 Task: Look for space in Mwanza, Tanzania from 26th August, 2023 to 10th September, 2023 for 6 adults, 2 children in price range Rs.10000 to Rs.15000. Place can be entire place or shared room with 6 bedrooms having 6 beds and 6 bathrooms. Property type can be house, flat, guest house. Amenities needed are: wifi, TV, free parkinig on premises, gym, breakfast. Booking option can be shelf check-in. Required host language is English.
Action: Mouse moved to (500, 108)
Screenshot: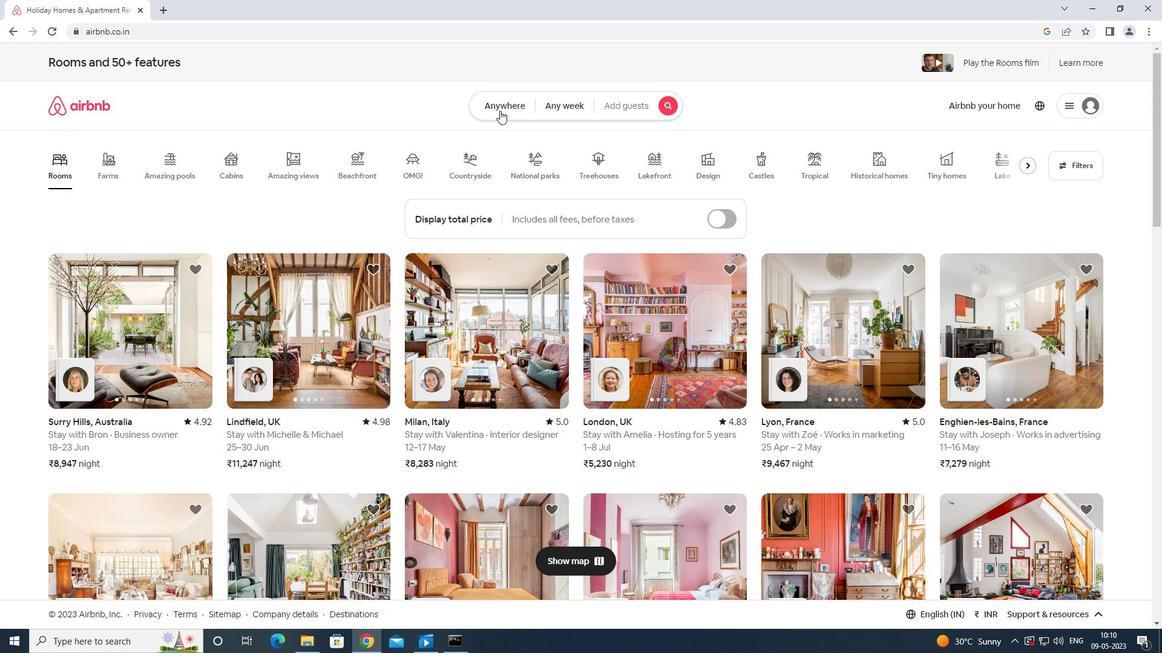 
Action: Mouse pressed left at (500, 108)
Screenshot: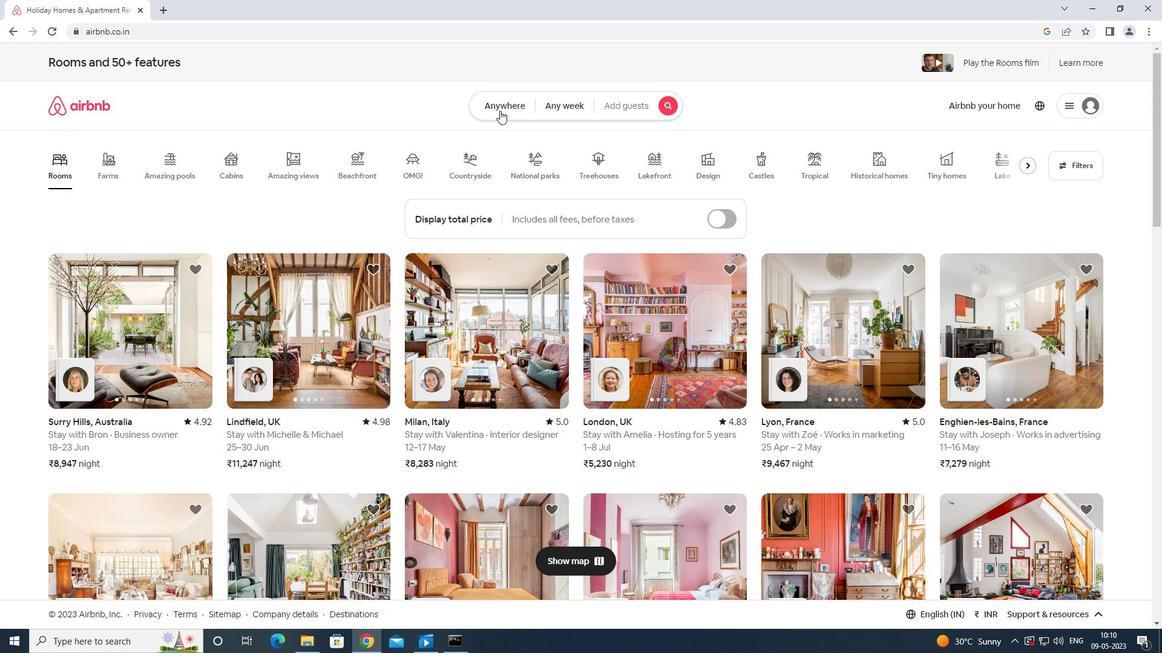 
Action: Mouse moved to (474, 142)
Screenshot: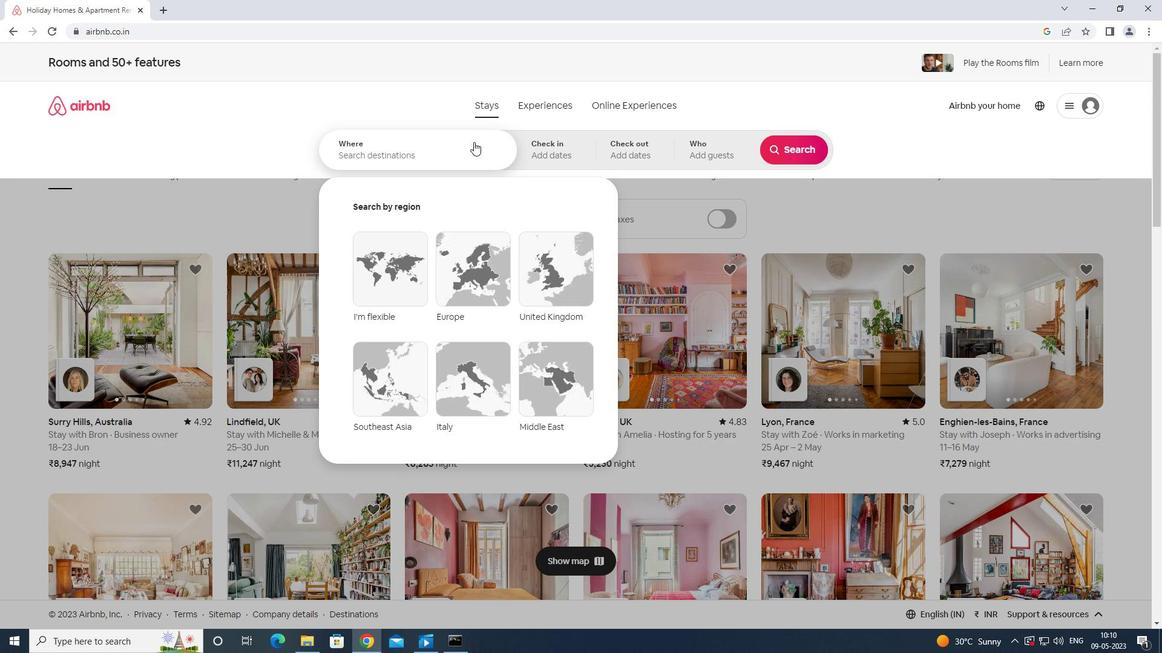 
Action: Mouse pressed left at (474, 142)
Screenshot: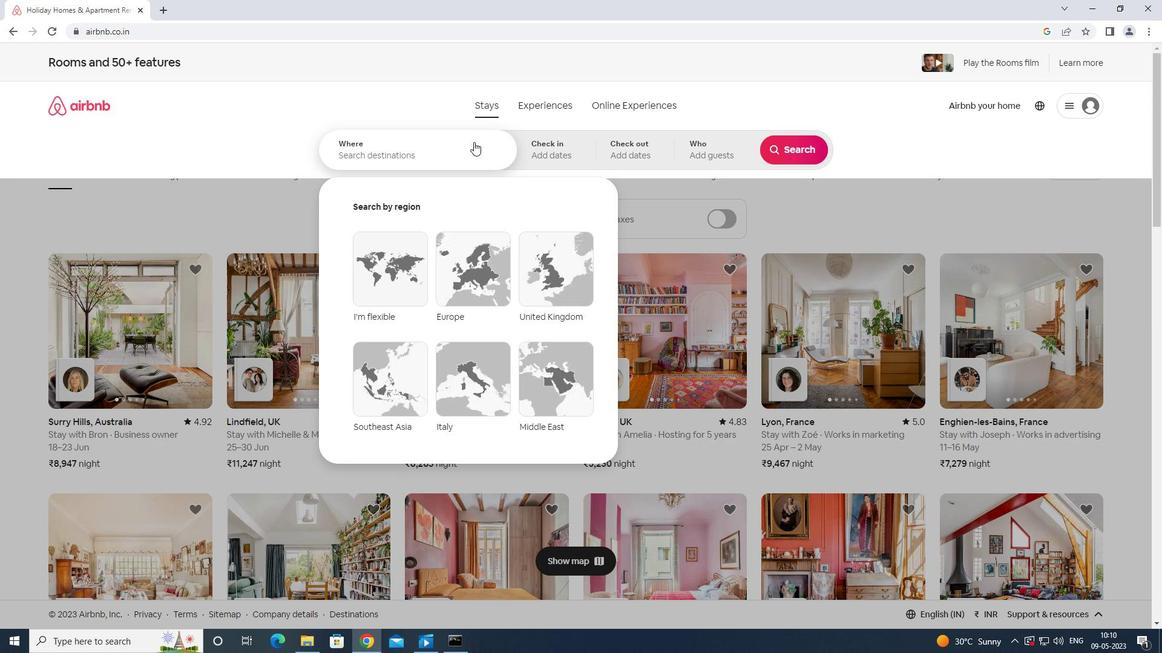 
Action: Mouse moved to (473, 142)
Screenshot: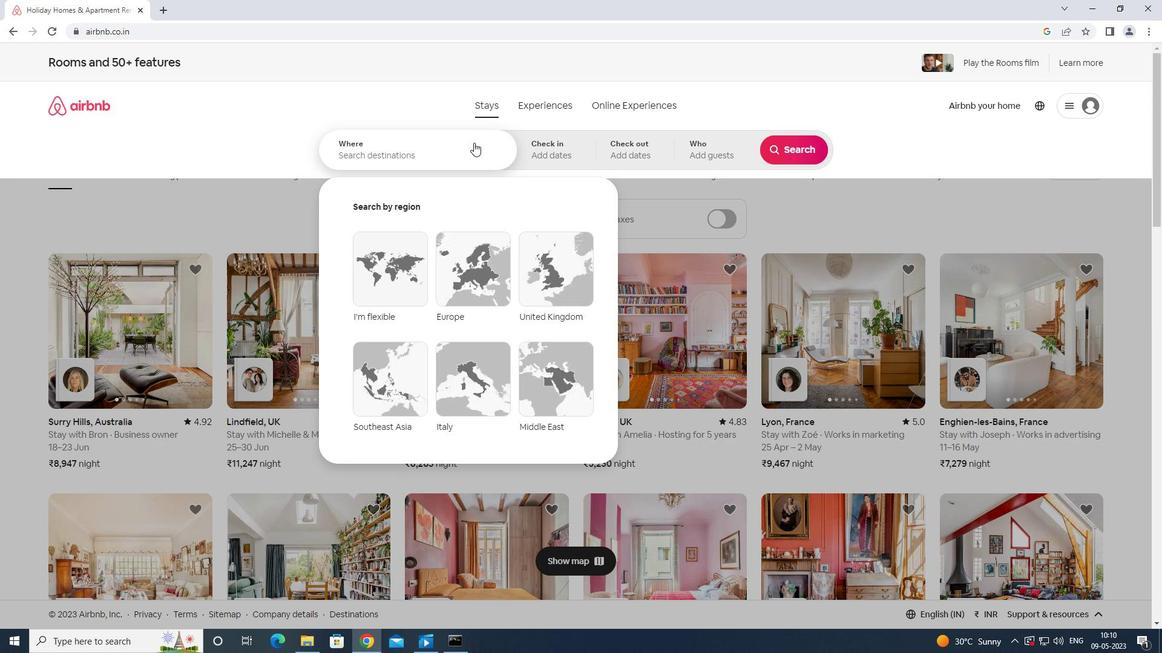 
Action: Key pressed mwanza<Key.space>tanzania<Key.enter>
Screenshot: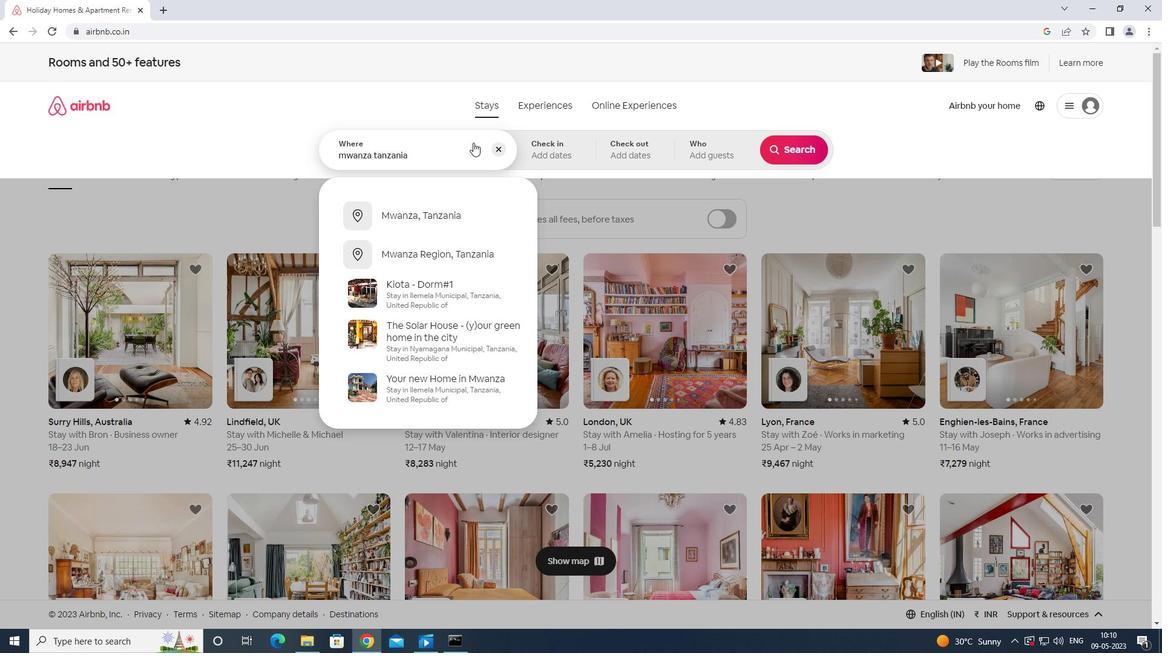 
Action: Mouse moved to (790, 239)
Screenshot: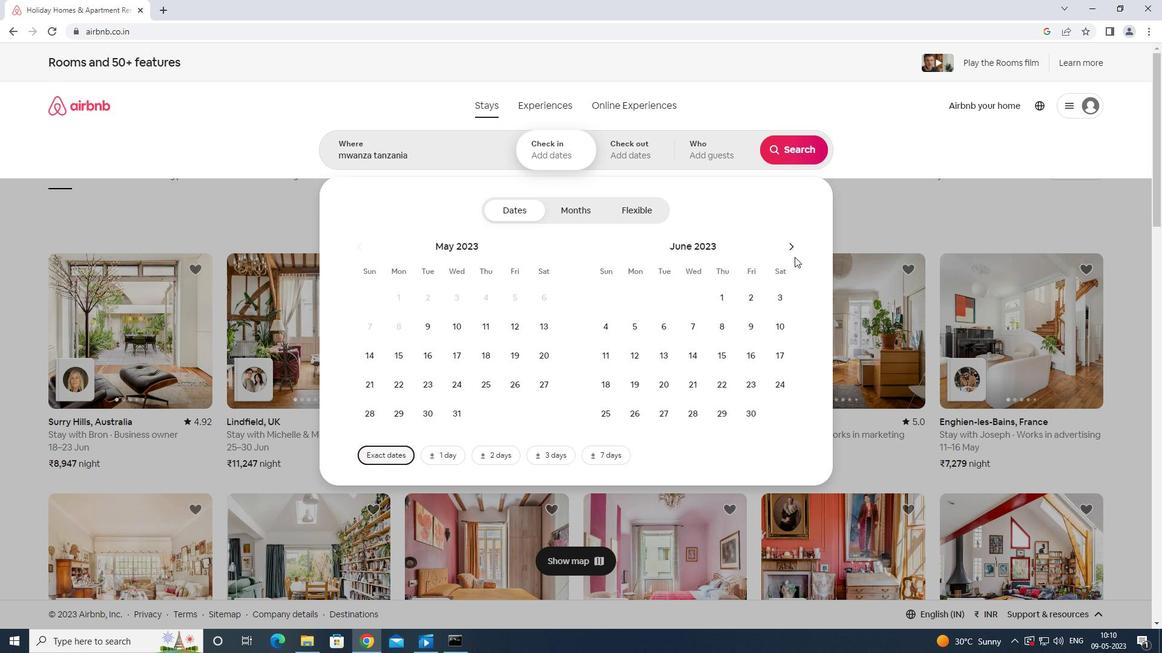 
Action: Mouse pressed left at (790, 239)
Screenshot: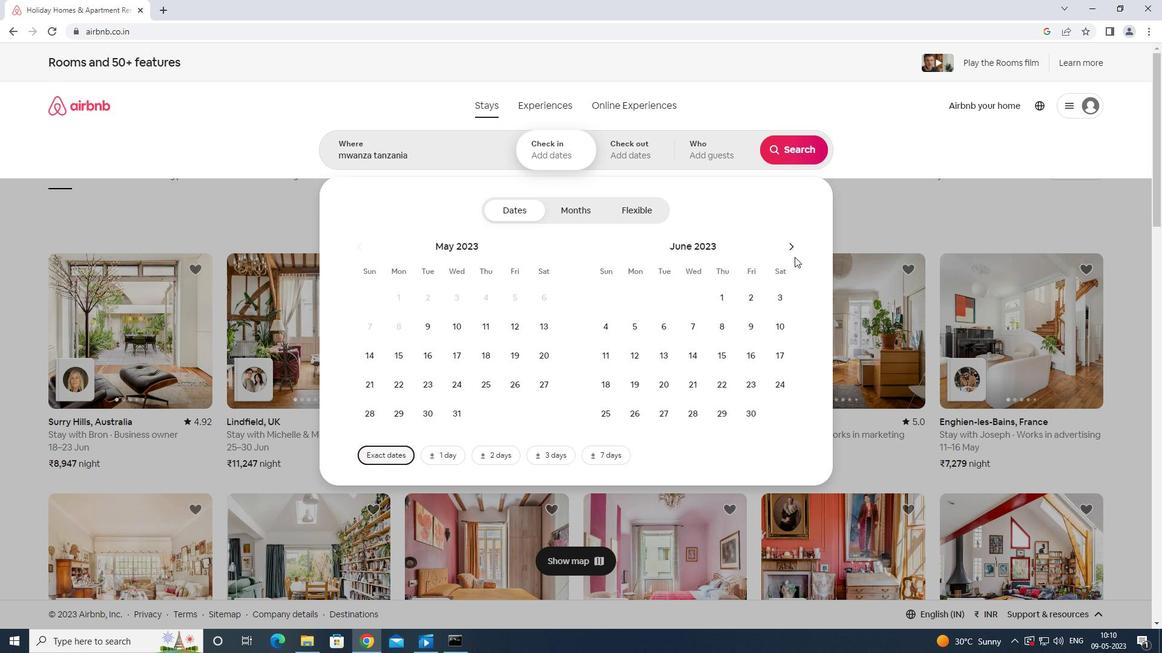 
Action: Mouse moved to (793, 243)
Screenshot: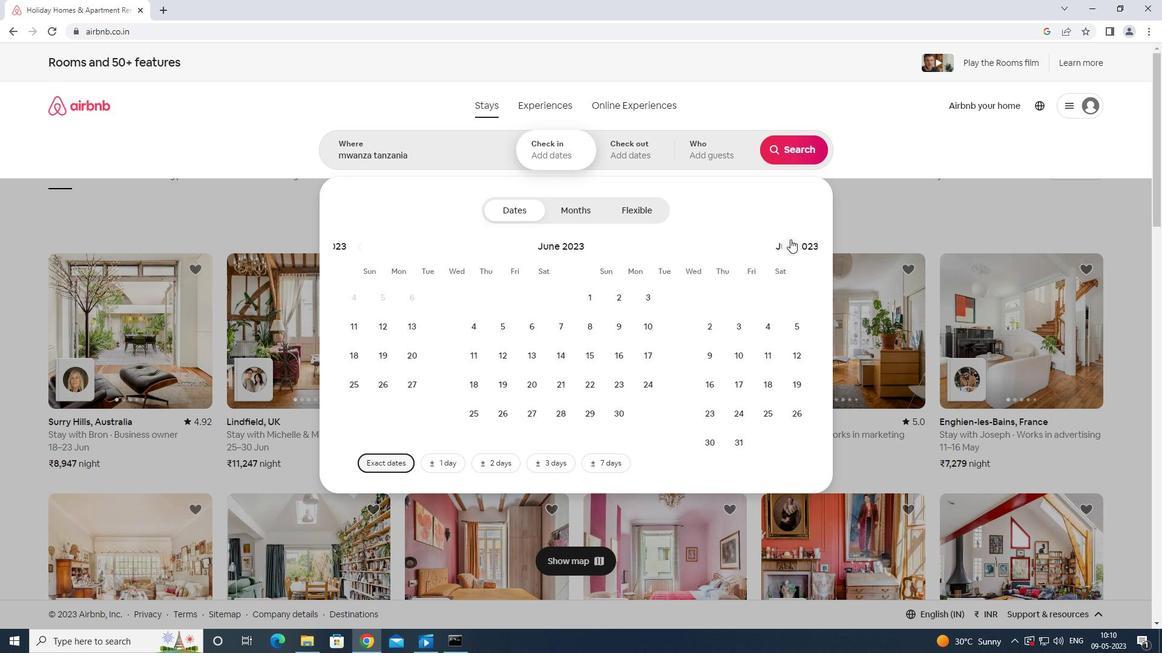 
Action: Mouse pressed left at (793, 243)
Screenshot: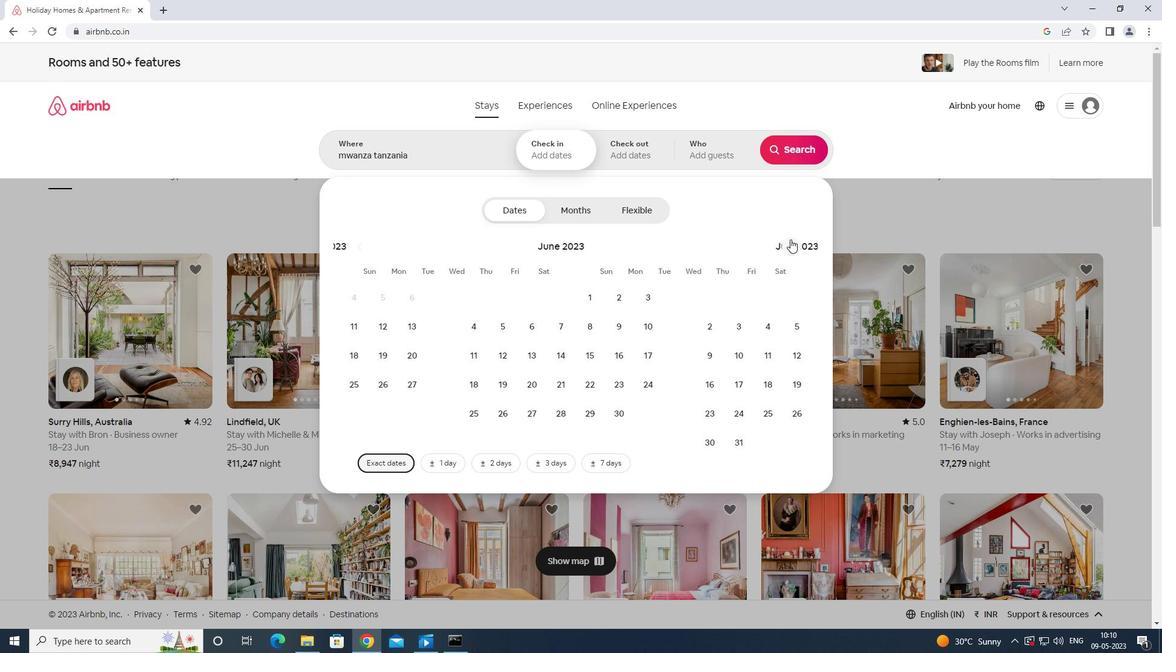 
Action: Mouse moved to (772, 379)
Screenshot: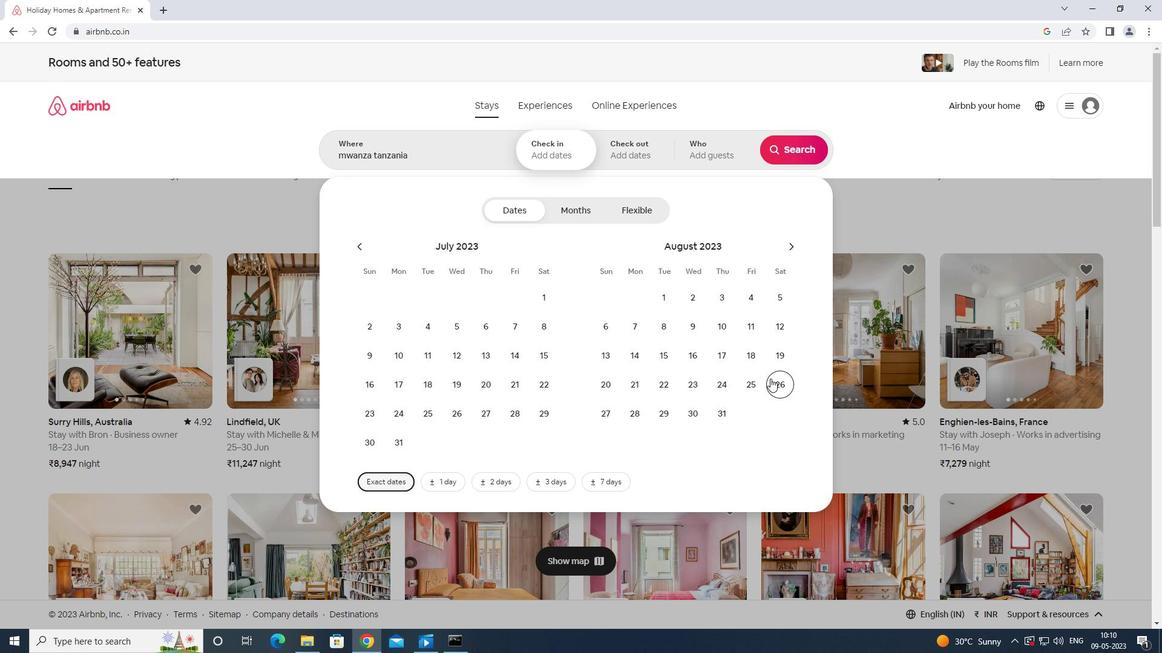 
Action: Mouse pressed left at (772, 379)
Screenshot: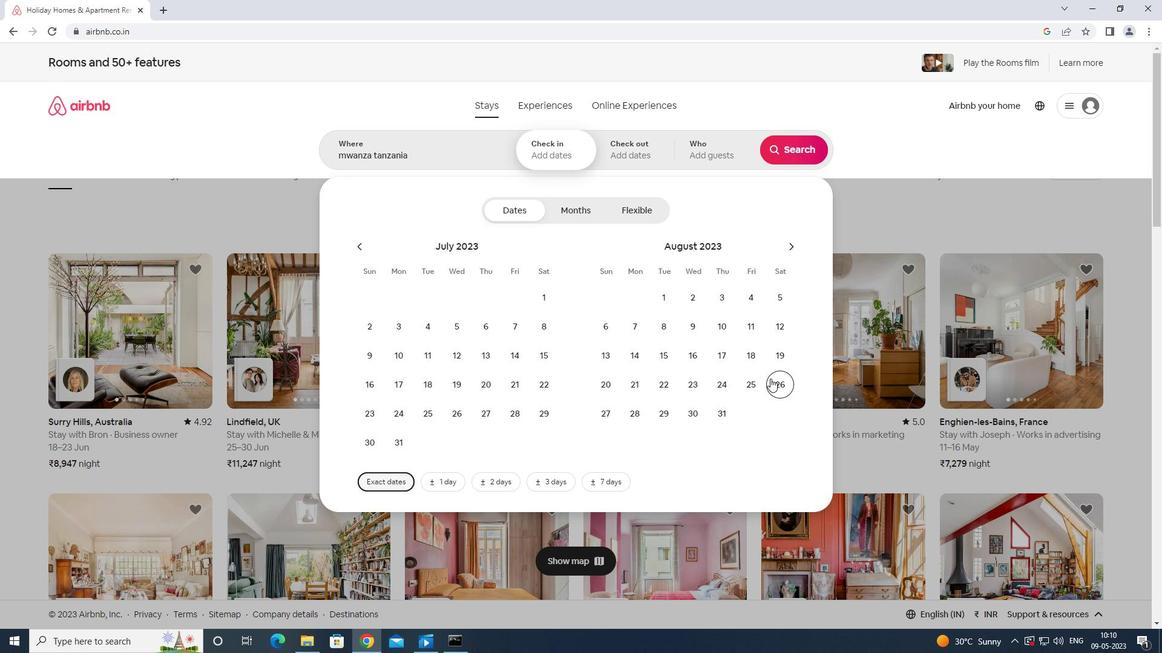 
Action: Mouse moved to (794, 244)
Screenshot: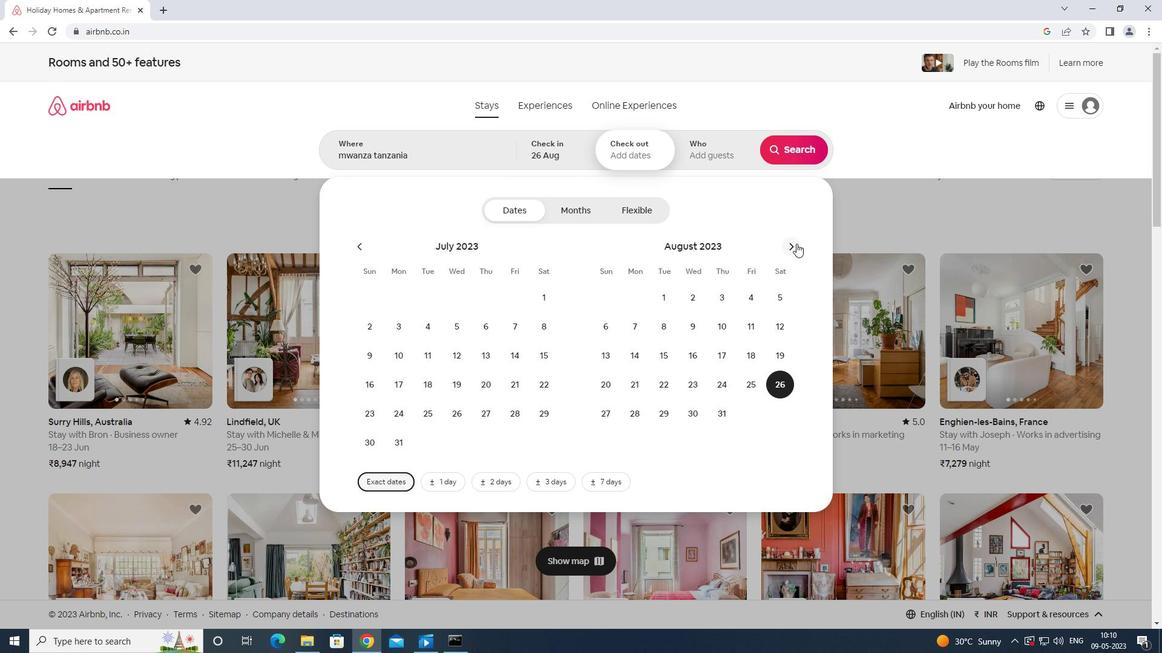 
Action: Mouse pressed left at (794, 244)
Screenshot: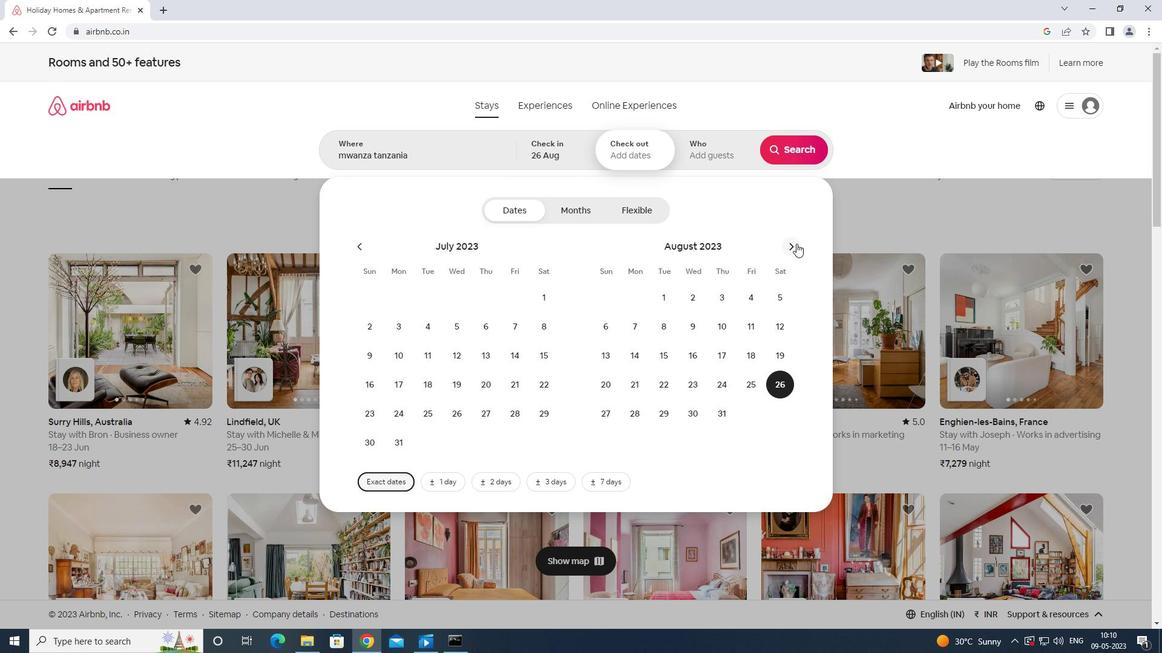 
Action: Mouse moved to (604, 358)
Screenshot: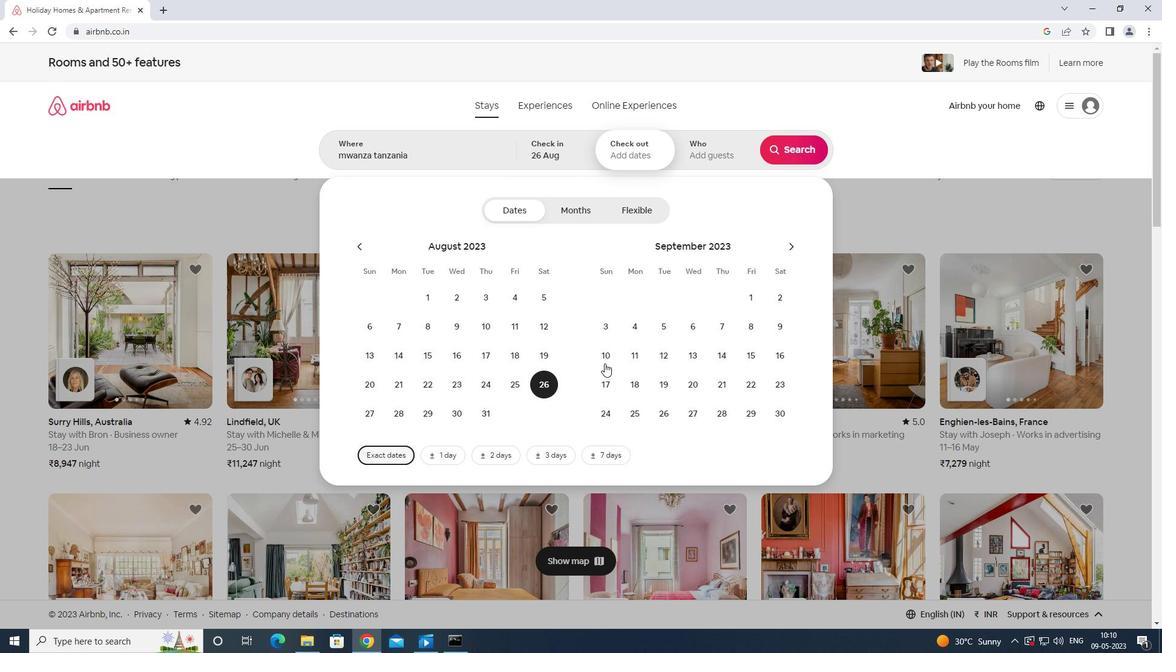 
Action: Mouse pressed left at (604, 358)
Screenshot: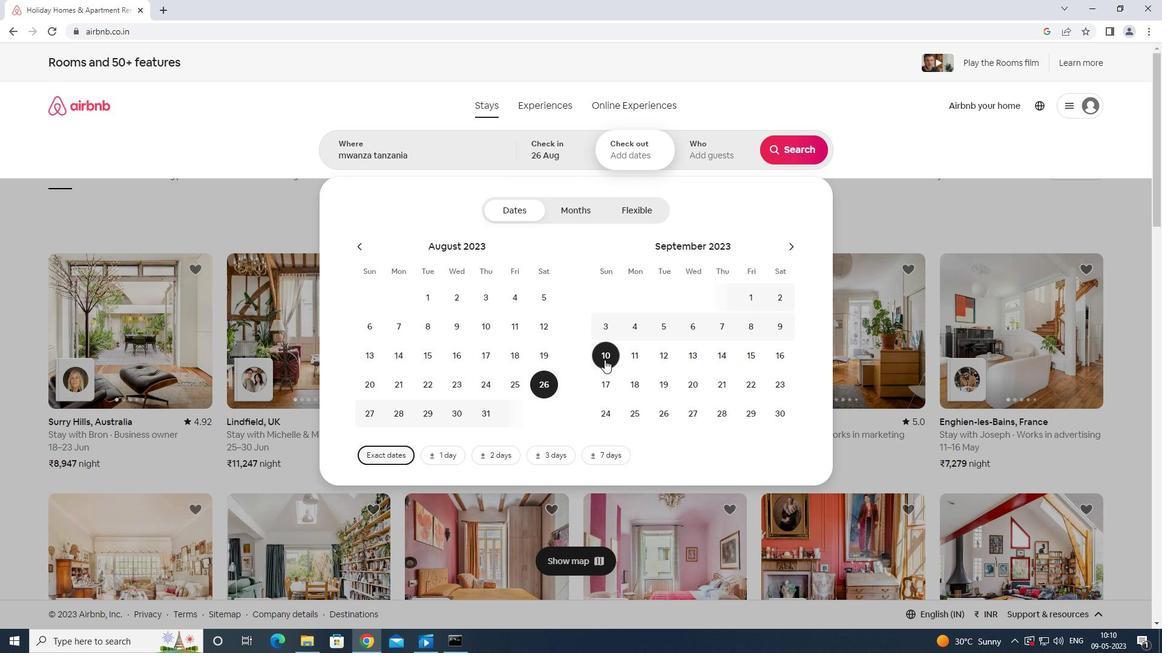 
Action: Mouse moved to (701, 151)
Screenshot: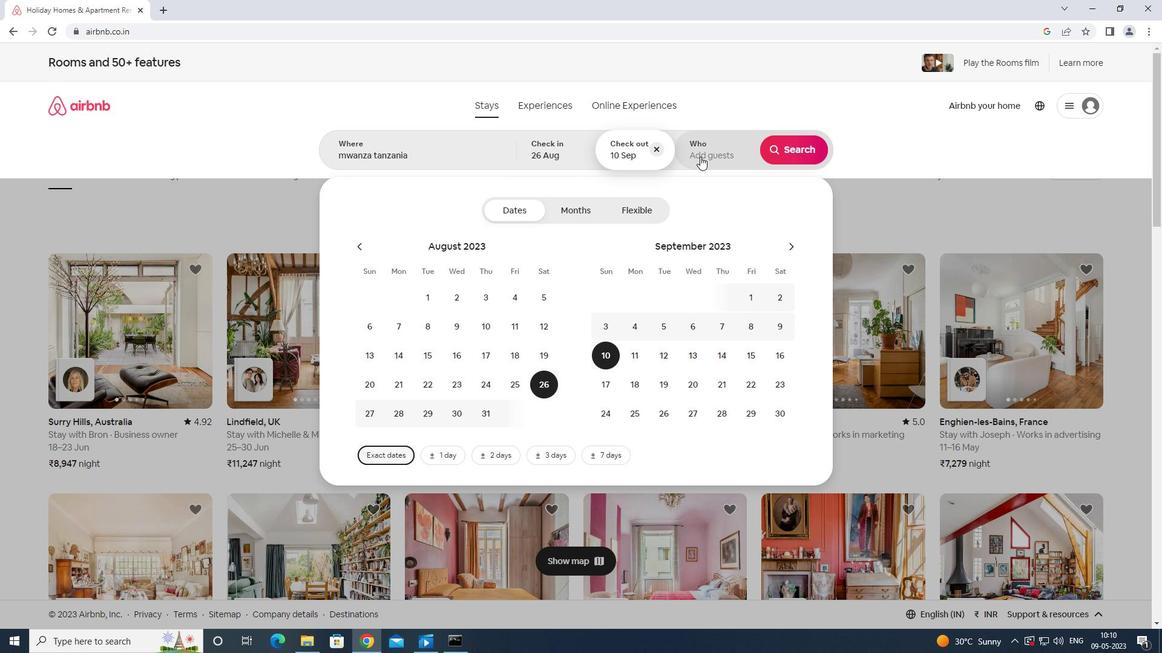 
Action: Mouse pressed left at (701, 151)
Screenshot: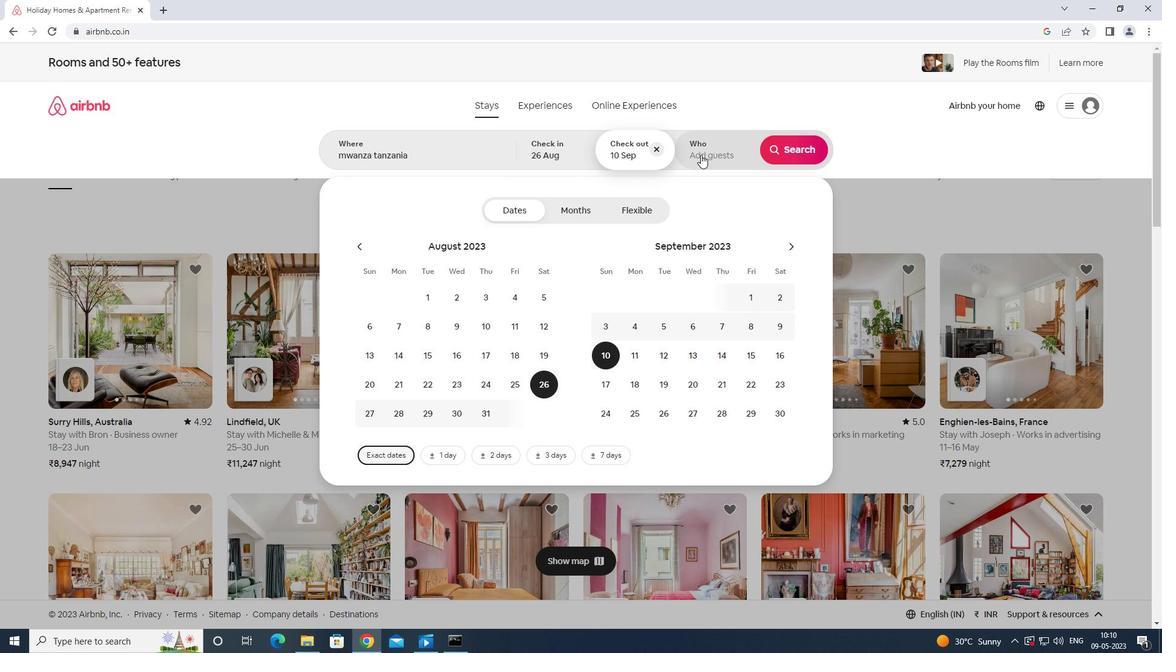 
Action: Mouse moved to (798, 207)
Screenshot: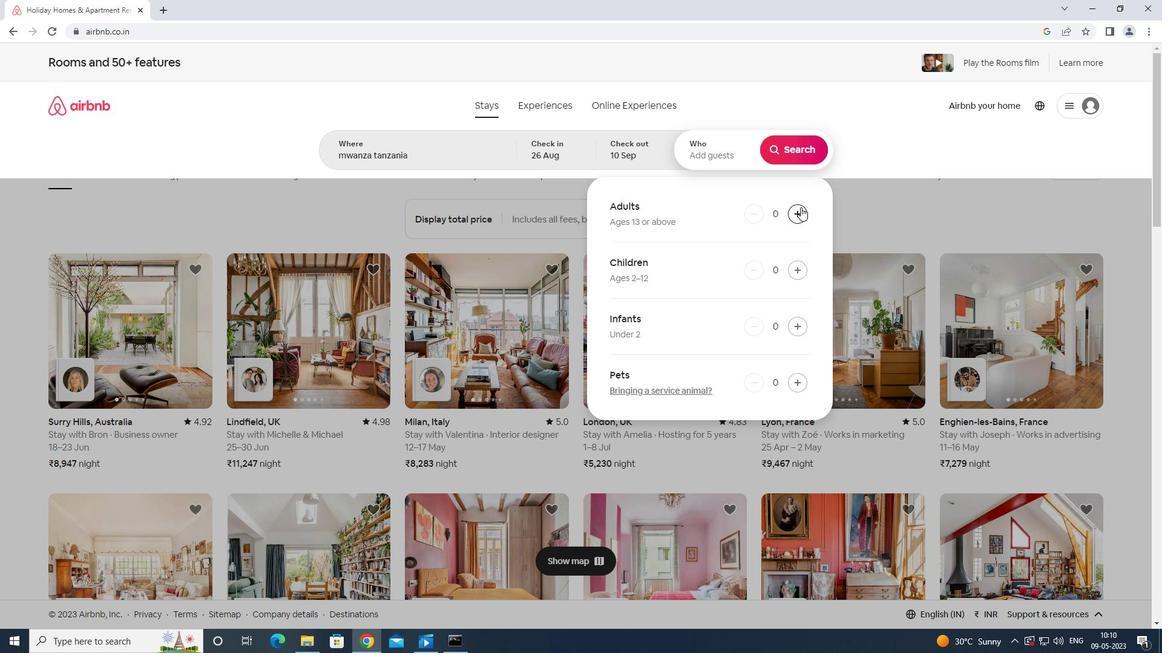 
Action: Mouse pressed left at (798, 207)
Screenshot: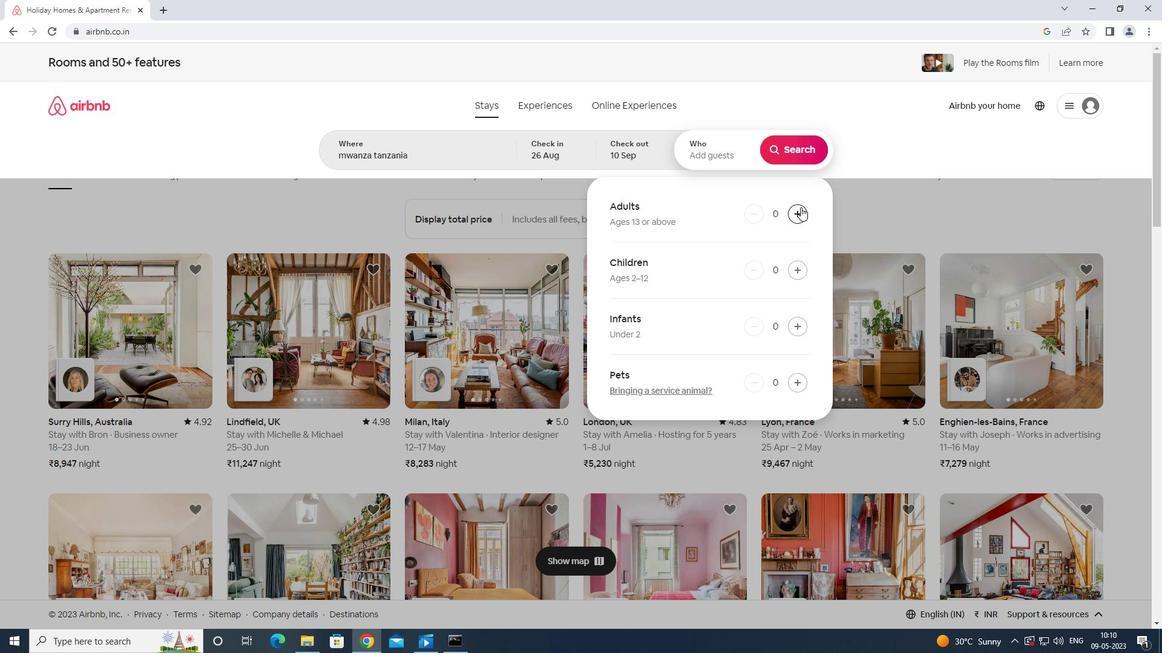 
Action: Mouse moved to (796, 209)
Screenshot: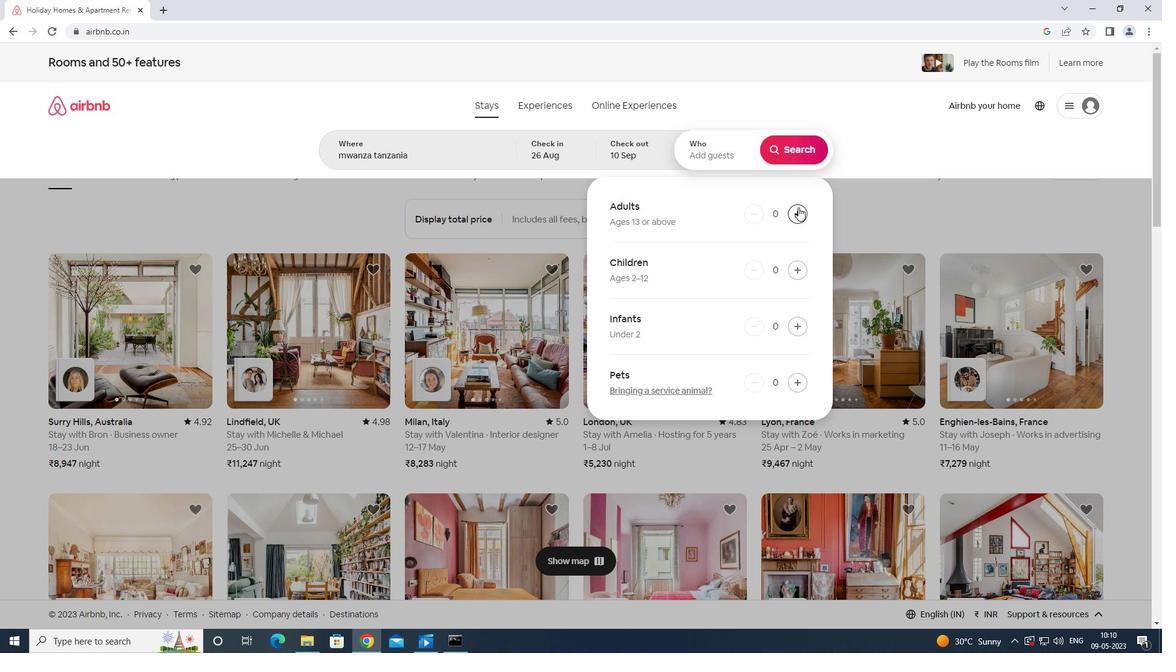 
Action: Mouse pressed left at (796, 209)
Screenshot: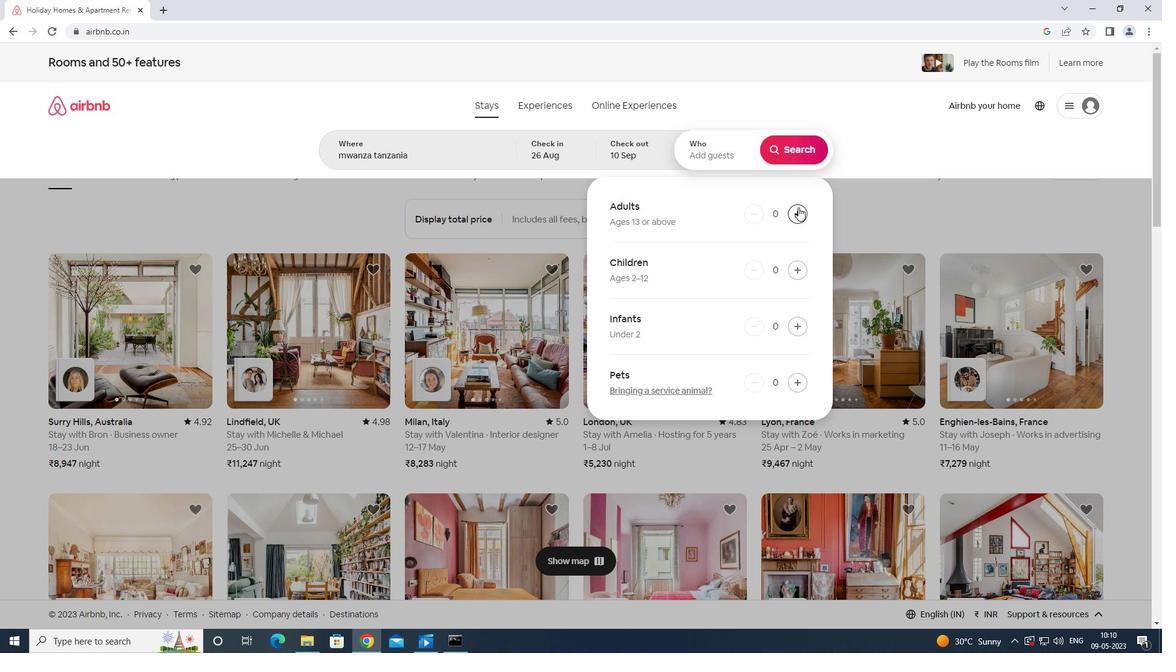 
Action: Mouse moved to (795, 210)
Screenshot: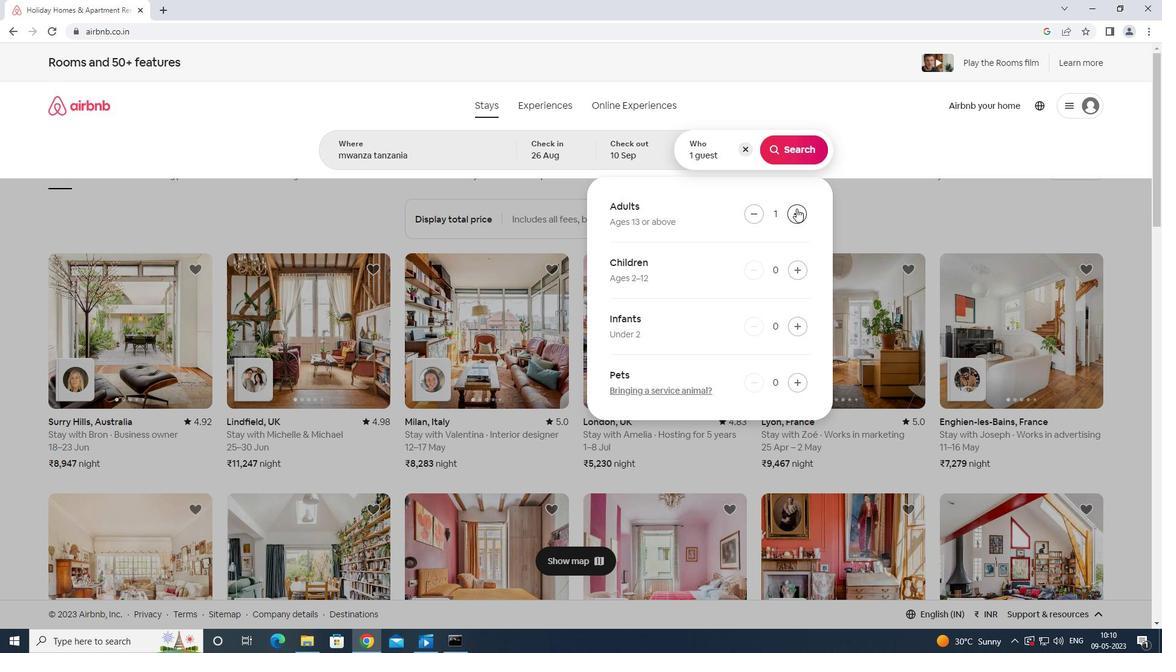 
Action: Mouse pressed left at (795, 210)
Screenshot: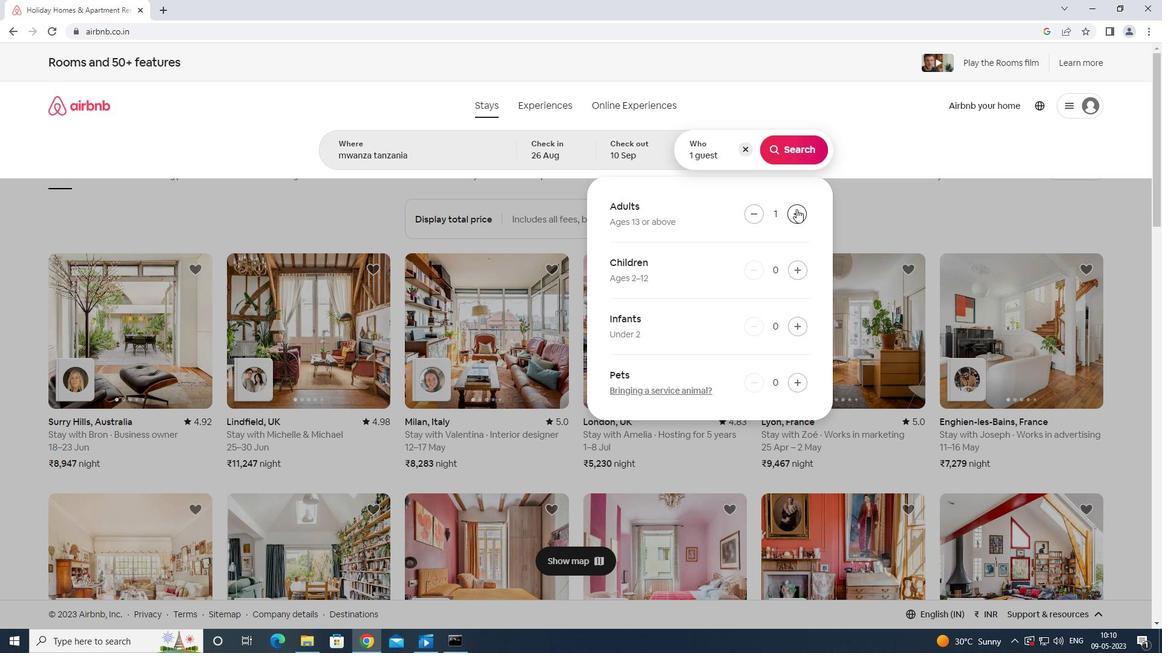 
Action: Mouse pressed left at (795, 210)
Screenshot: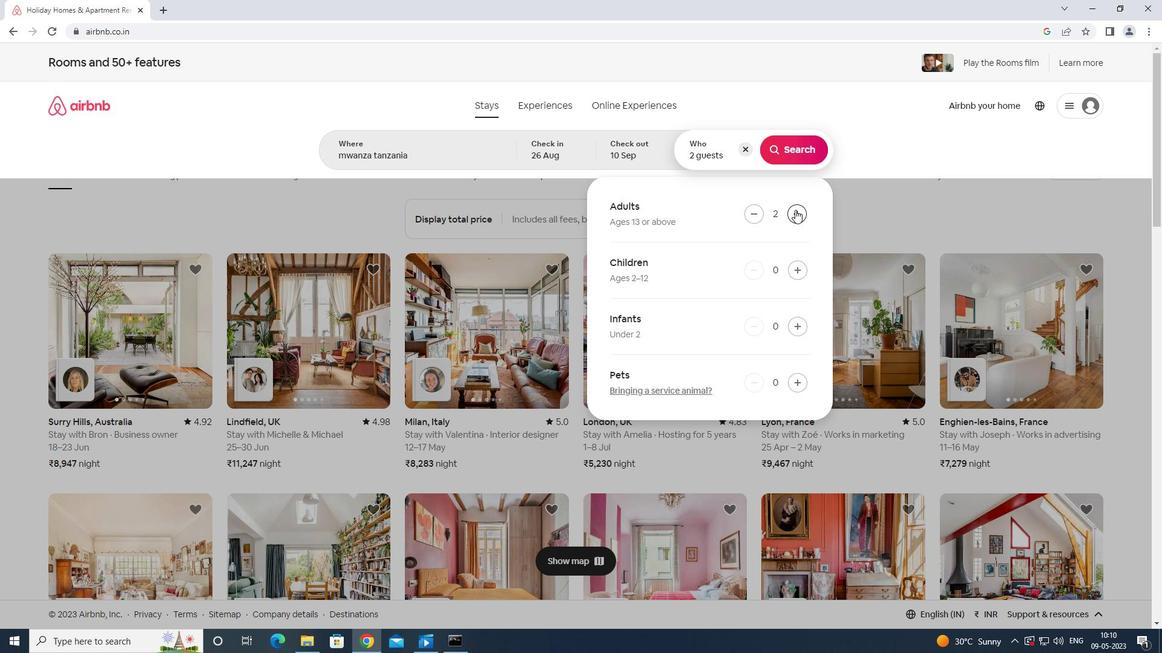 
Action: Mouse pressed left at (795, 210)
Screenshot: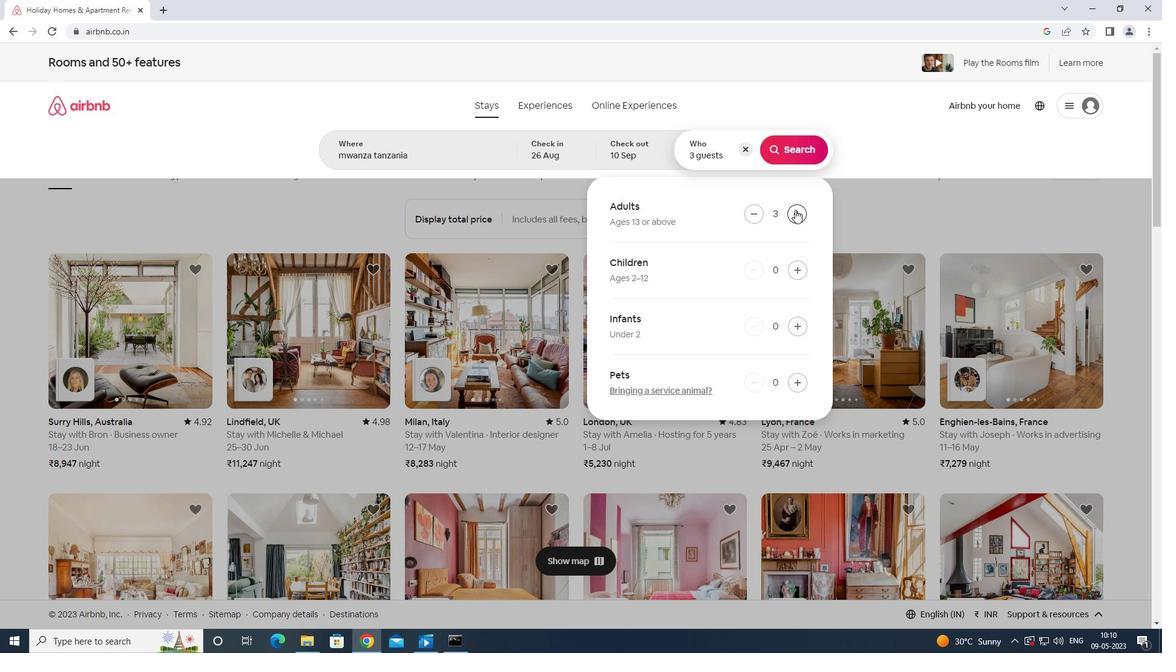 
Action: Mouse moved to (795, 210)
Screenshot: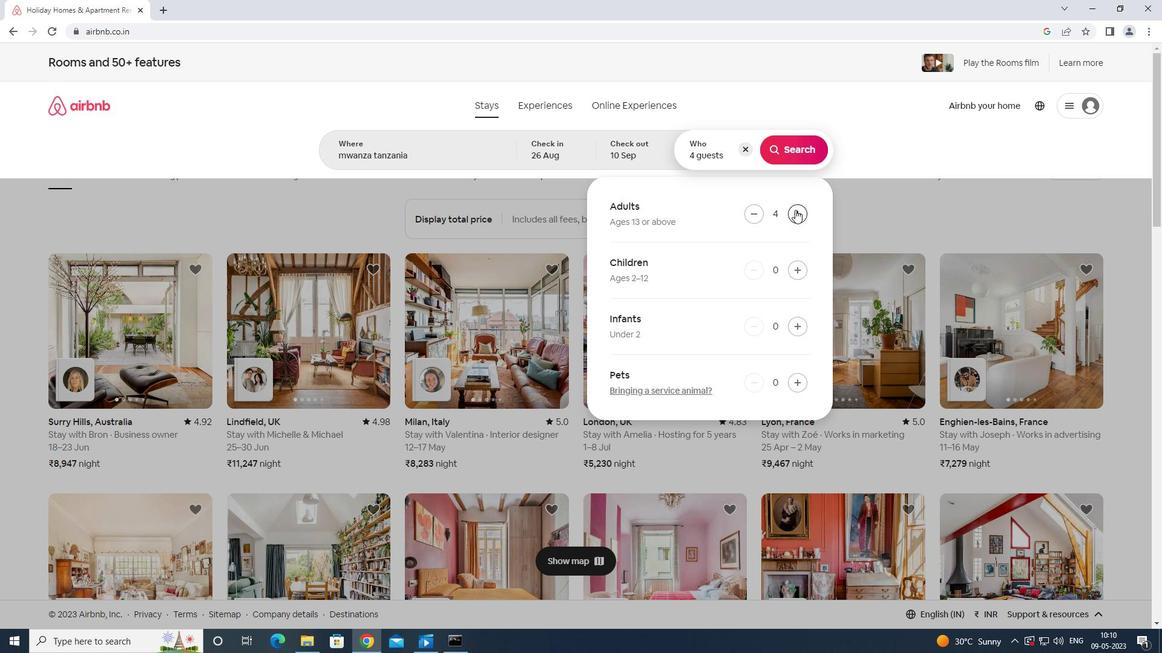 
Action: Mouse pressed left at (795, 210)
Screenshot: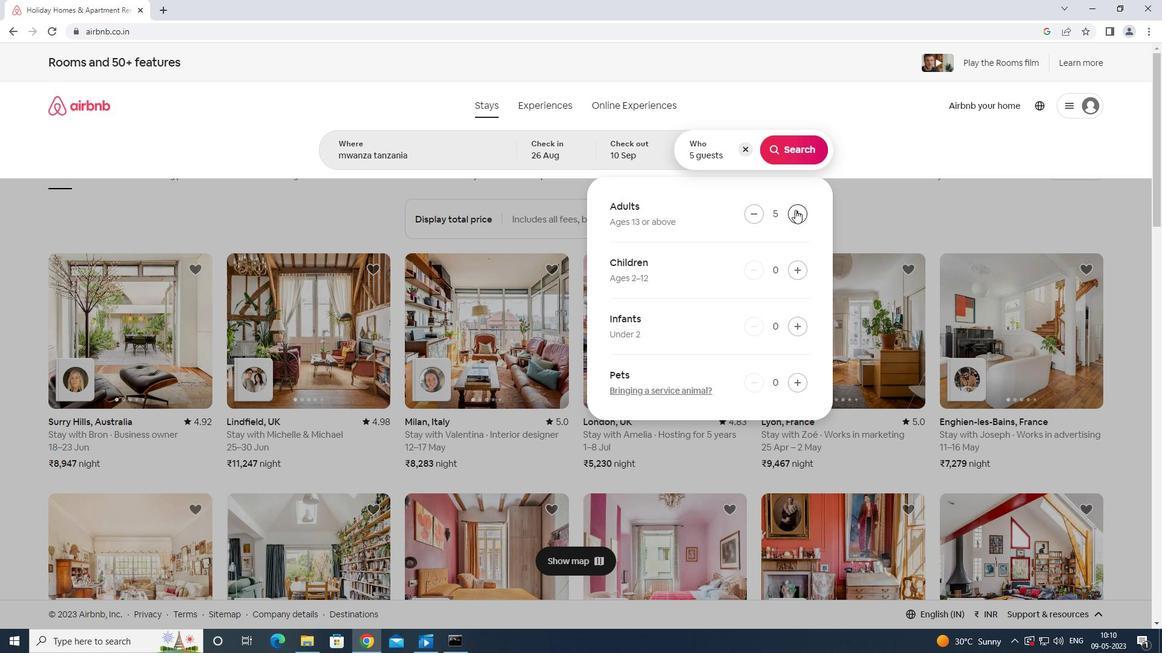 
Action: Mouse moved to (802, 267)
Screenshot: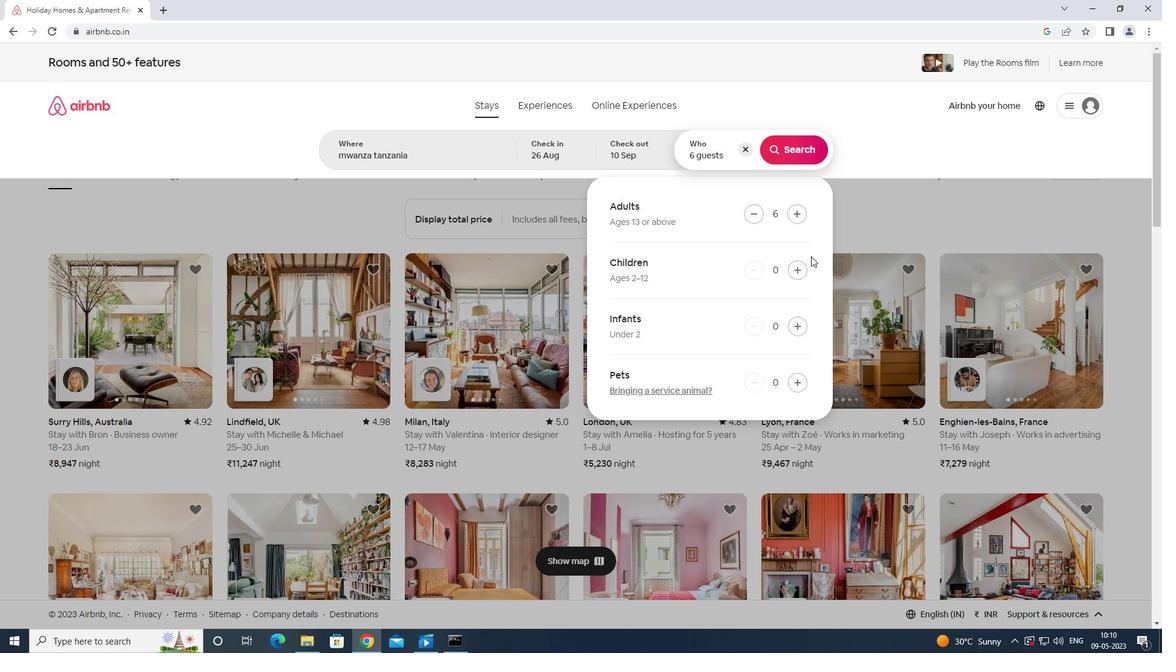 
Action: Mouse pressed left at (802, 267)
Screenshot: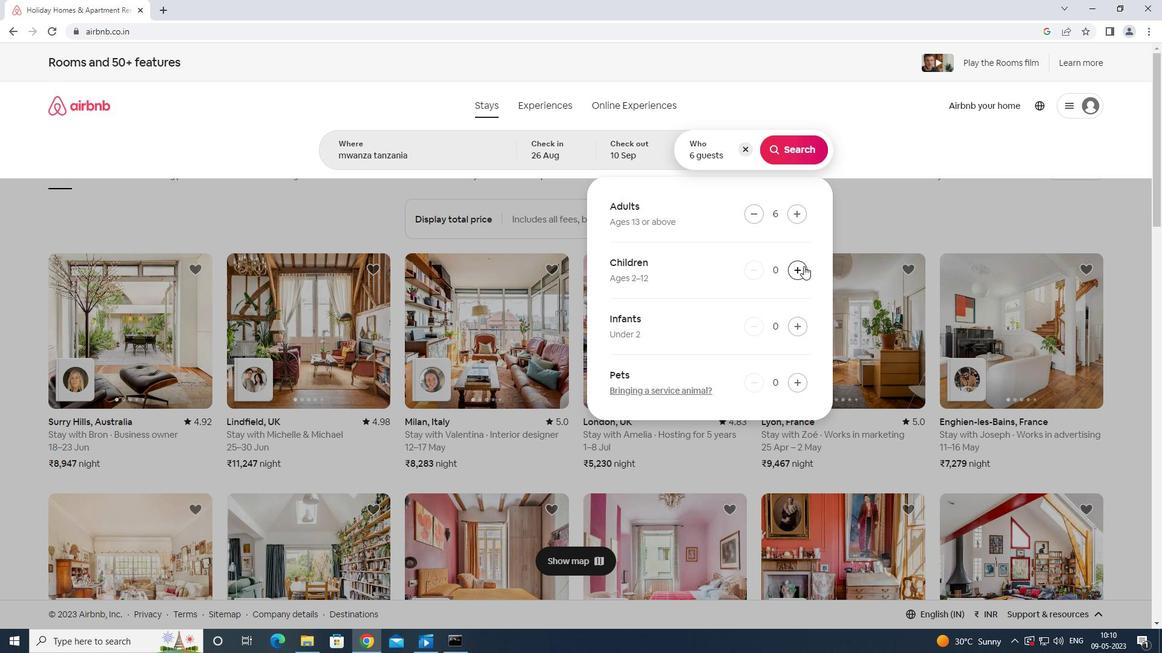 
Action: Mouse moved to (802, 267)
Screenshot: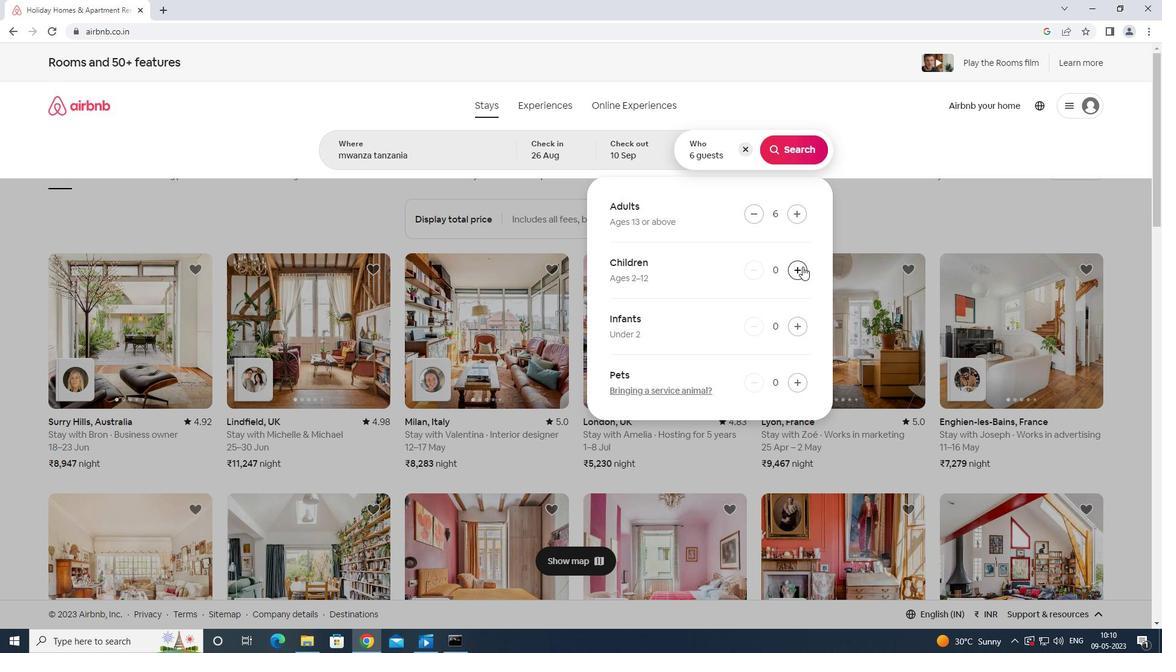 
Action: Mouse pressed left at (802, 267)
Screenshot: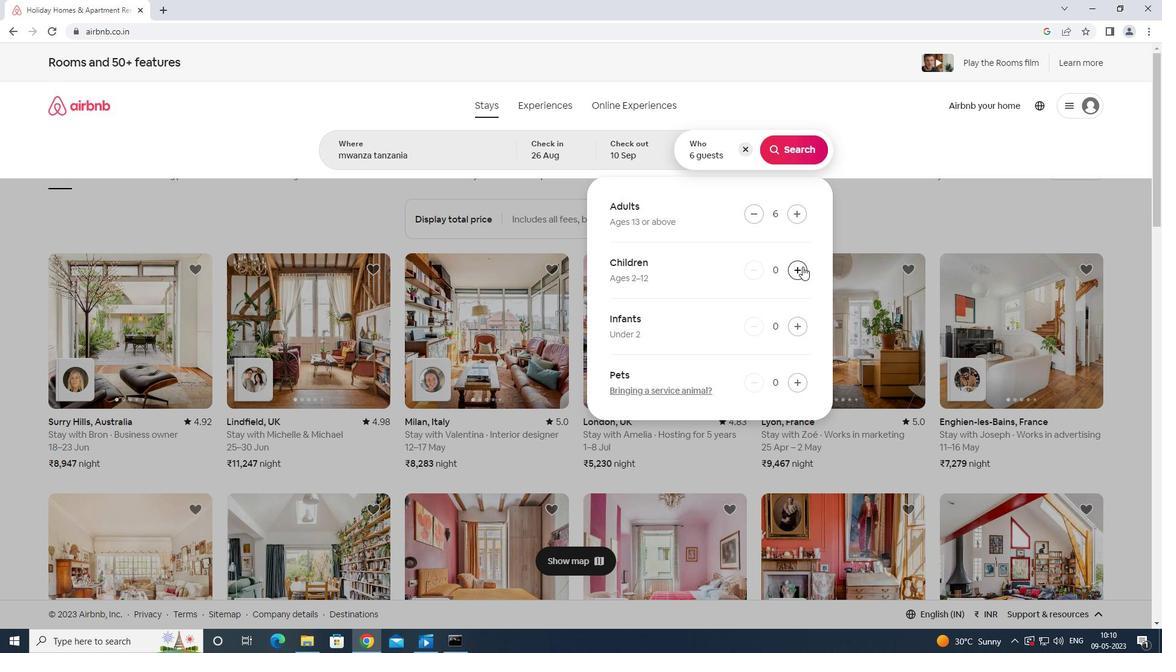 
Action: Mouse moved to (790, 143)
Screenshot: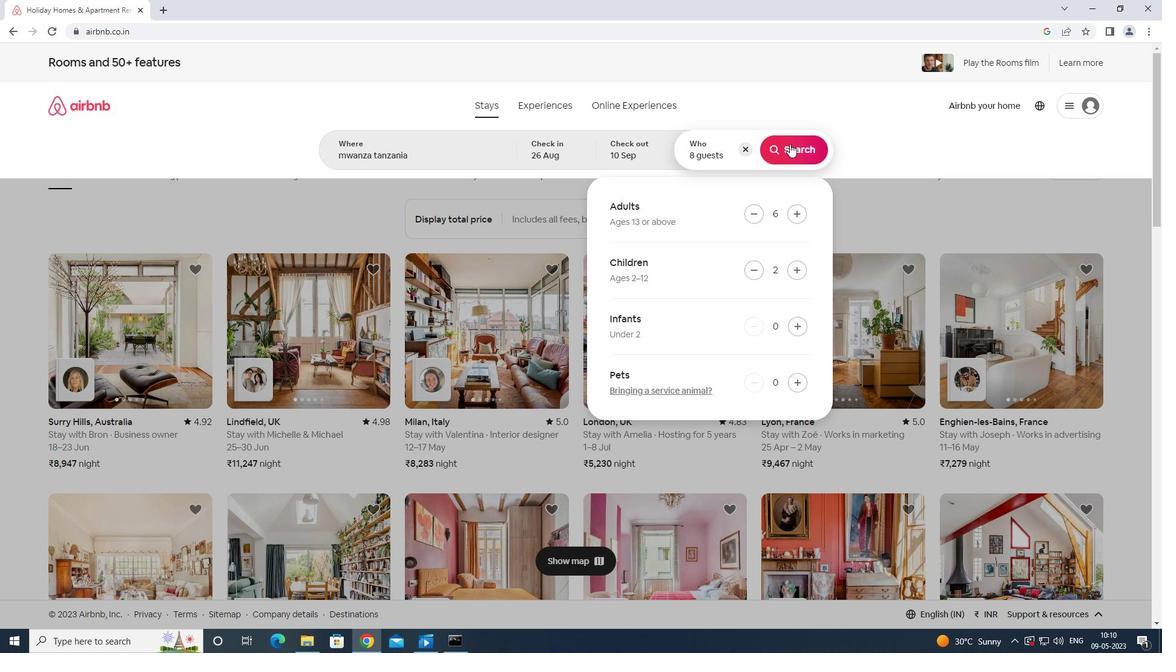 
Action: Mouse pressed left at (790, 143)
Screenshot: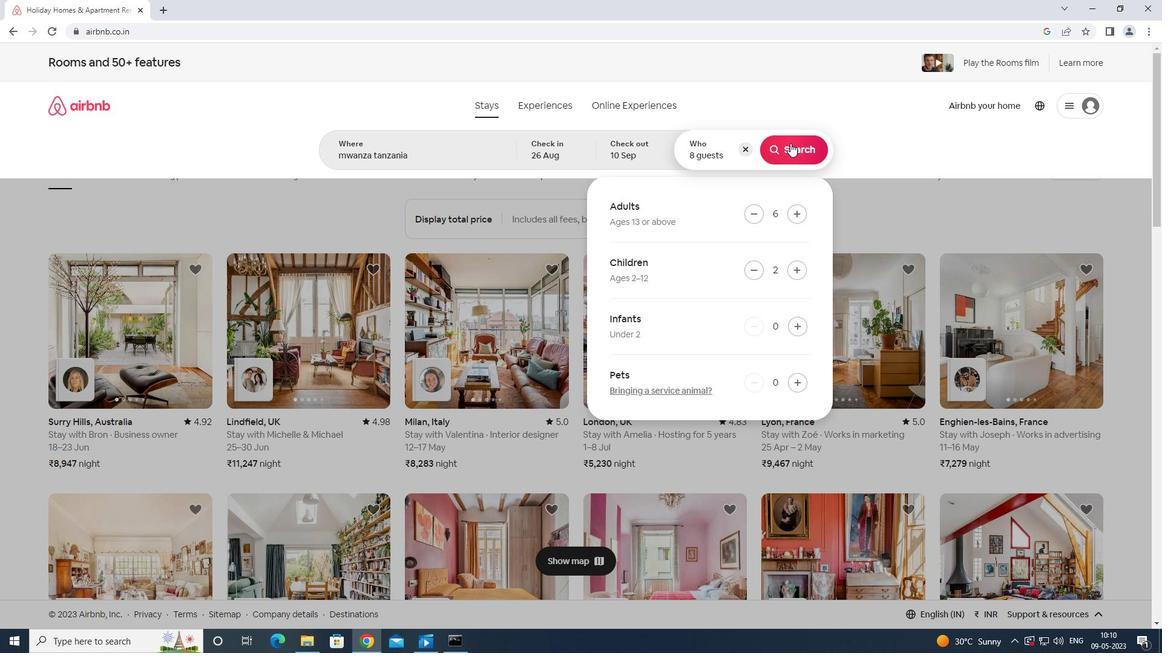 
Action: Mouse moved to (1116, 113)
Screenshot: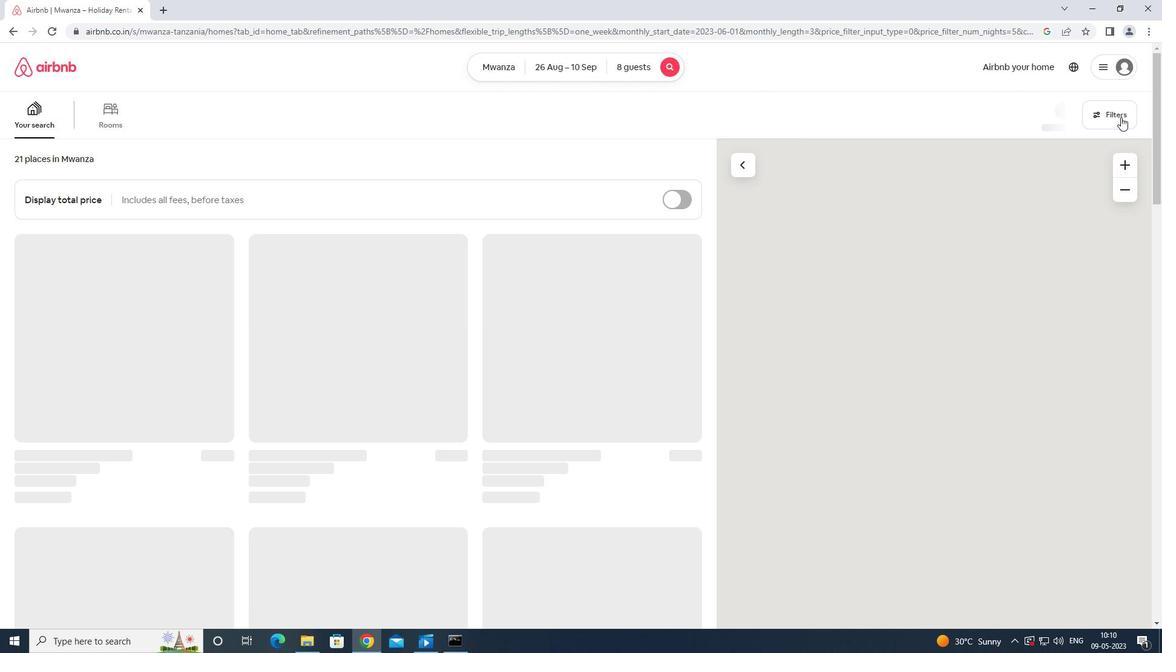 
Action: Mouse pressed left at (1116, 113)
Screenshot: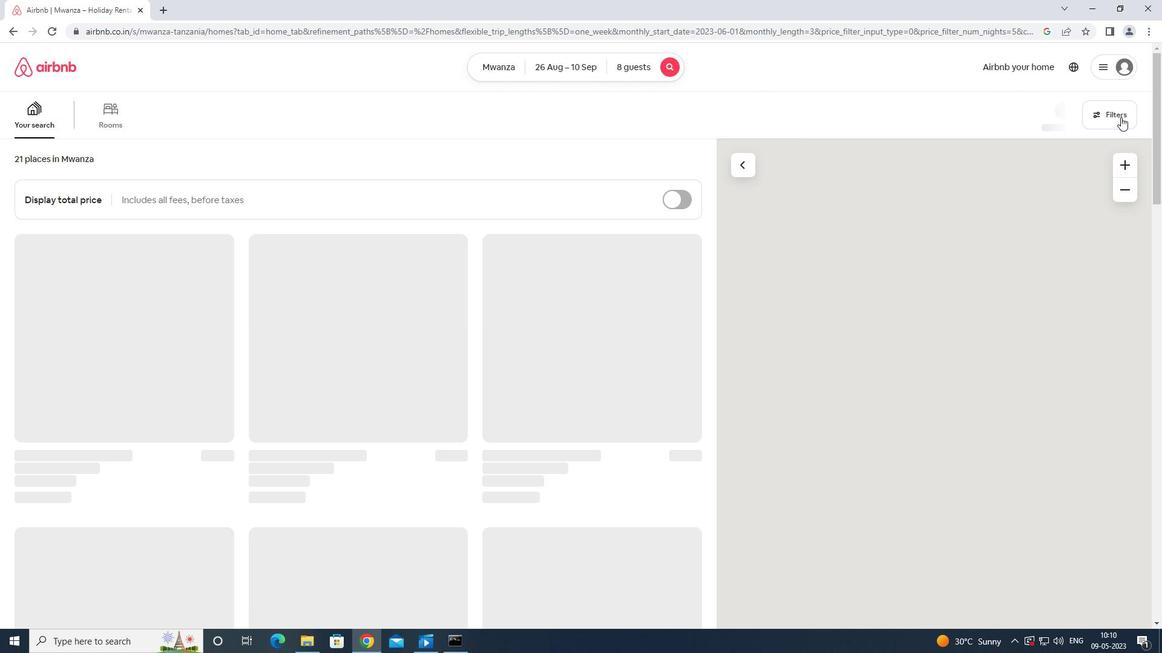 
Action: Mouse moved to (511, 411)
Screenshot: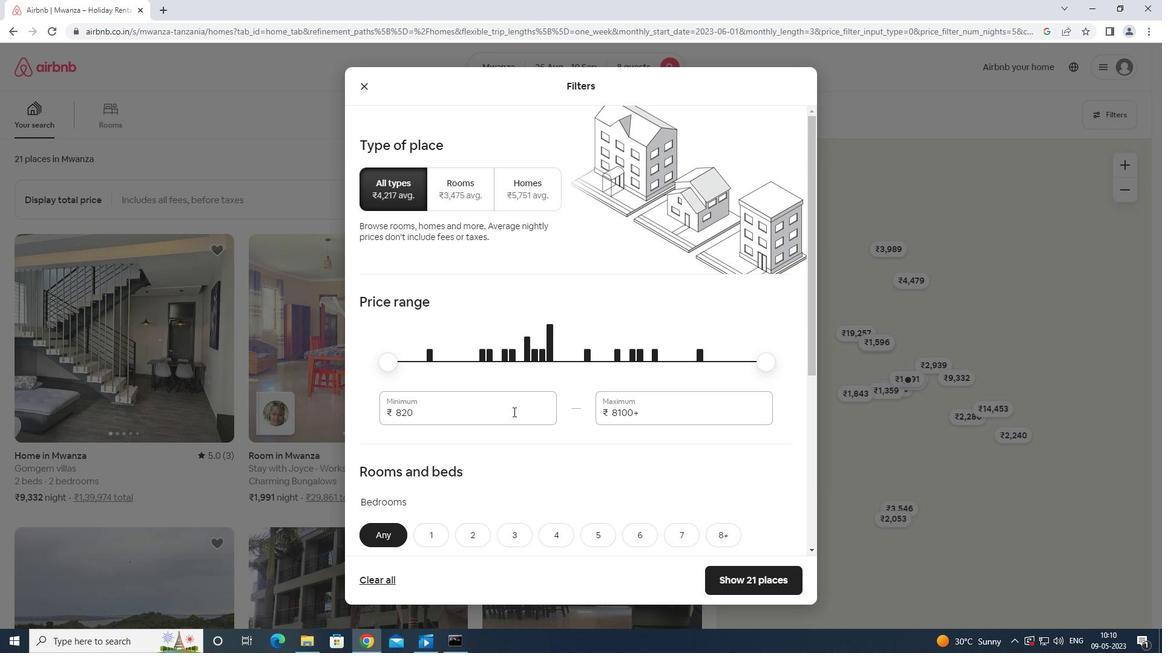 
Action: Mouse pressed left at (511, 411)
Screenshot: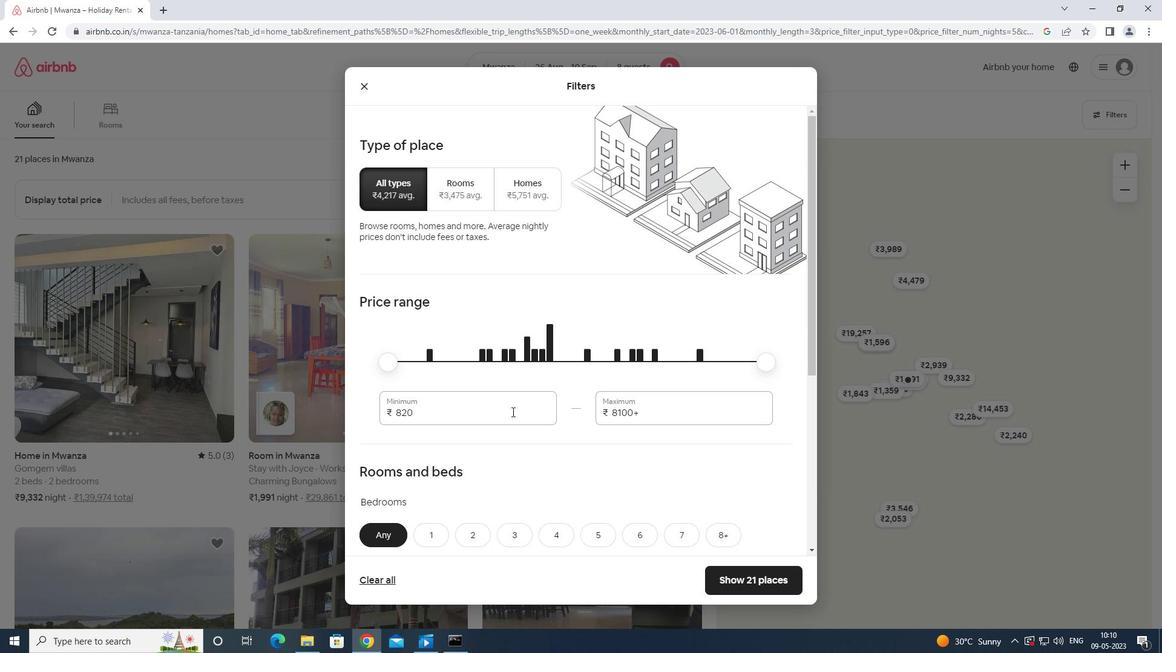 
Action: Mouse moved to (511, 411)
Screenshot: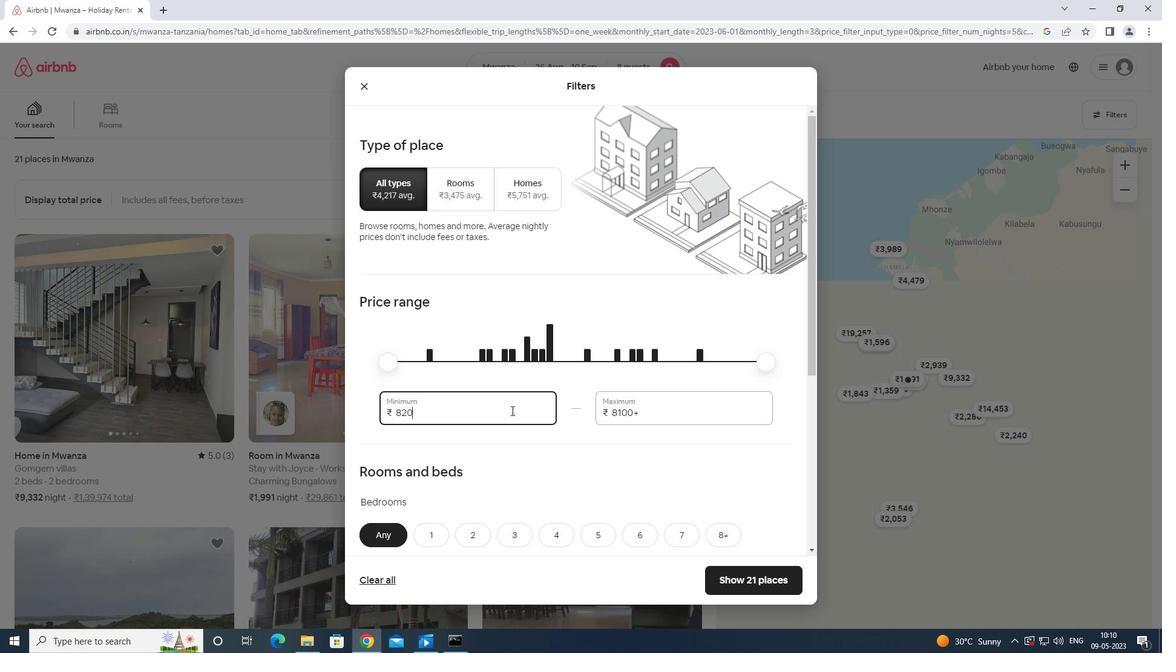 
Action: Key pressed <Key.backspace><Key.backspace><Key.backspace><Key.backspace><Key.backspace><Key.backspace><Key.backspace>
Screenshot: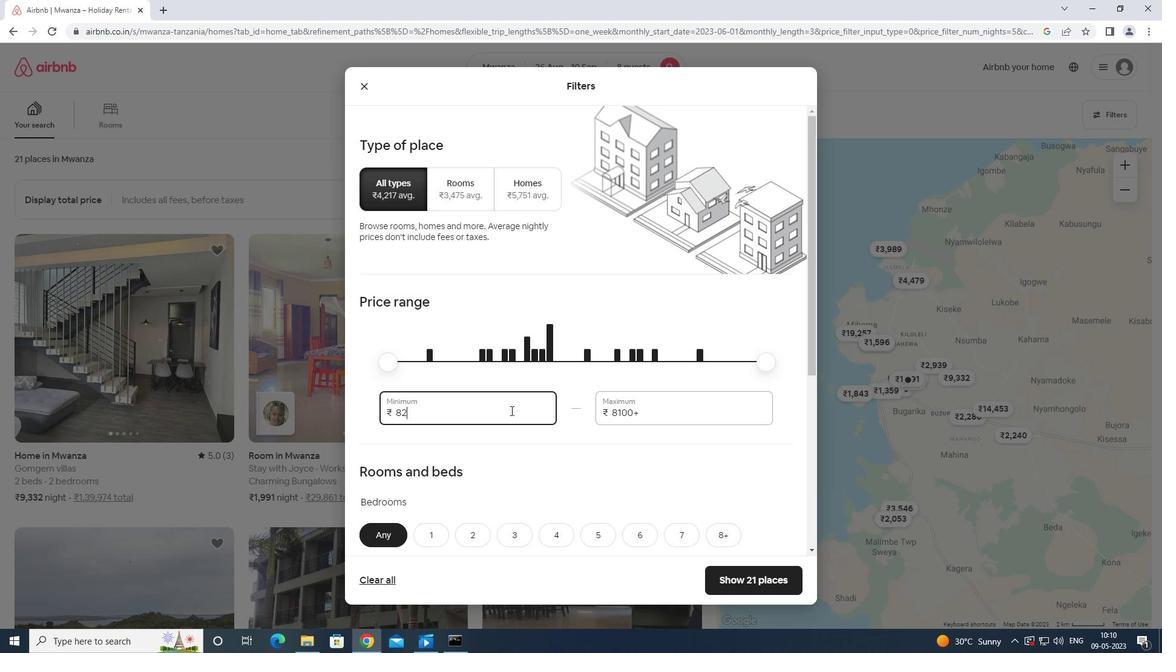 
Action: Mouse moved to (581, 393)
Screenshot: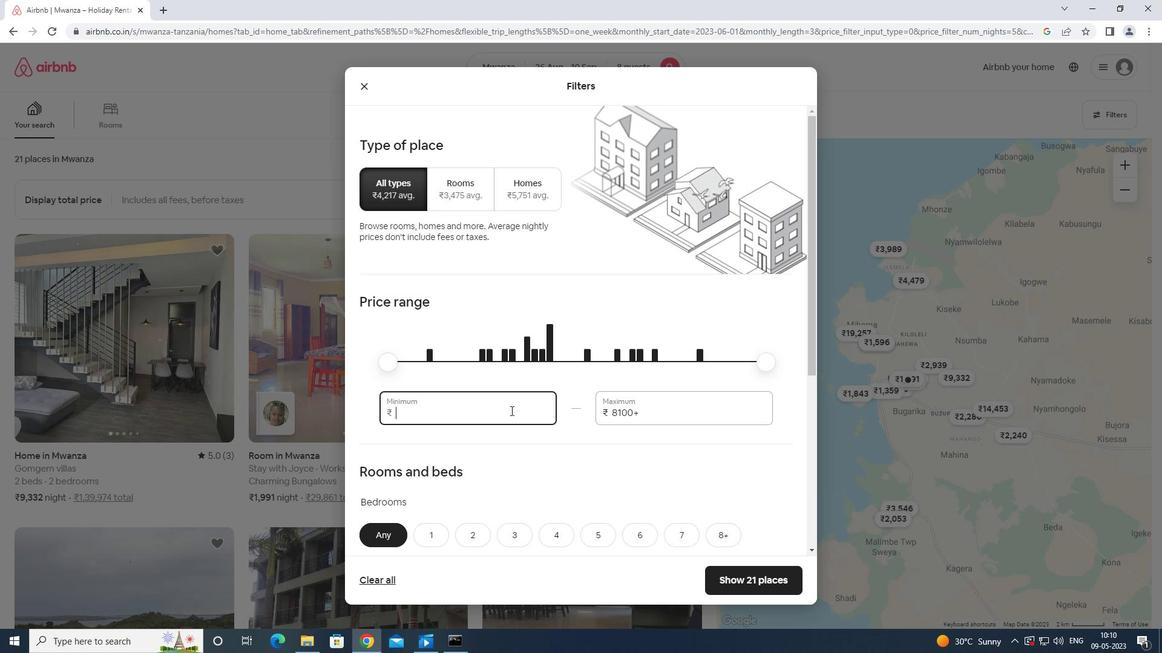 
Action: Key pressed 10
Screenshot: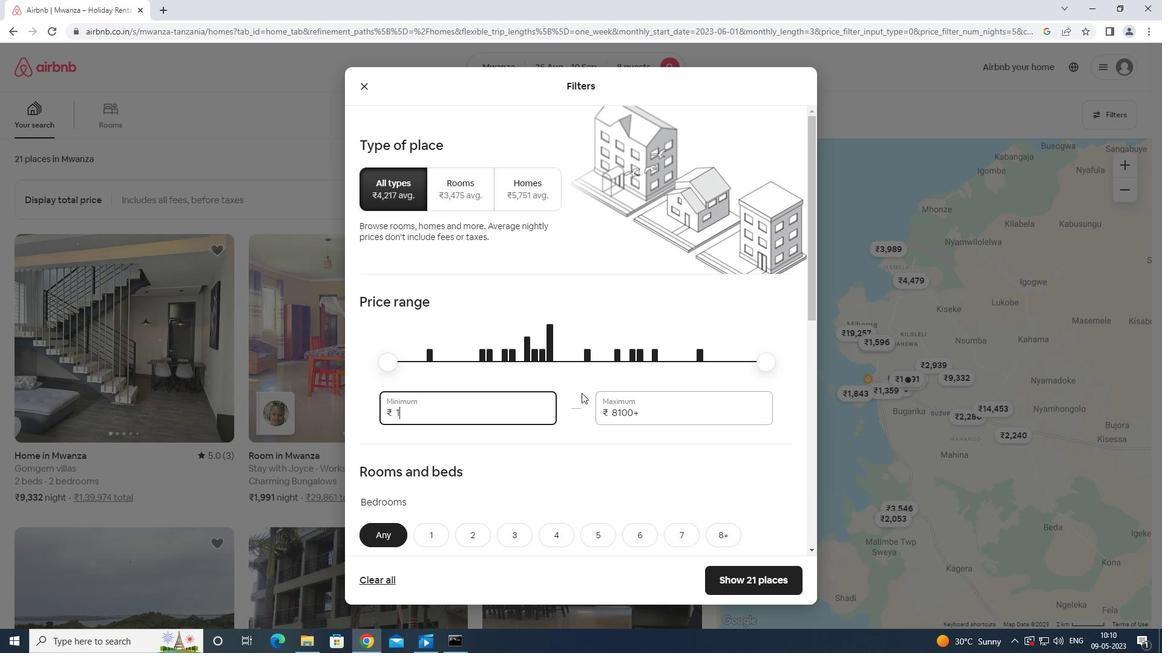 
Action: Mouse moved to (589, 393)
Screenshot: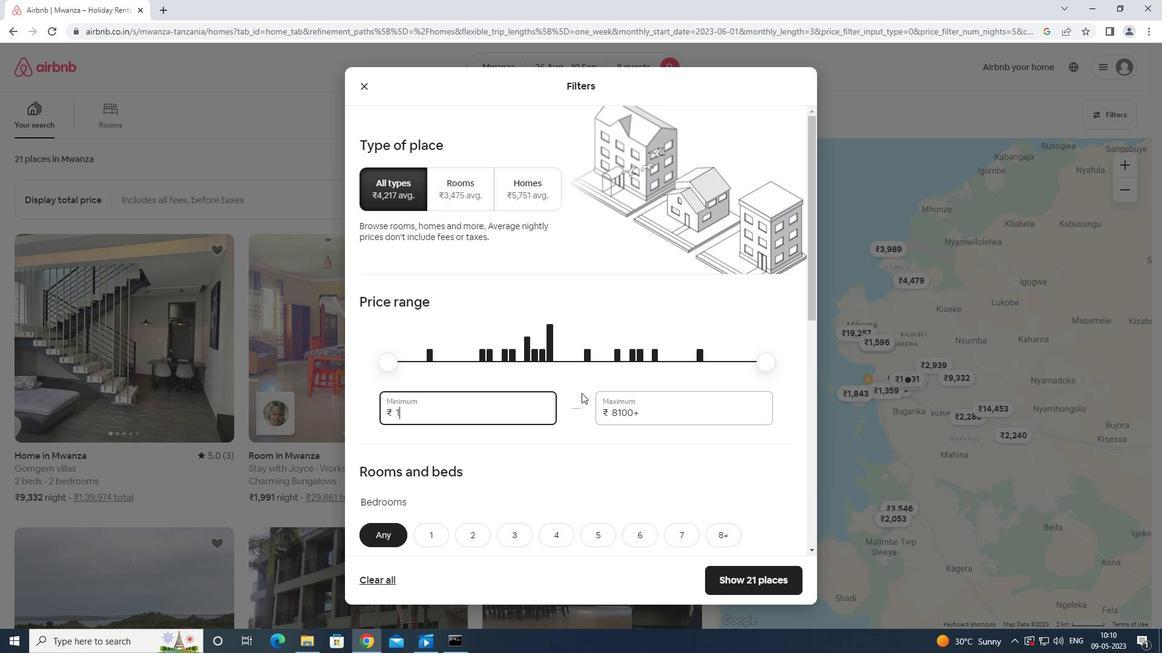 
Action: Key pressed 000
Screenshot: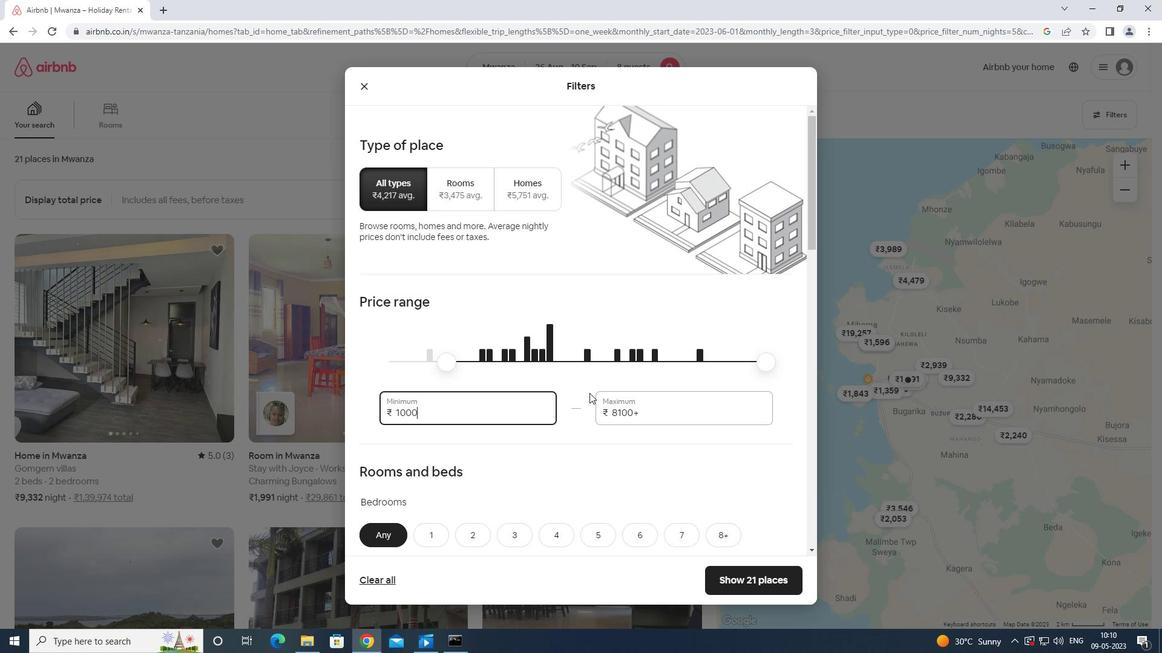 
Action: Mouse moved to (696, 402)
Screenshot: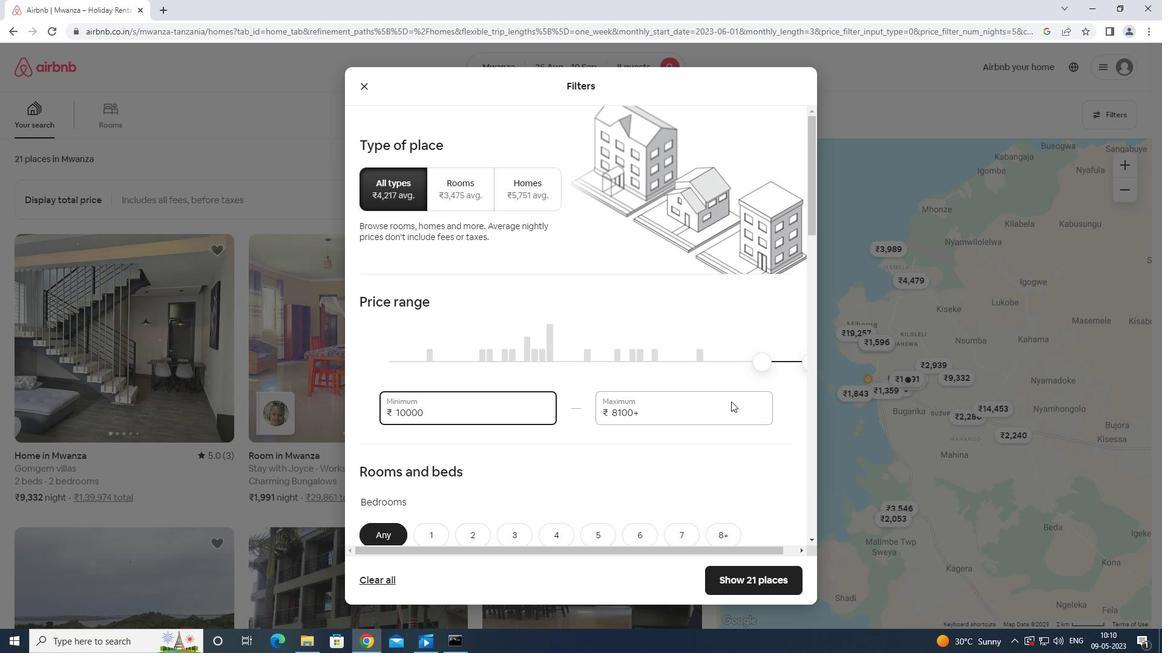 
Action: Mouse pressed left at (696, 402)
Screenshot: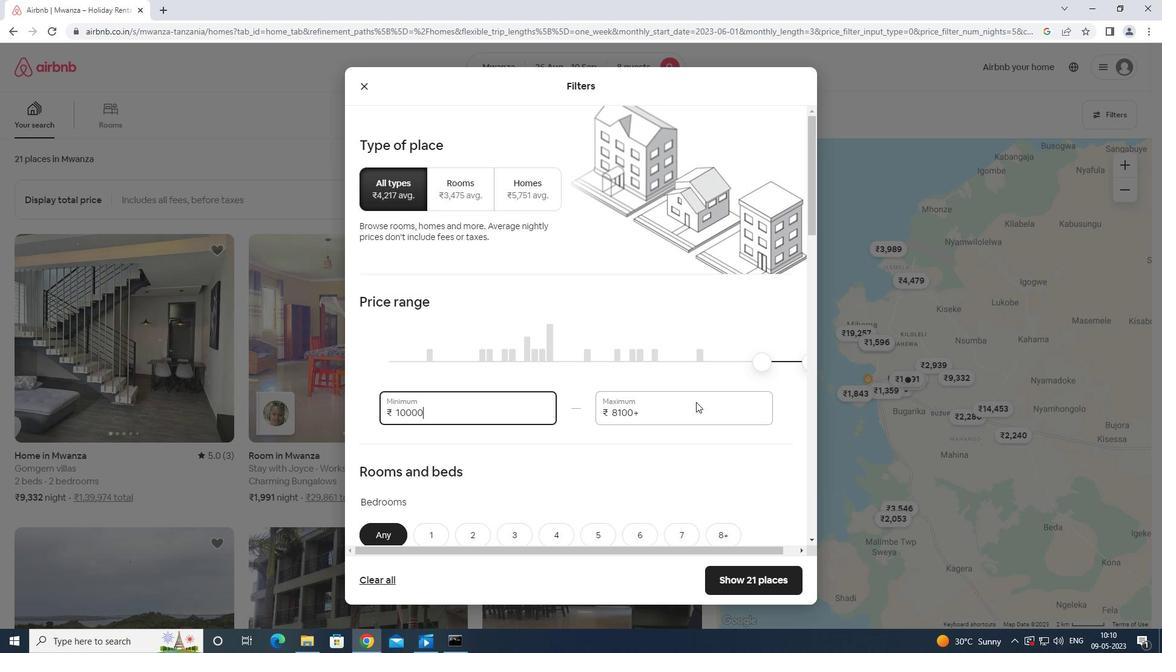 
Action: Key pressed <Key.backspace><Key.backspace><Key.backspace><Key.backspace><Key.backspace><Key.backspace><Key.backspace><Key.backspace><Key.backspace>15000
Screenshot: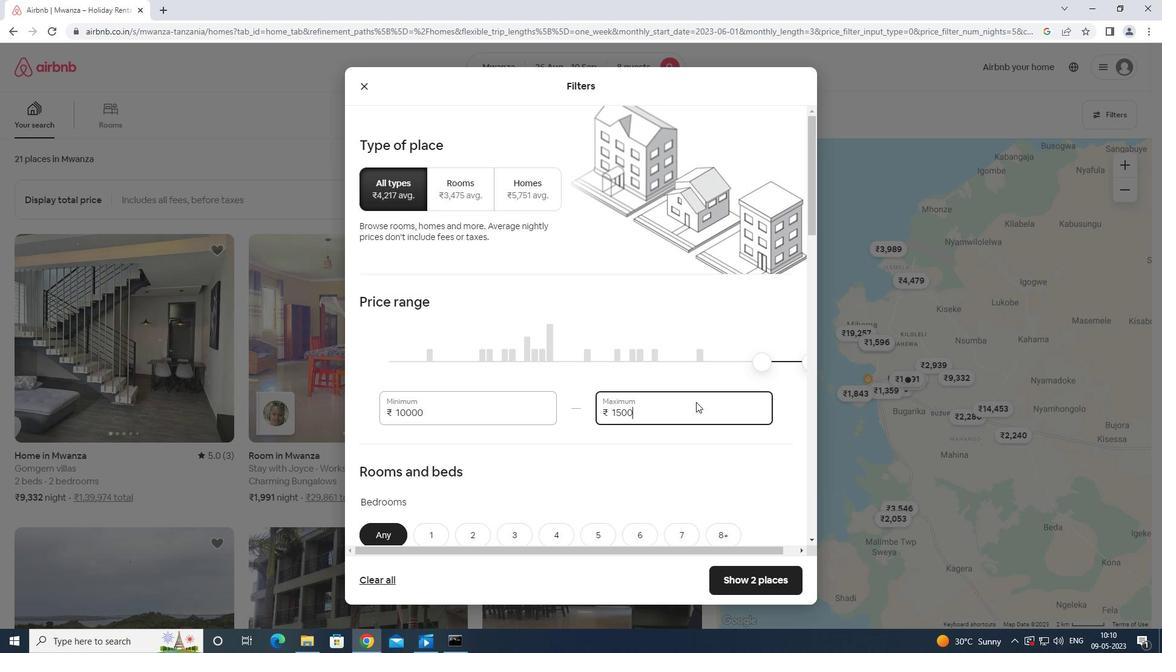 
Action: Mouse moved to (775, 456)
Screenshot: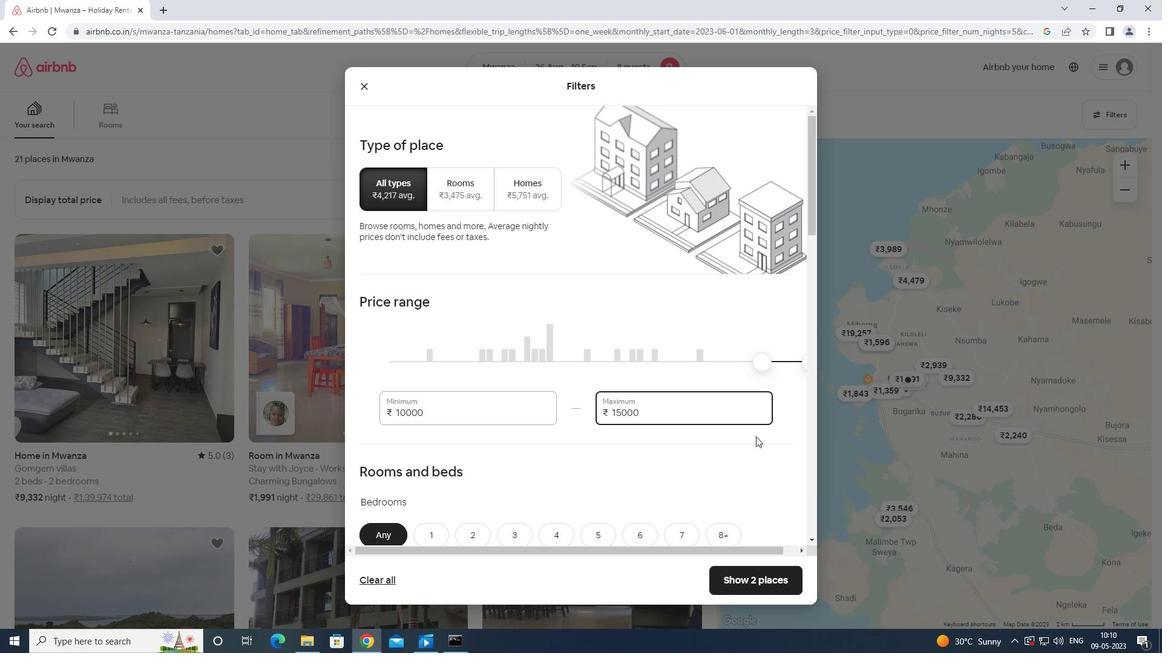 
Action: Mouse scrolled (775, 455) with delta (0, 0)
Screenshot: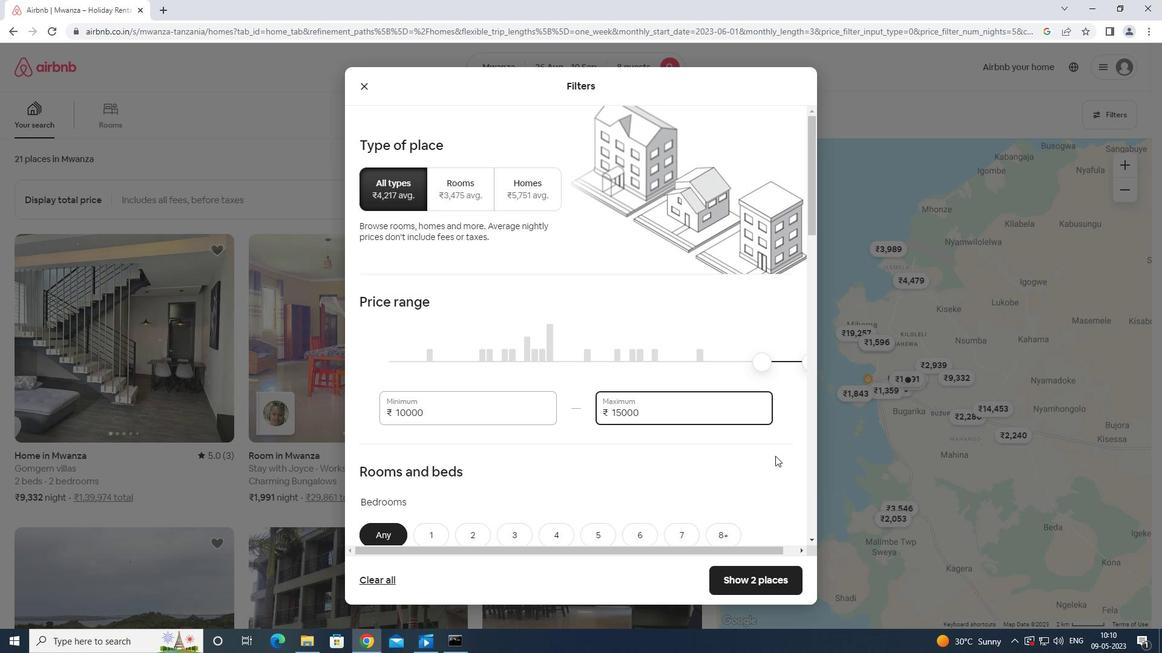 
Action: Mouse scrolled (775, 455) with delta (0, 0)
Screenshot: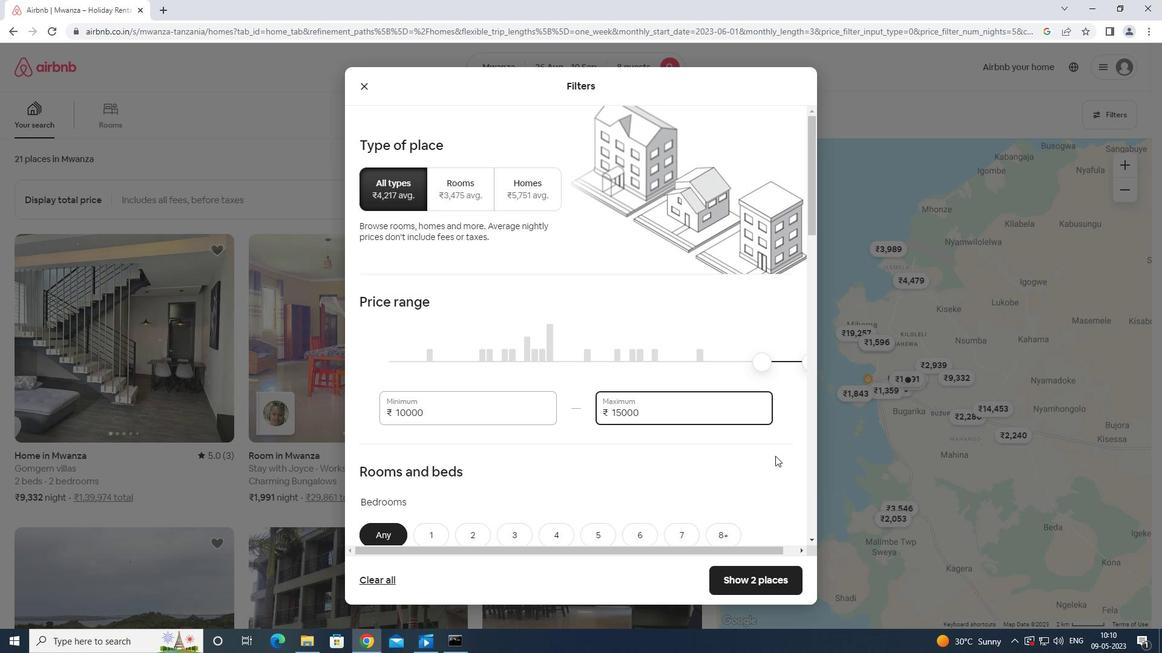 
Action: Mouse scrolled (775, 455) with delta (0, 0)
Screenshot: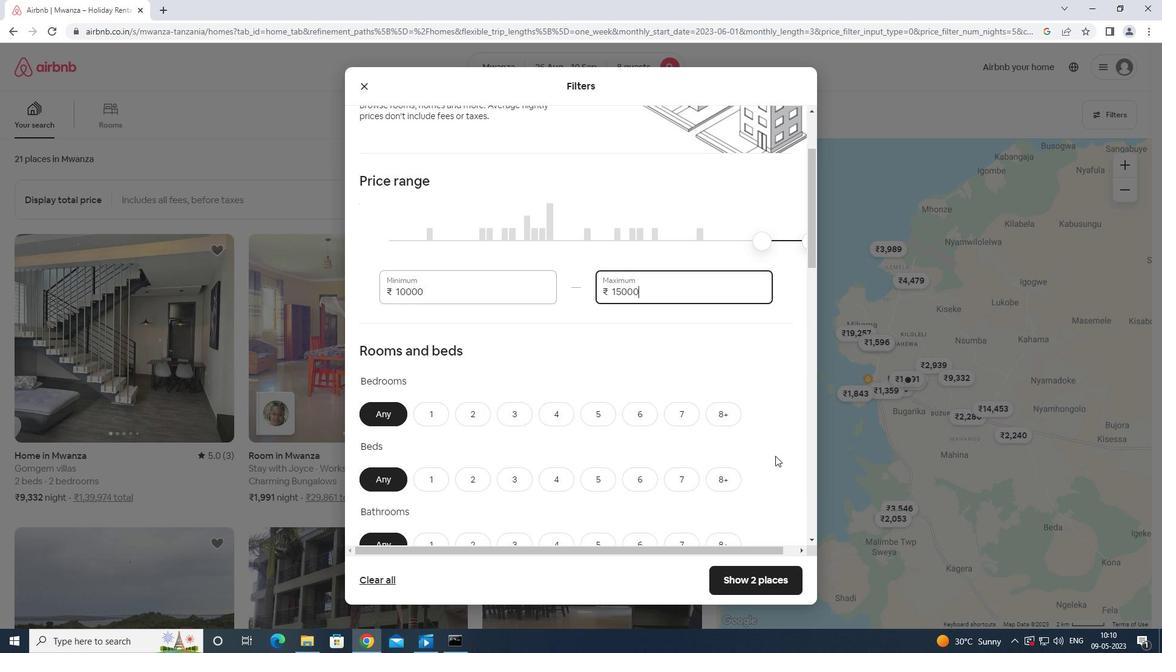 
Action: Mouse scrolled (775, 455) with delta (0, 0)
Screenshot: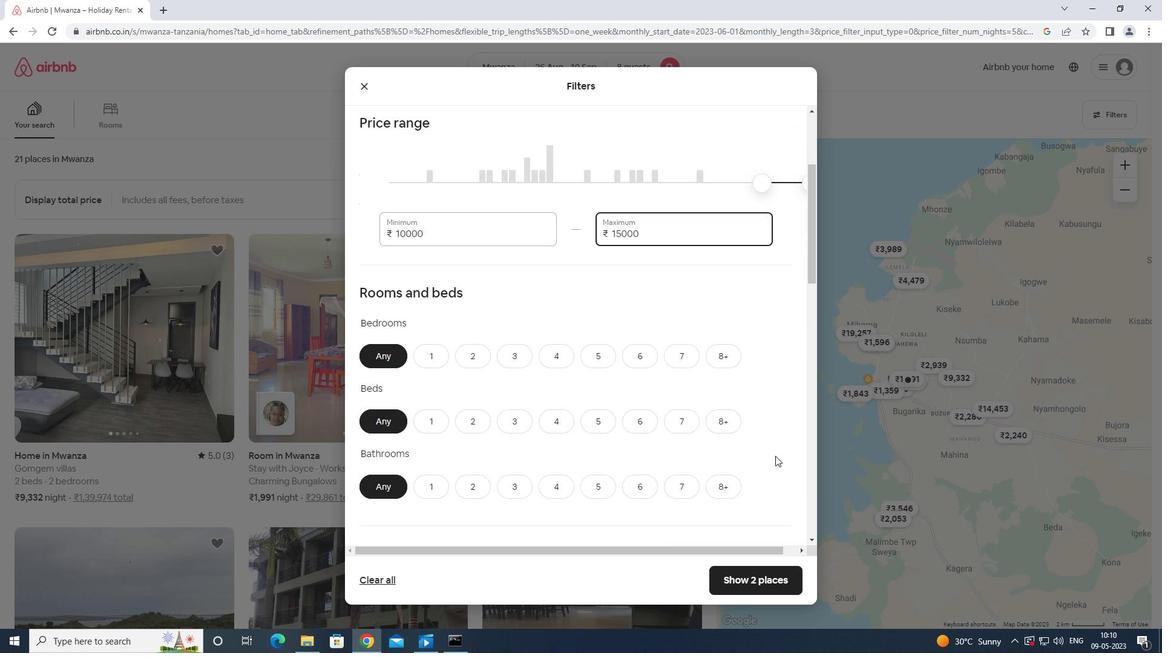 
Action: Mouse moved to (641, 297)
Screenshot: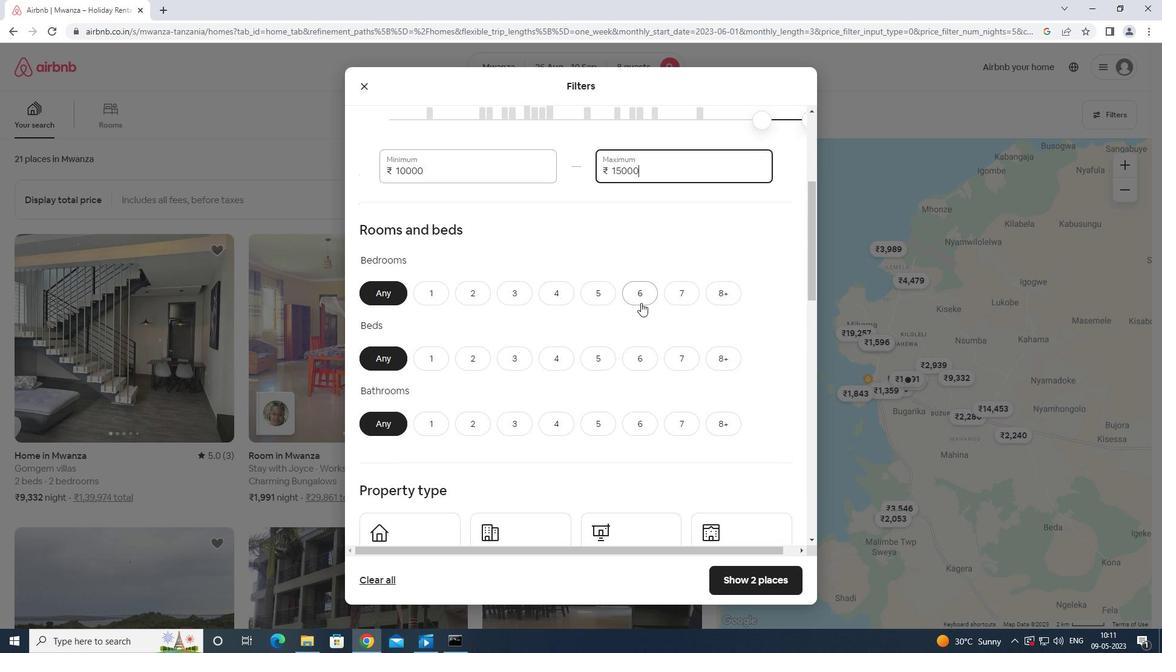 
Action: Mouse pressed left at (641, 297)
Screenshot: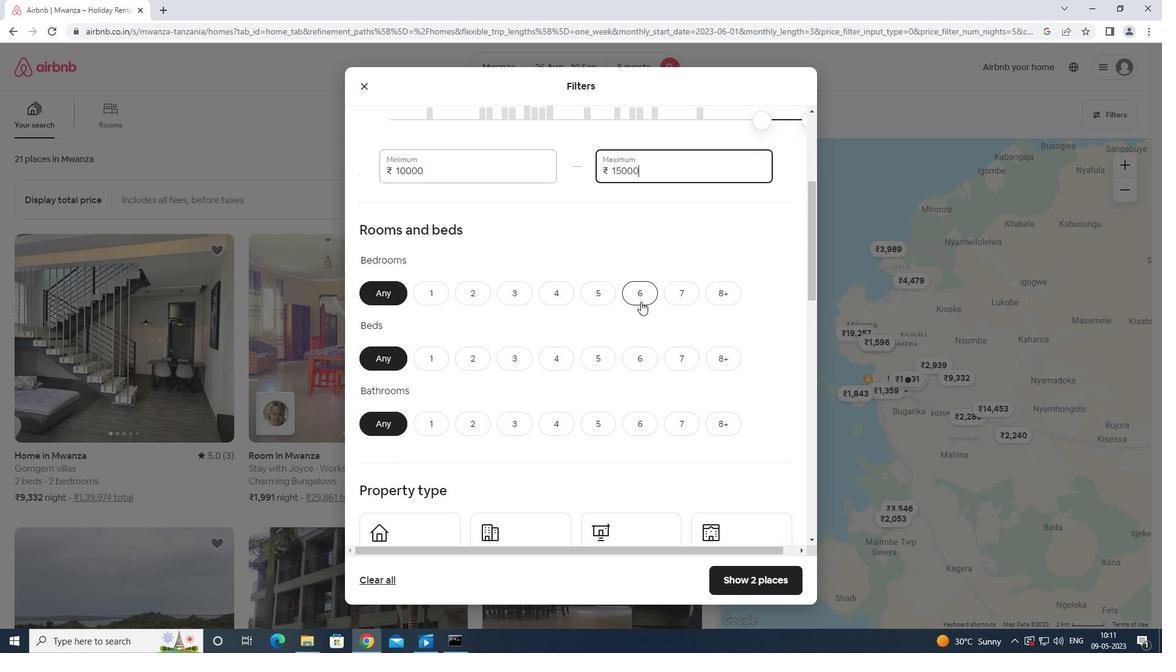
Action: Mouse moved to (650, 357)
Screenshot: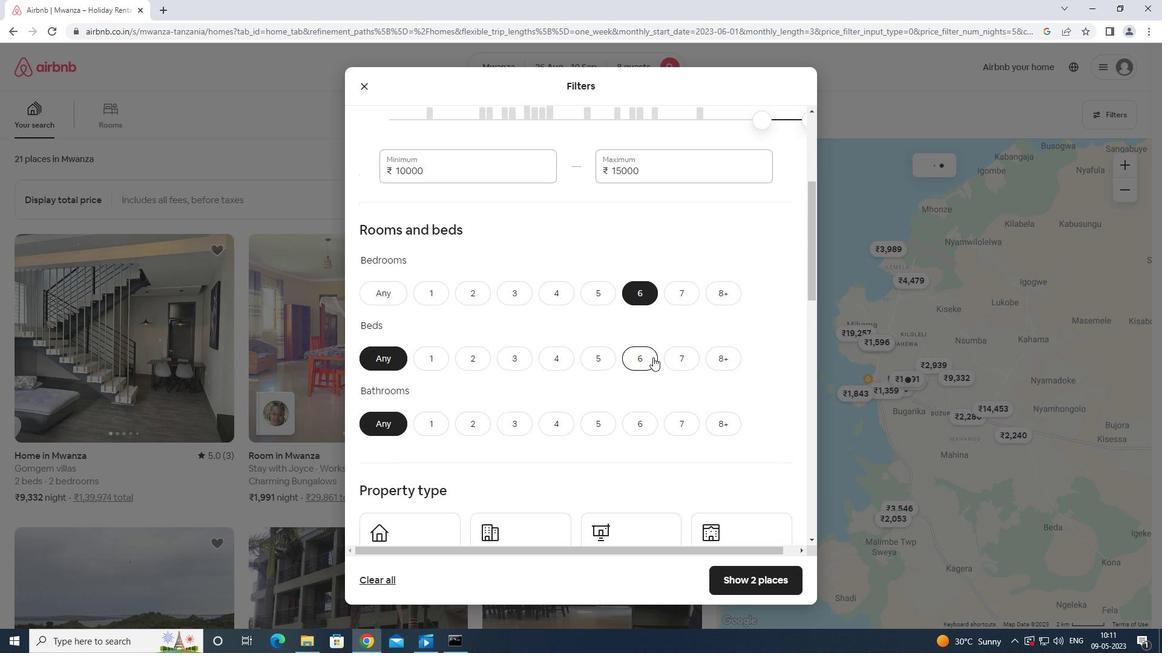 
Action: Mouse pressed left at (650, 357)
Screenshot: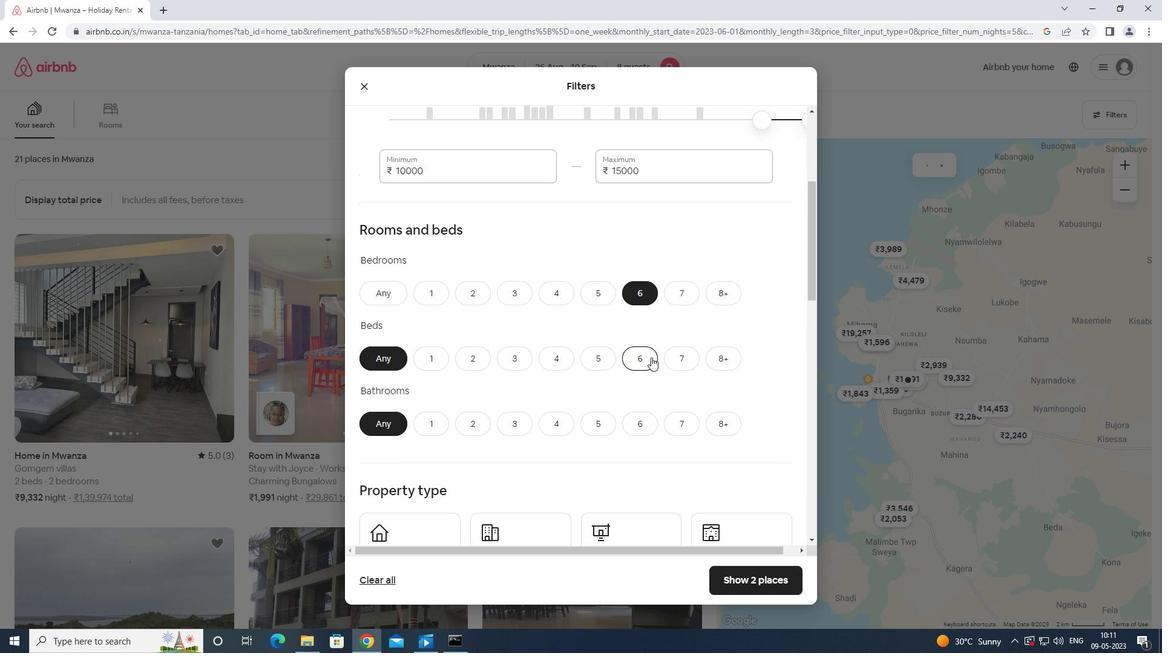 
Action: Mouse moved to (630, 414)
Screenshot: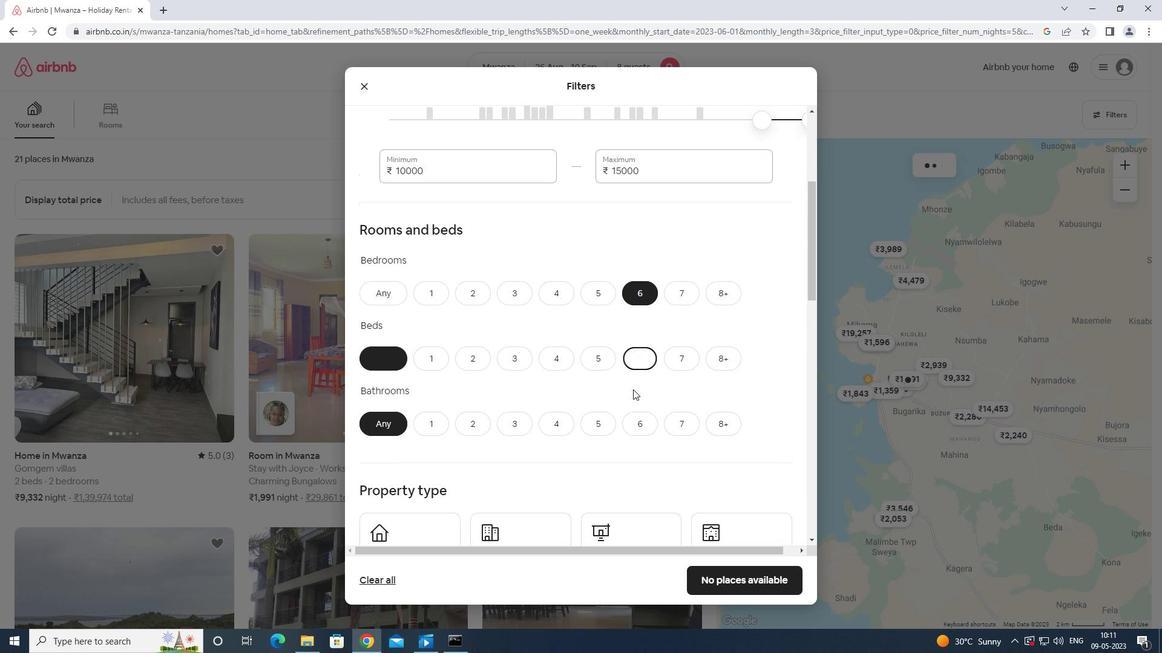
Action: Mouse pressed left at (630, 414)
Screenshot: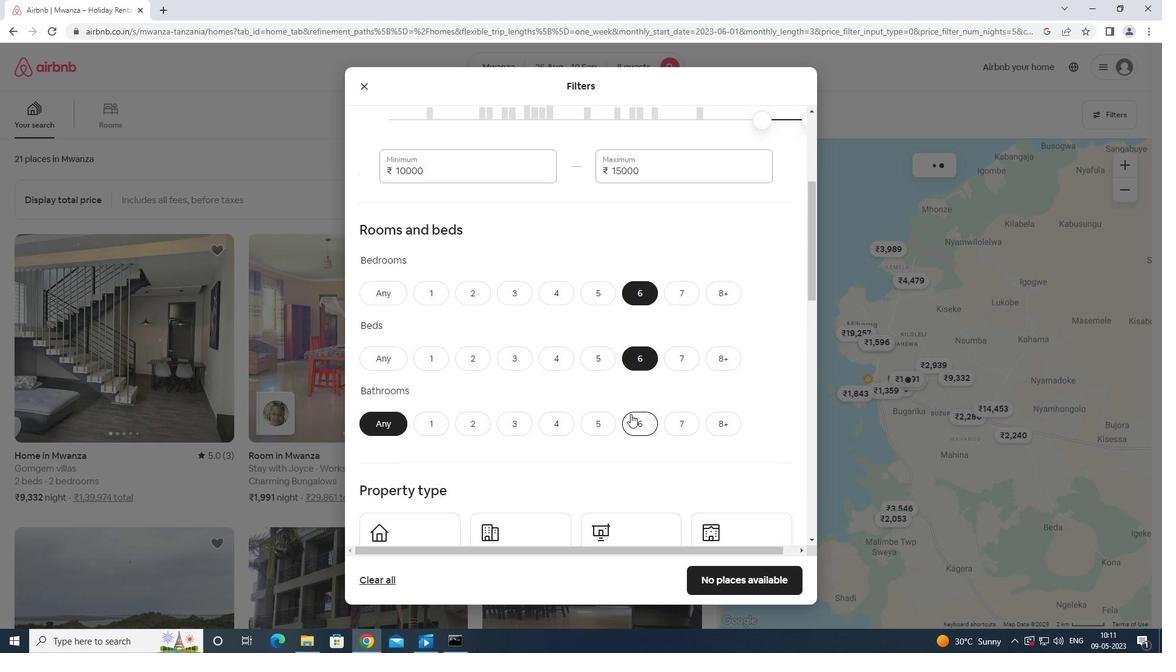 
Action: Mouse moved to (632, 435)
Screenshot: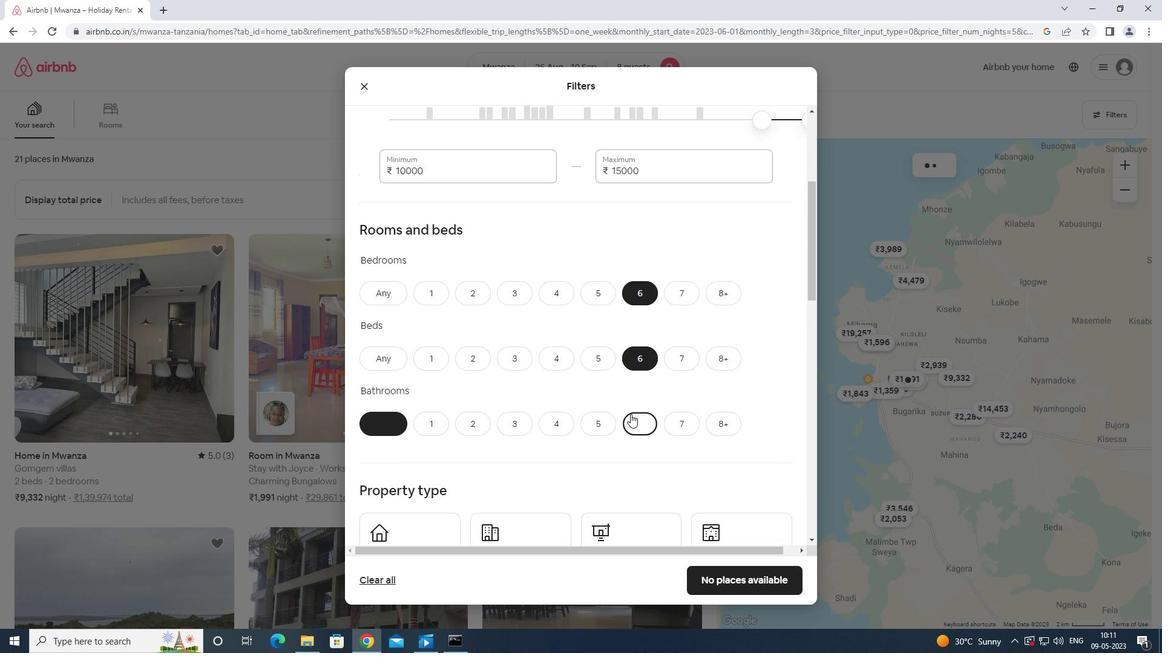 
Action: Mouse scrolled (632, 434) with delta (0, 0)
Screenshot: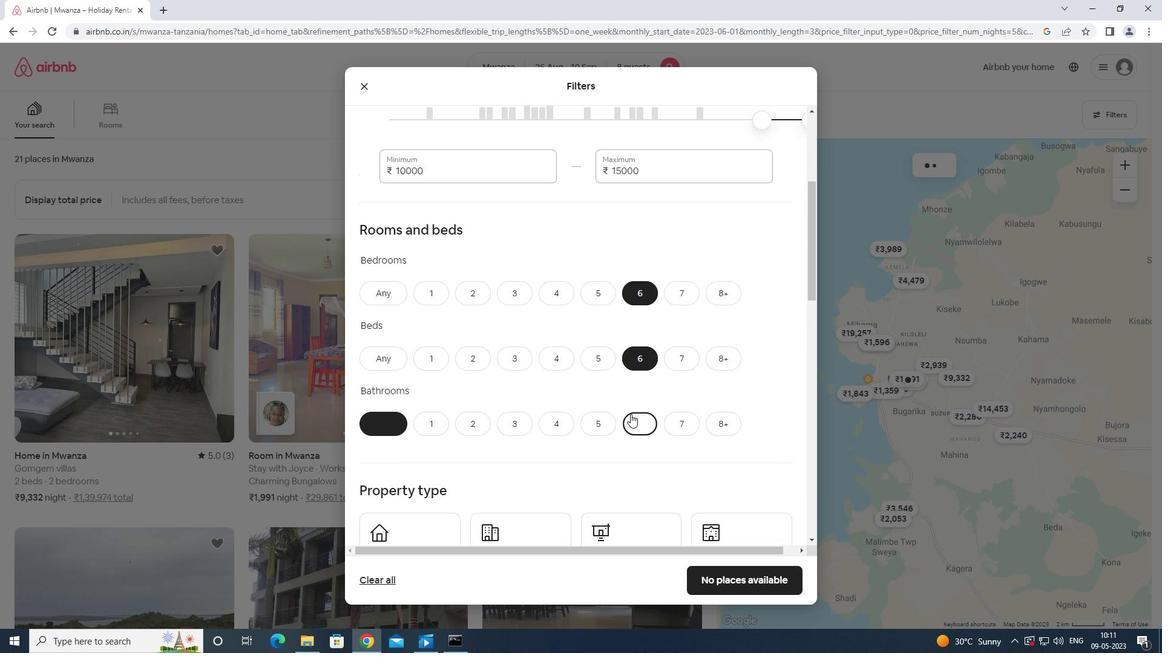 
Action: Mouse moved to (632, 435)
Screenshot: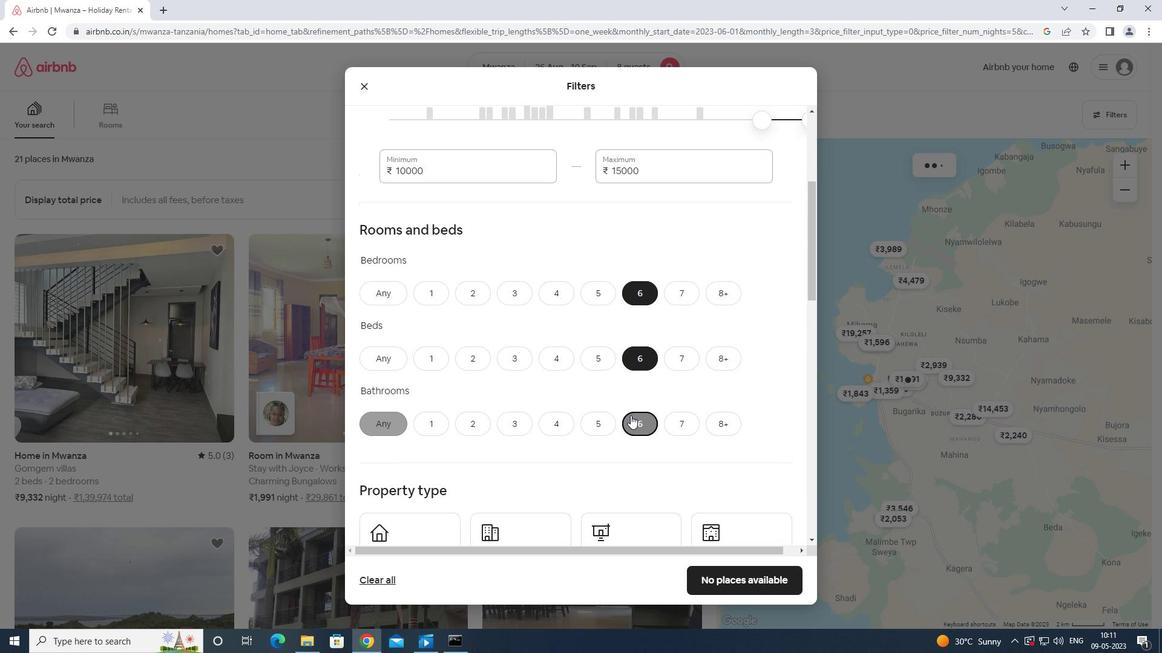 
Action: Mouse scrolled (632, 435) with delta (0, 0)
Screenshot: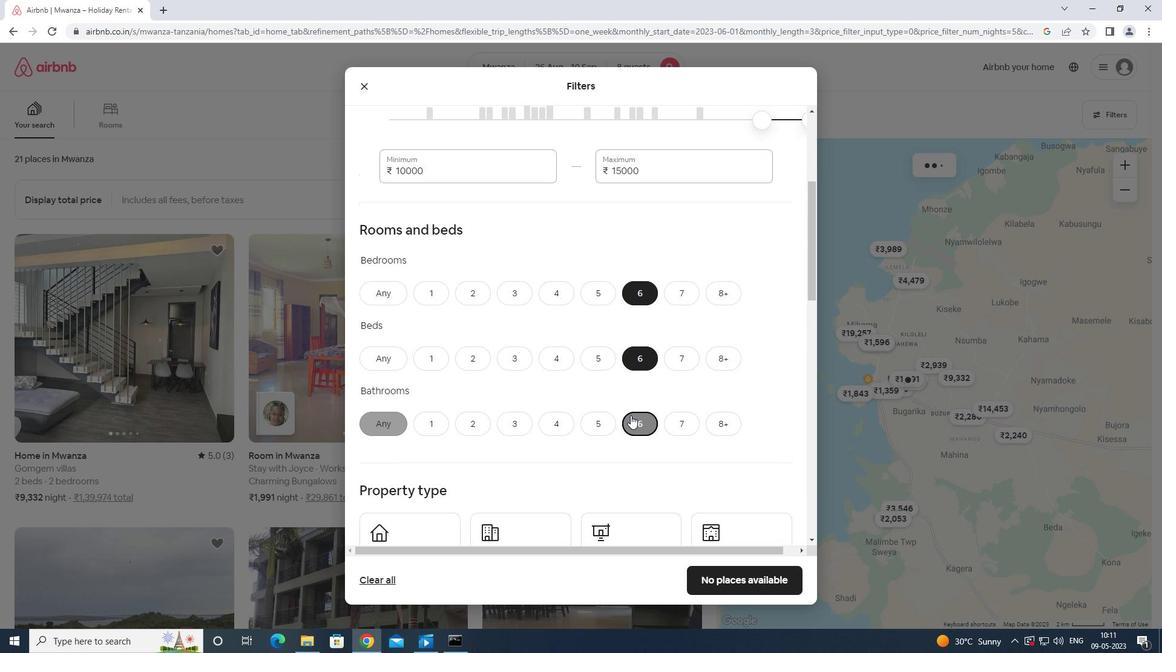 
Action: Mouse moved to (632, 435)
Screenshot: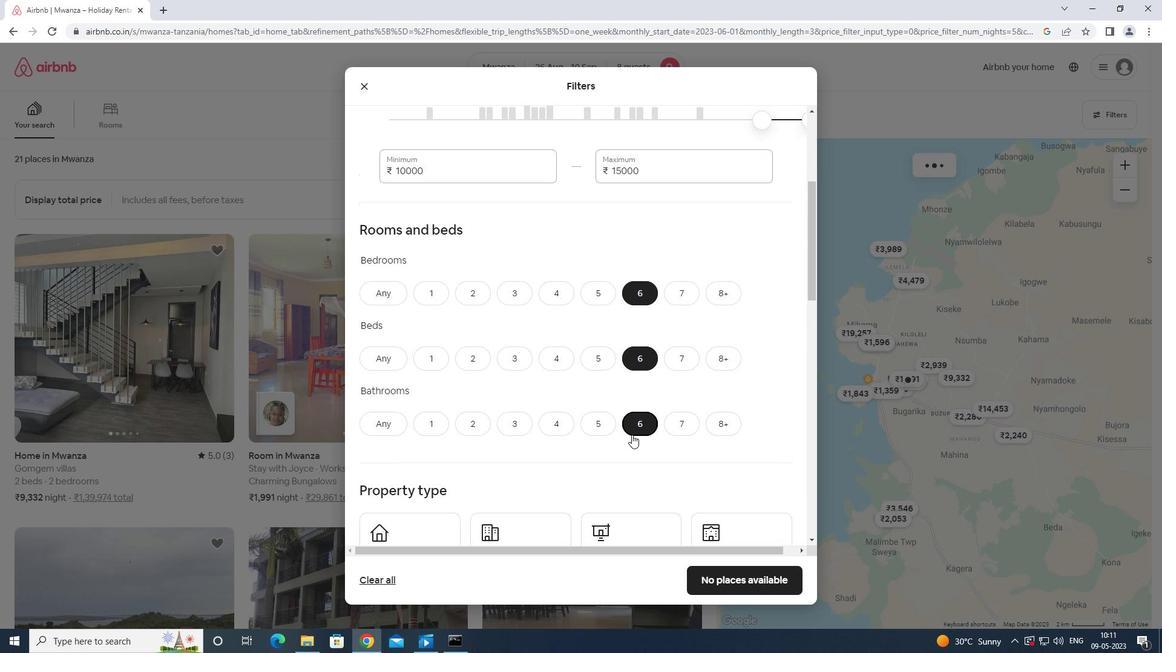 
Action: Mouse scrolled (632, 435) with delta (0, 0)
Screenshot: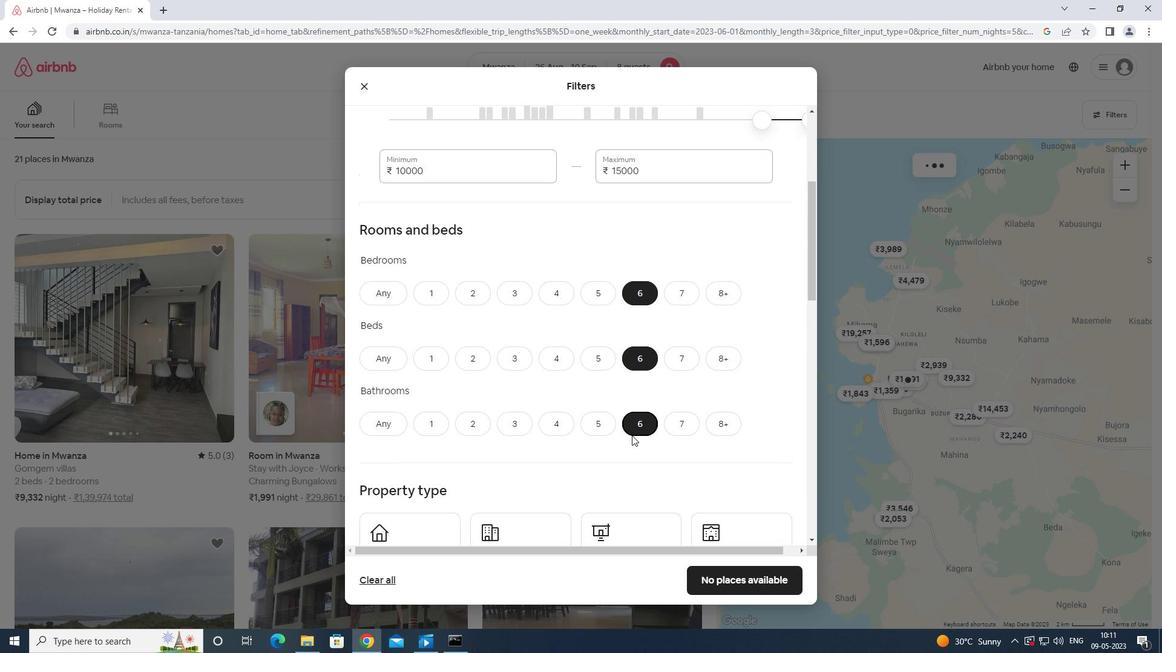 
Action: Mouse moved to (448, 381)
Screenshot: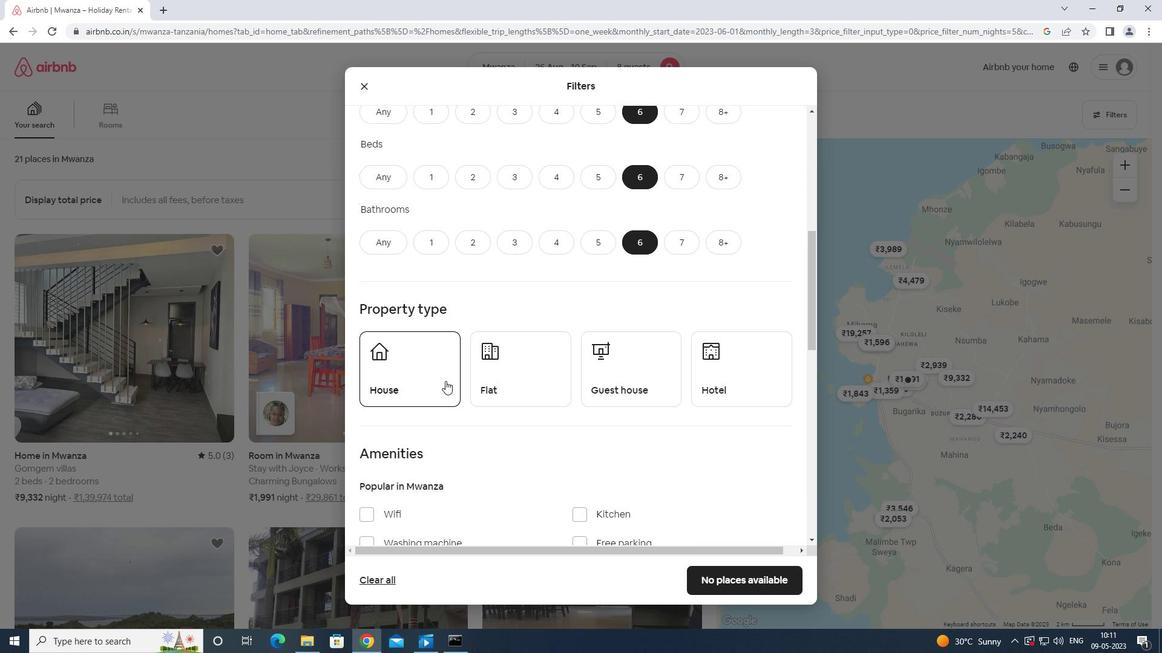 
Action: Mouse pressed left at (448, 381)
Screenshot: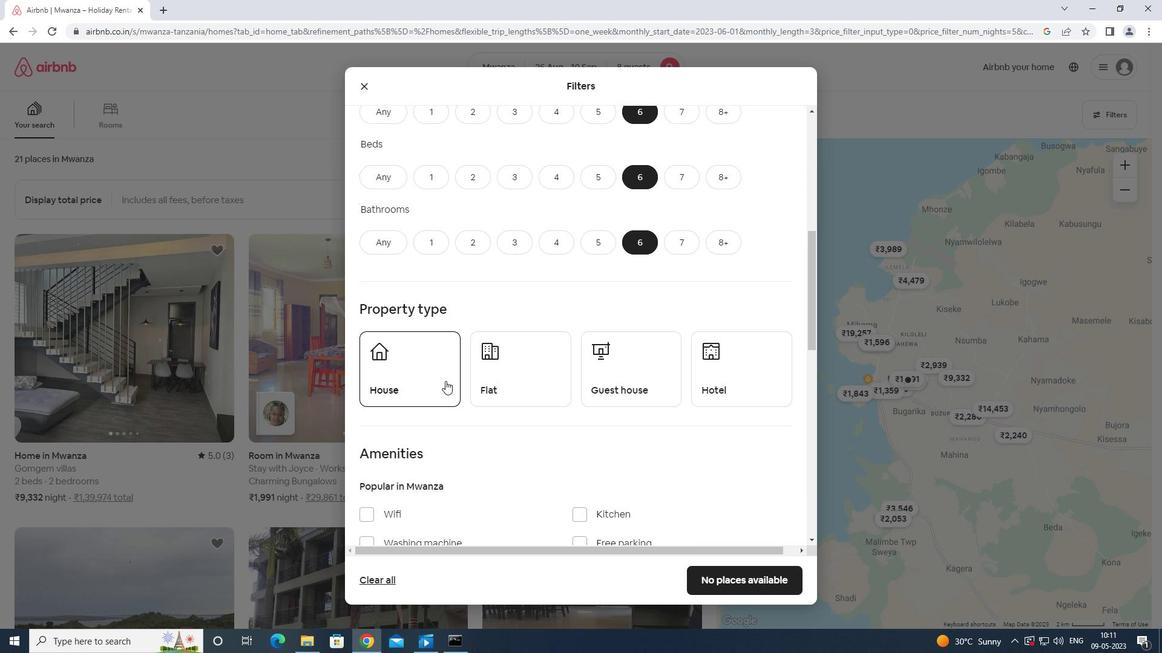 
Action: Mouse moved to (527, 370)
Screenshot: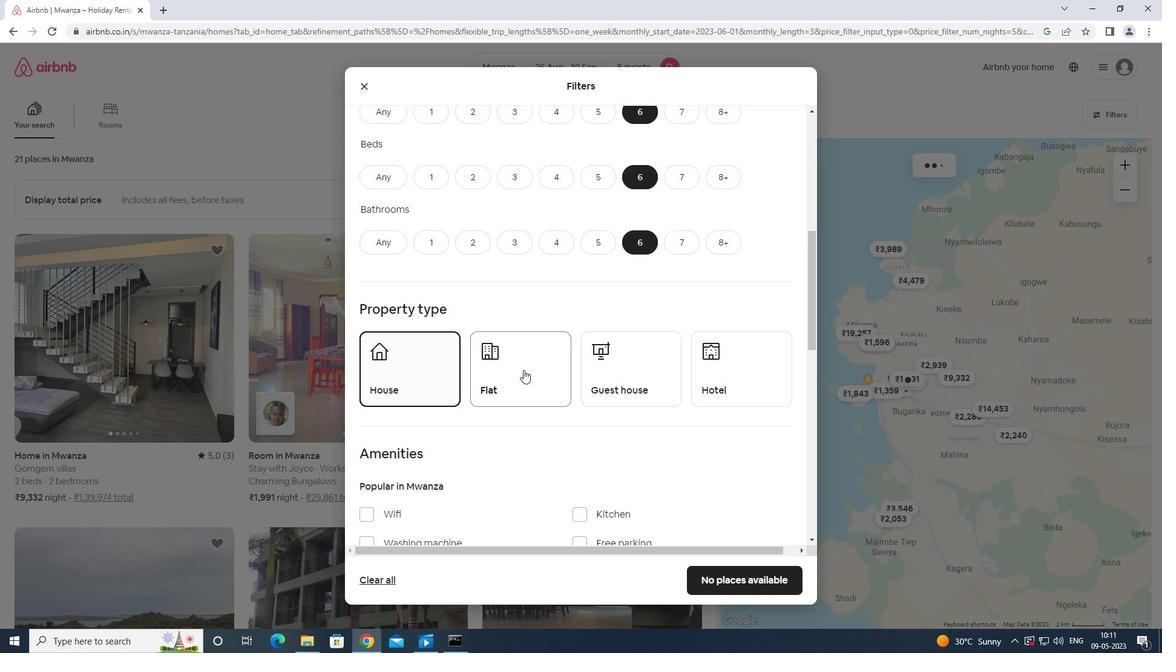 
Action: Mouse pressed left at (527, 370)
Screenshot: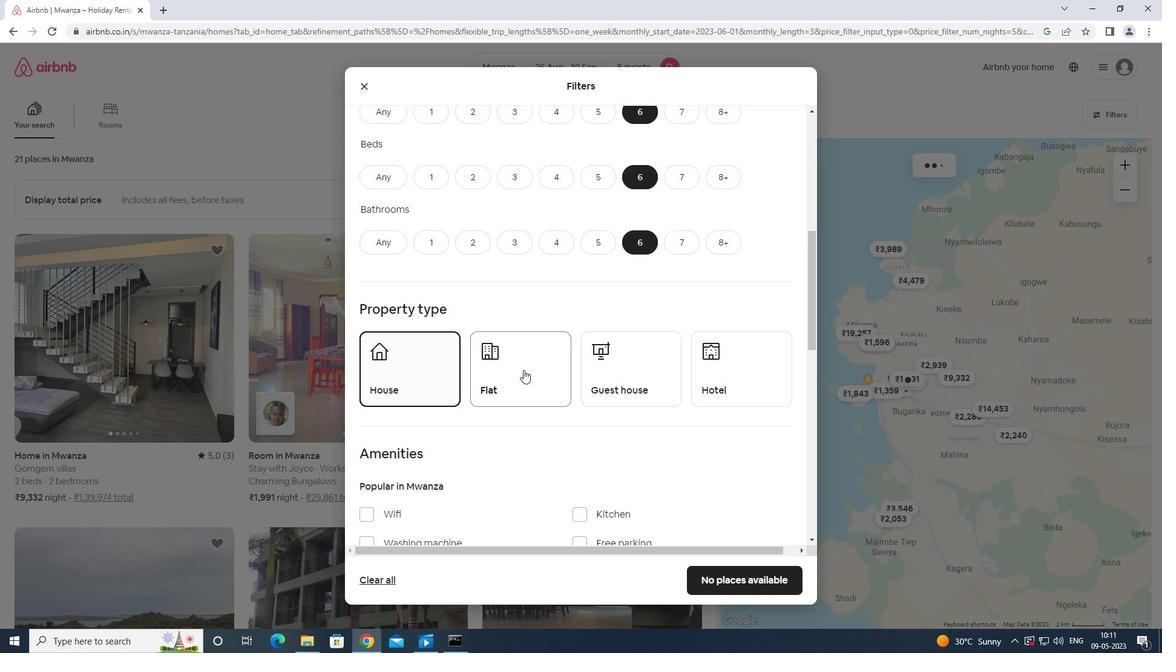
Action: Mouse moved to (635, 382)
Screenshot: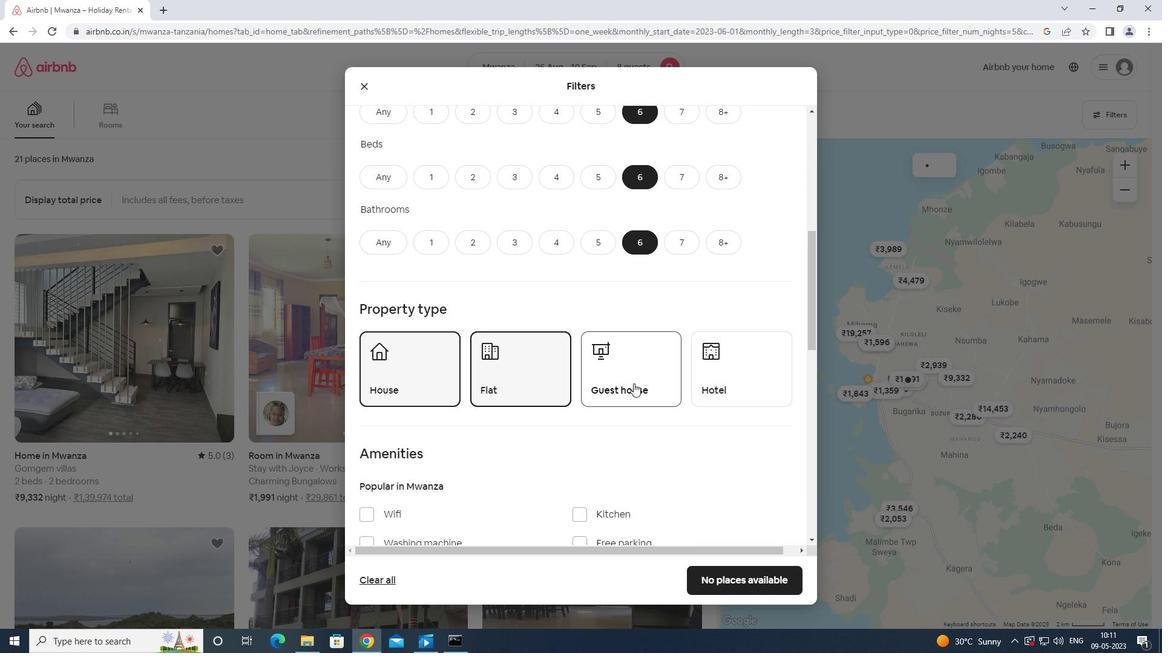 
Action: Mouse pressed left at (635, 382)
Screenshot: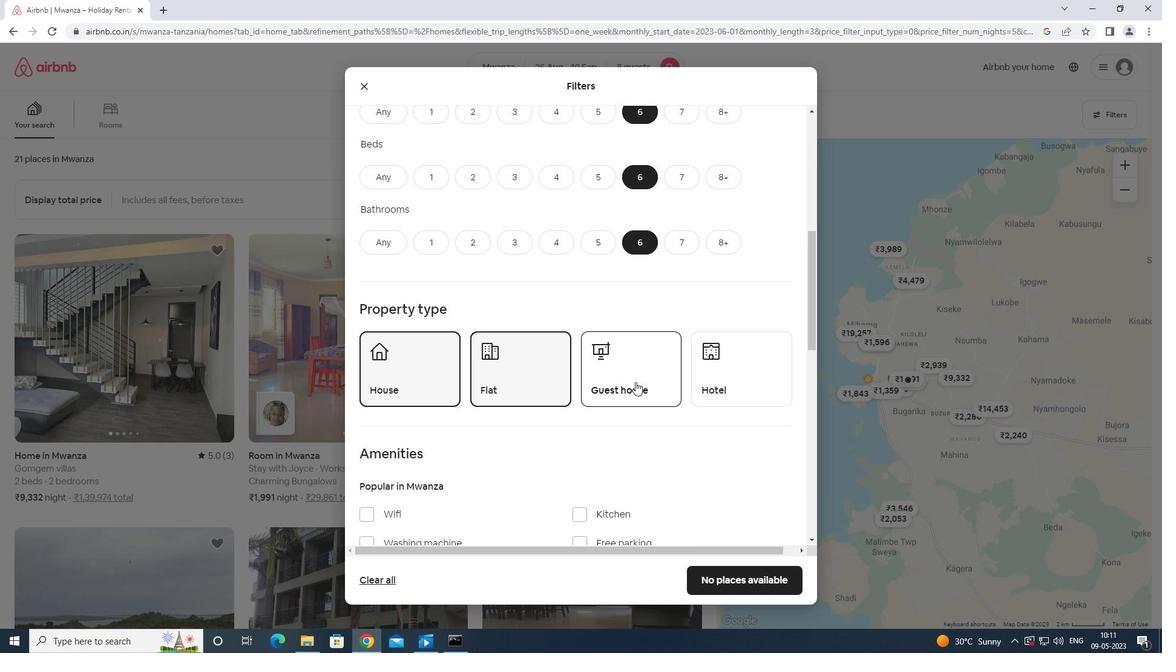 
Action: Mouse moved to (639, 380)
Screenshot: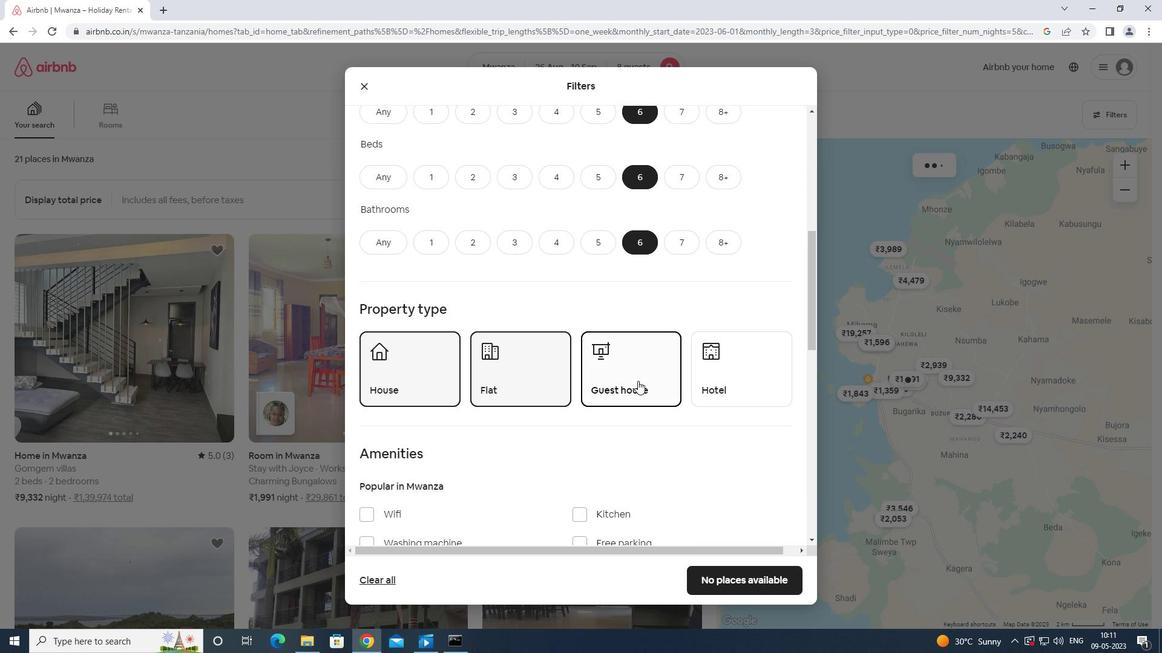 
Action: Mouse scrolled (639, 380) with delta (0, 0)
Screenshot: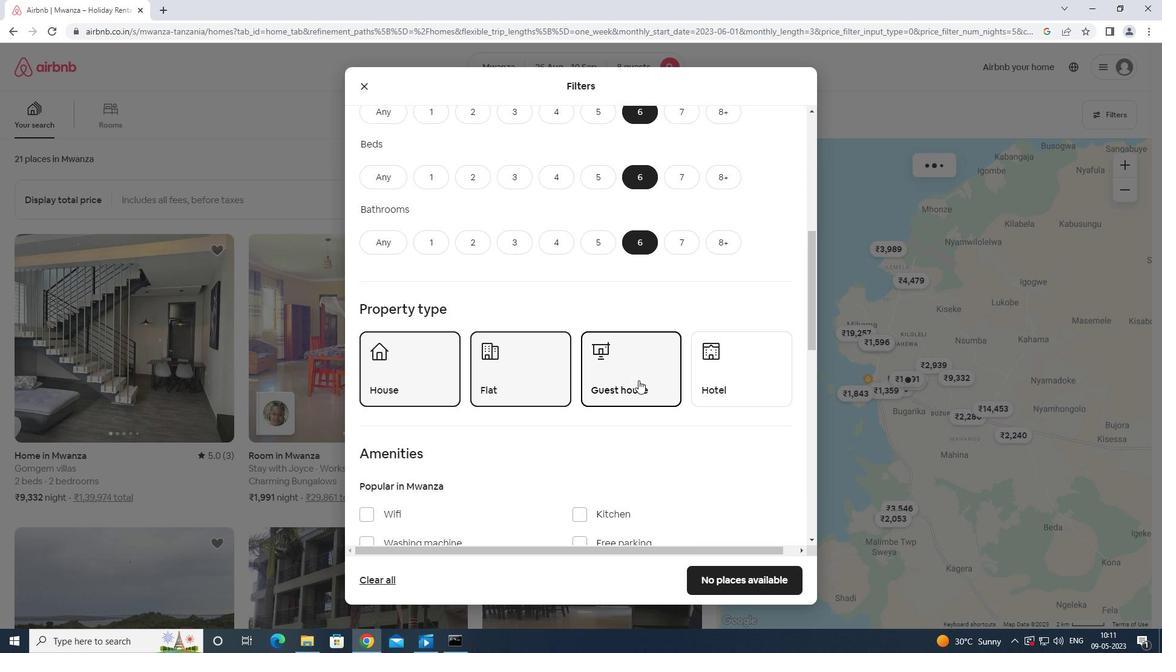 
Action: Mouse scrolled (639, 380) with delta (0, 0)
Screenshot: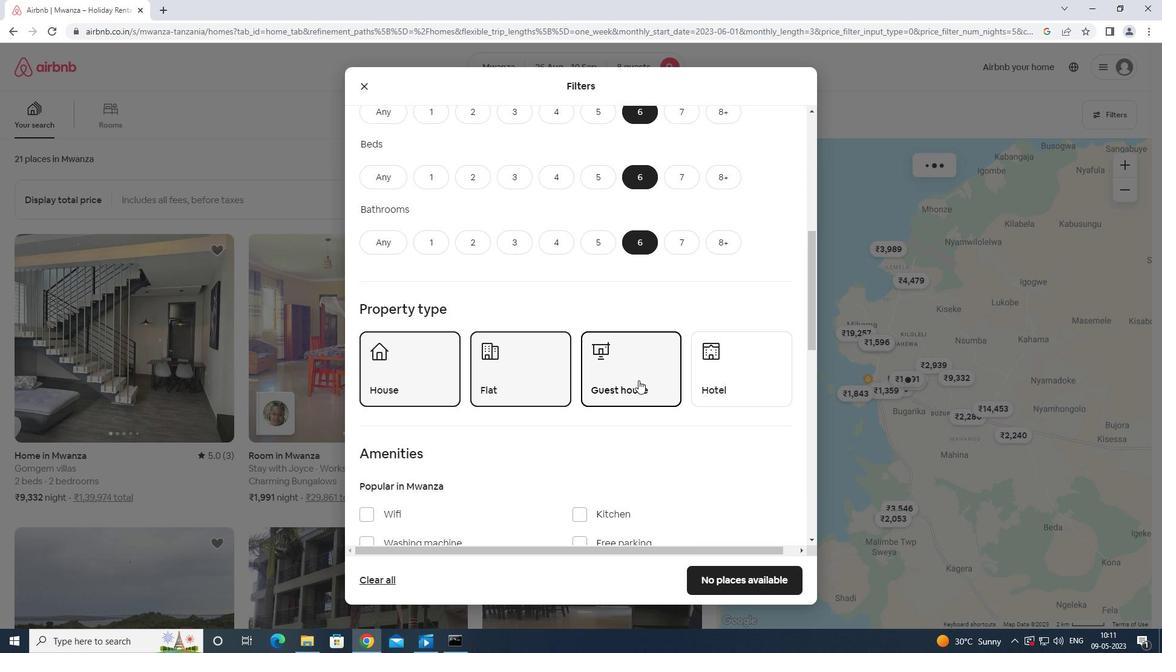 
Action: Mouse scrolled (639, 380) with delta (0, 0)
Screenshot: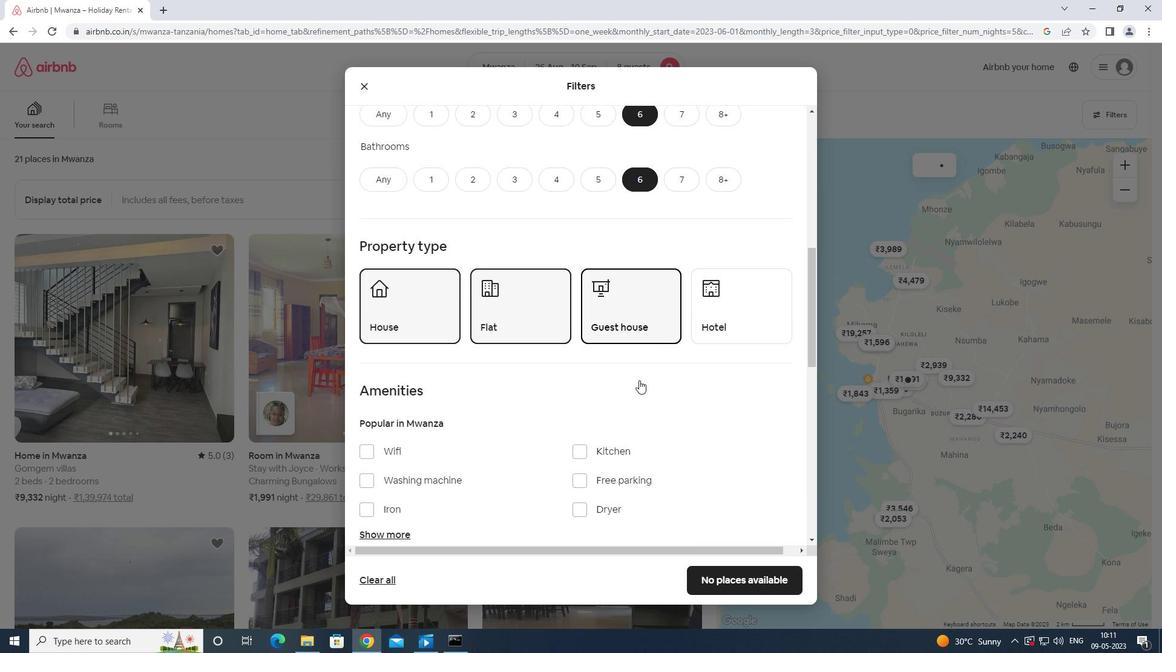 
Action: Mouse moved to (583, 363)
Screenshot: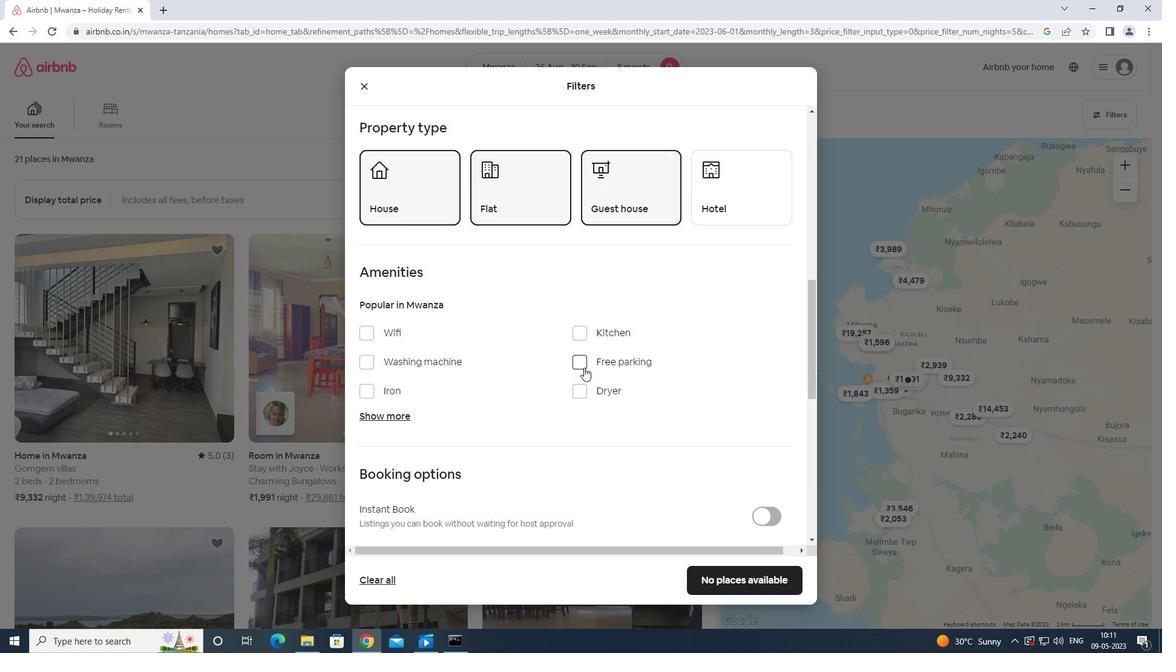 
Action: Mouse pressed left at (583, 363)
Screenshot: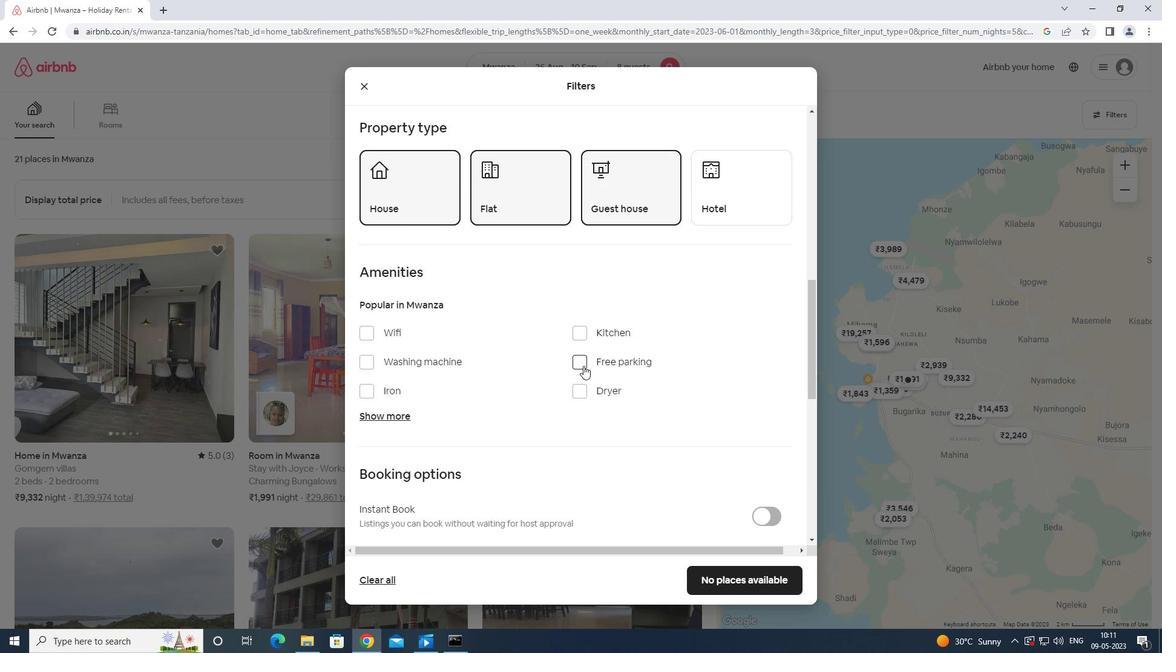 
Action: Mouse moved to (375, 328)
Screenshot: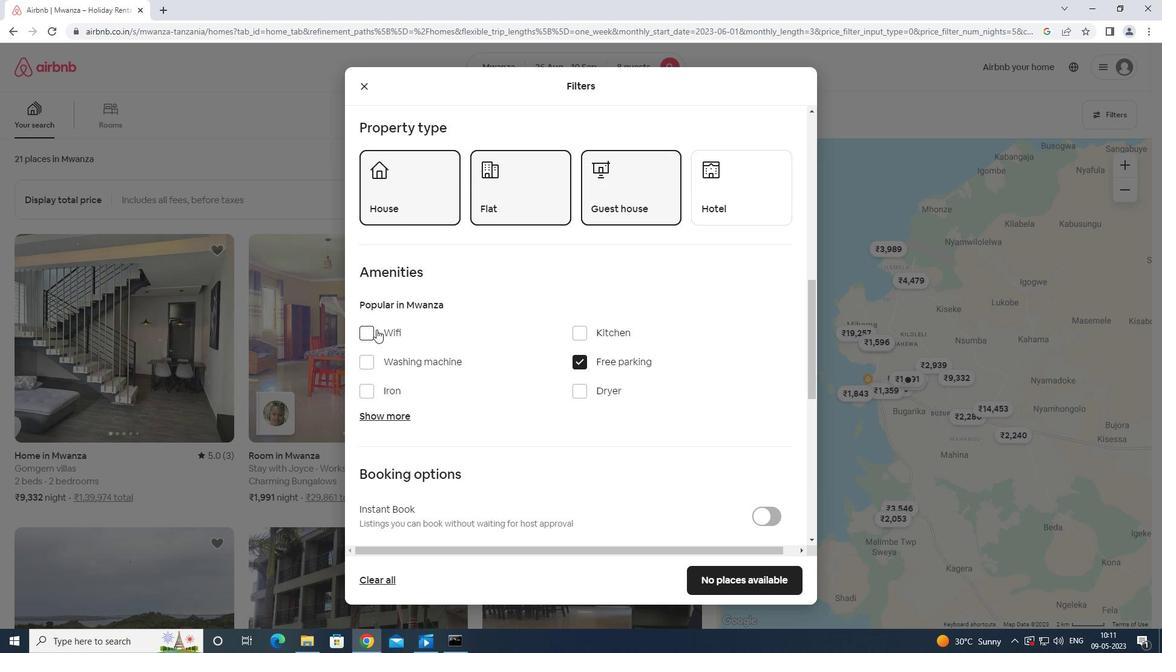 
Action: Mouse pressed left at (375, 328)
Screenshot: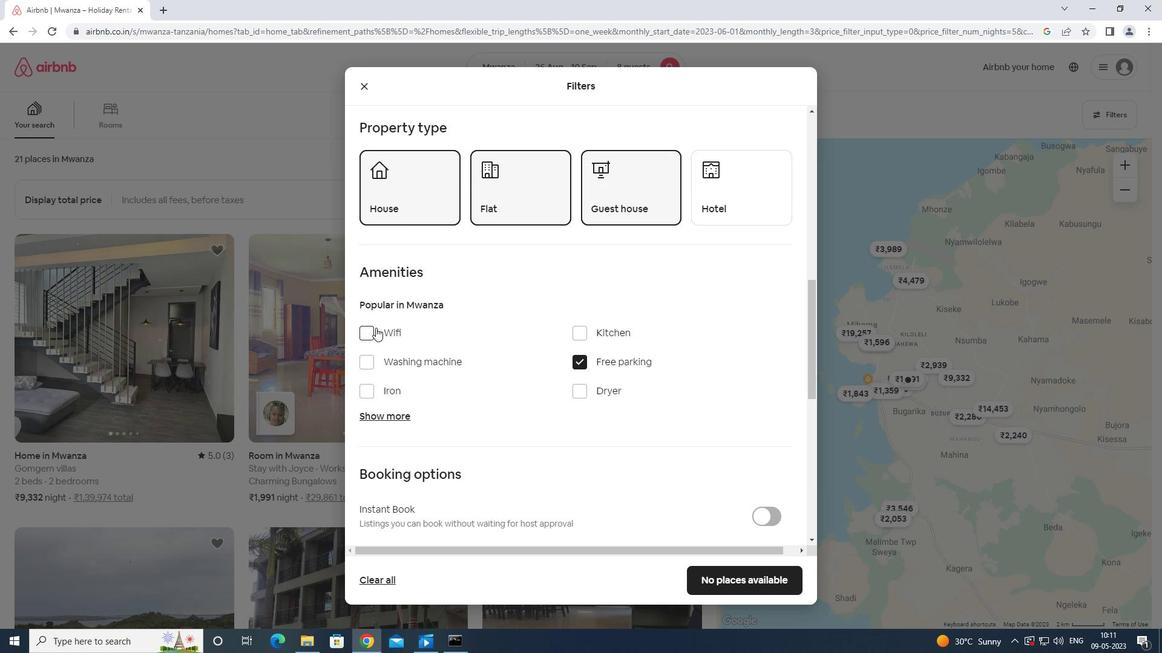 
Action: Mouse moved to (371, 420)
Screenshot: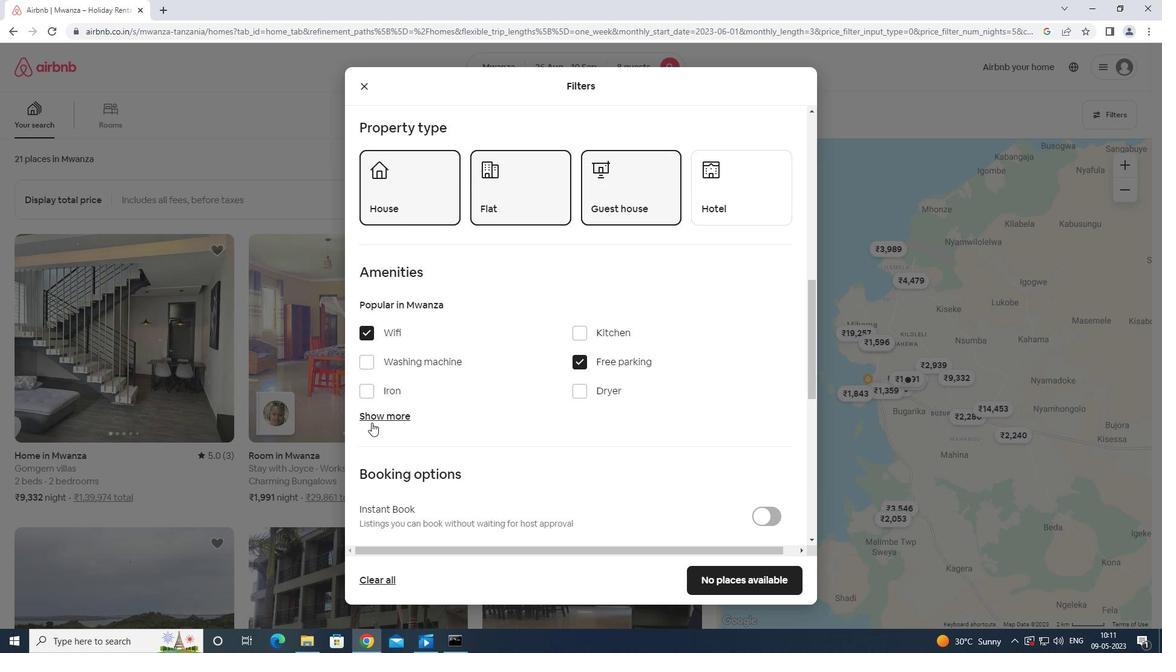 
Action: Mouse pressed left at (371, 420)
Screenshot: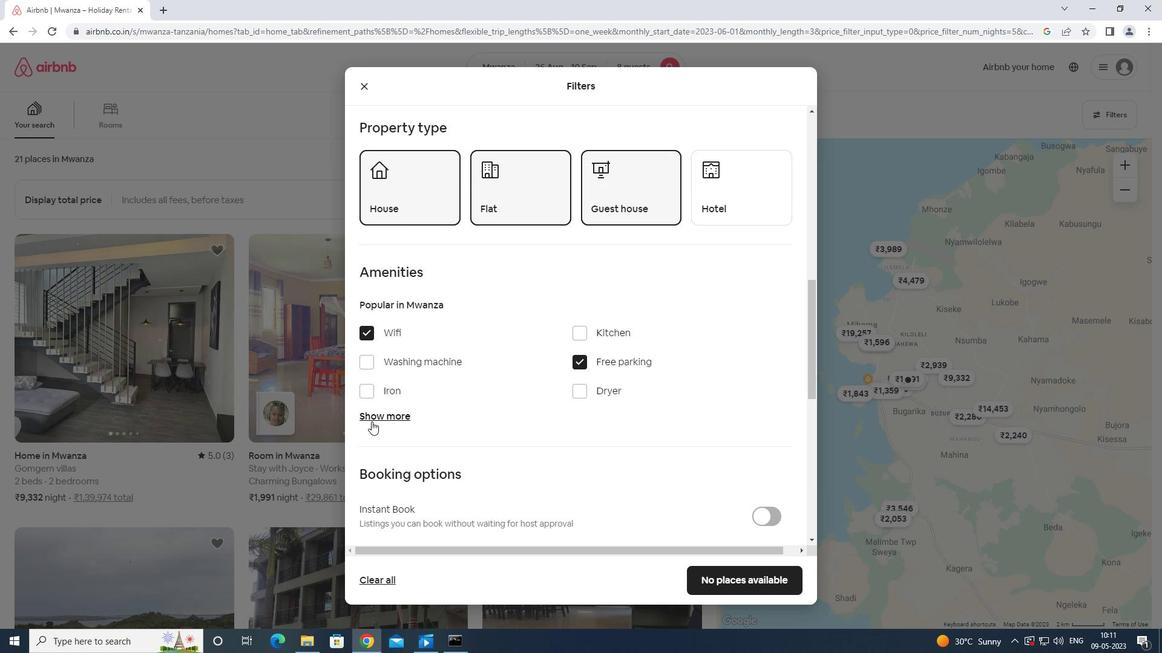 
Action: Mouse moved to (376, 414)
Screenshot: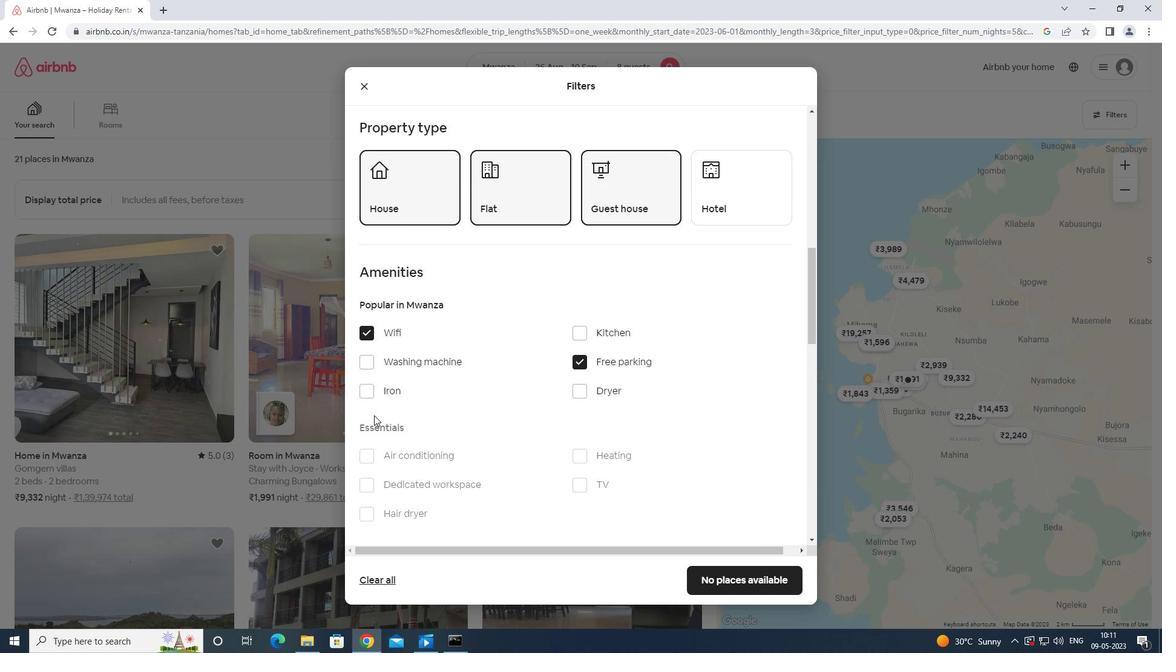 
Action: Mouse scrolled (376, 414) with delta (0, 0)
Screenshot: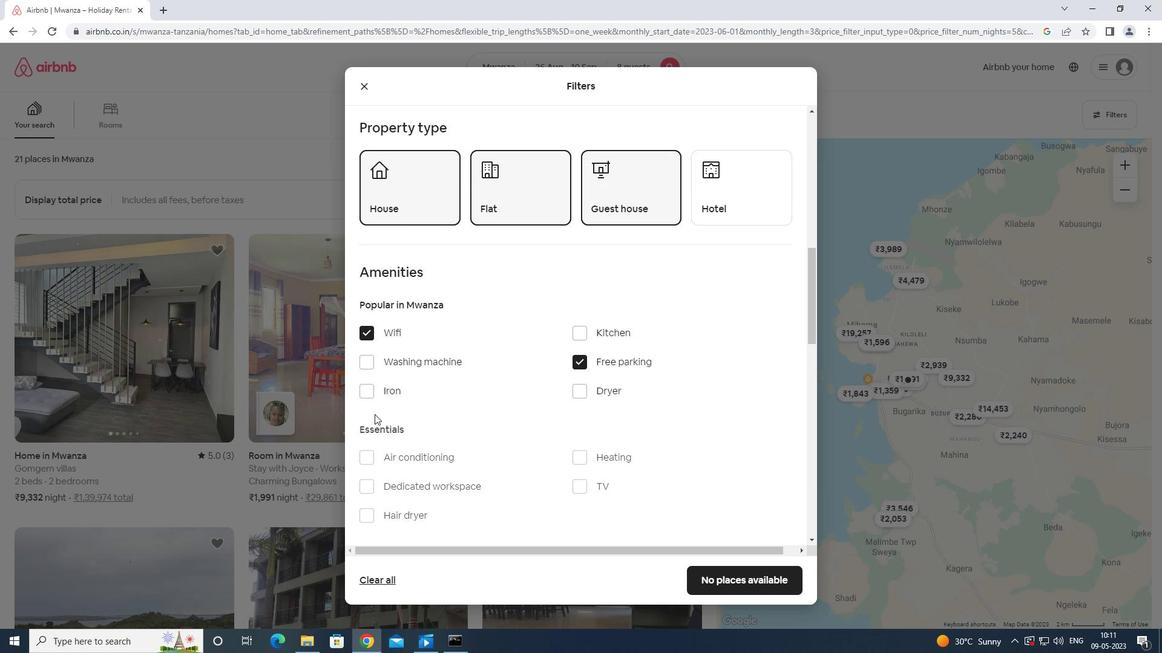
Action: Mouse moved to (584, 425)
Screenshot: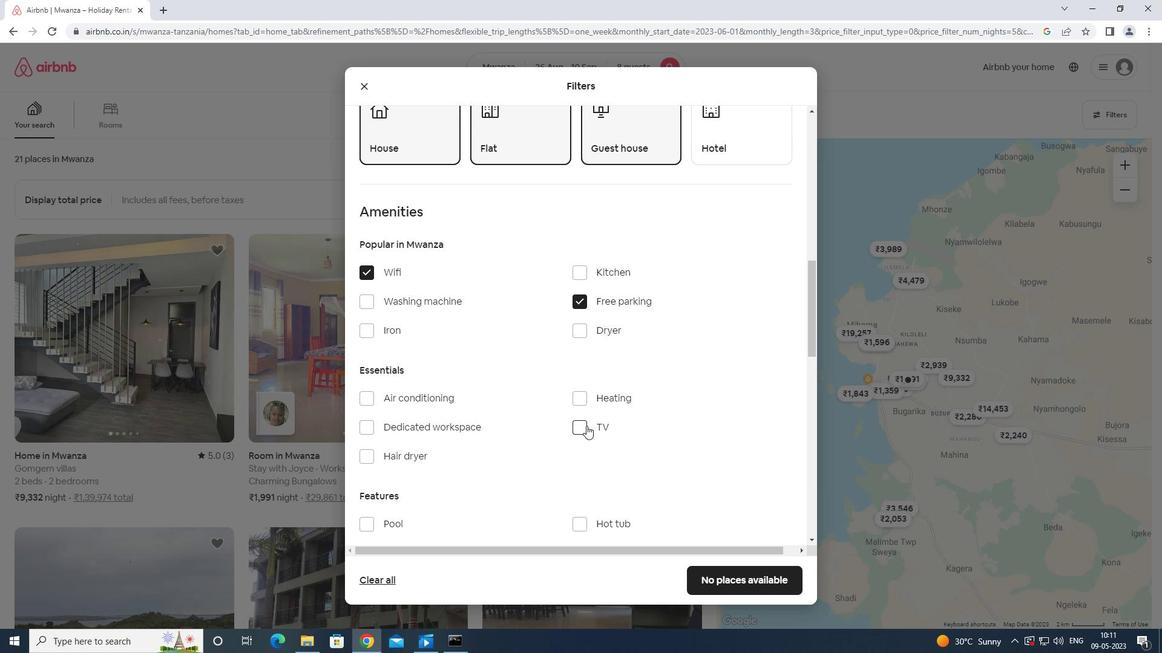
Action: Mouse pressed left at (584, 425)
Screenshot: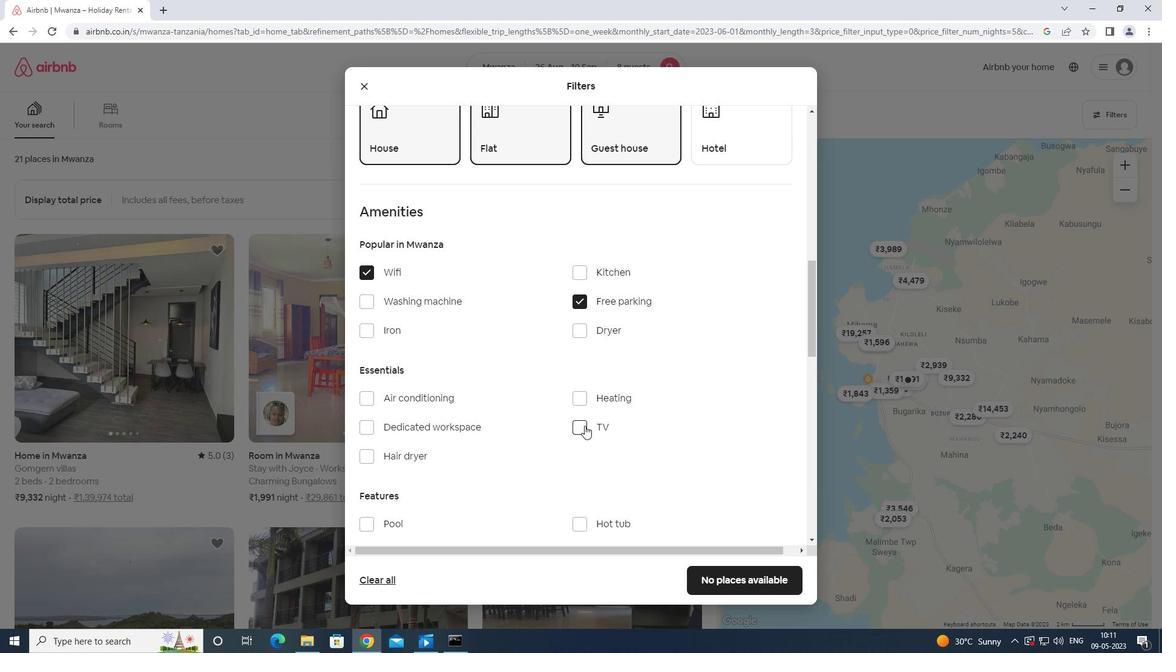 
Action: Mouse moved to (584, 423)
Screenshot: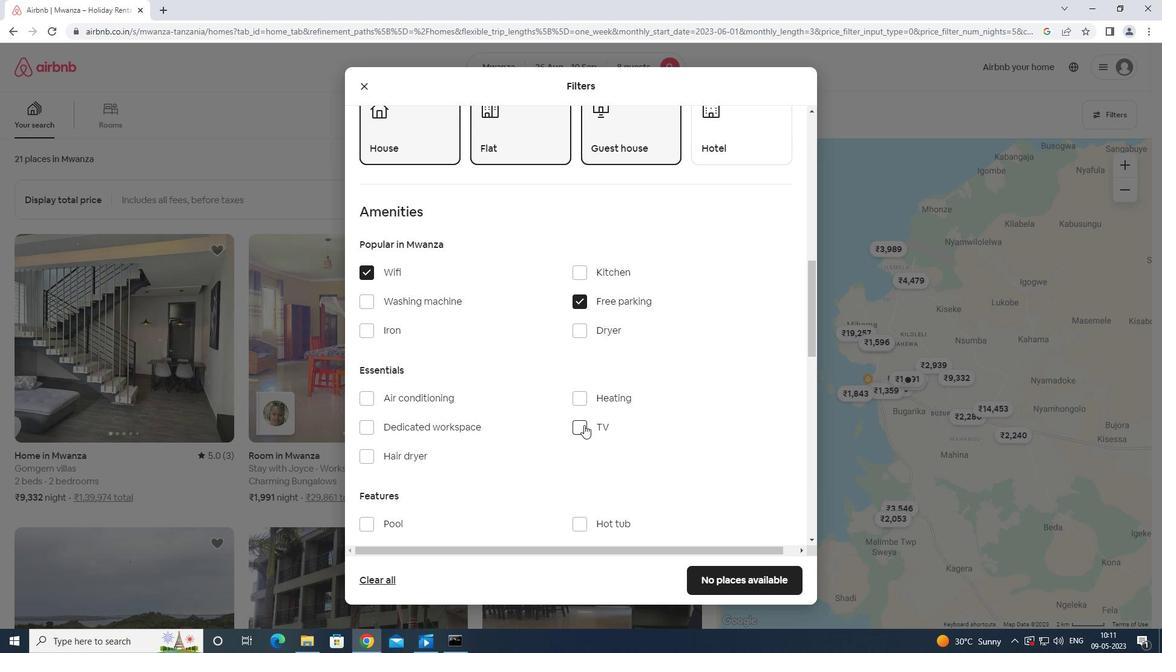 
Action: Mouse scrolled (584, 423) with delta (0, 0)
Screenshot: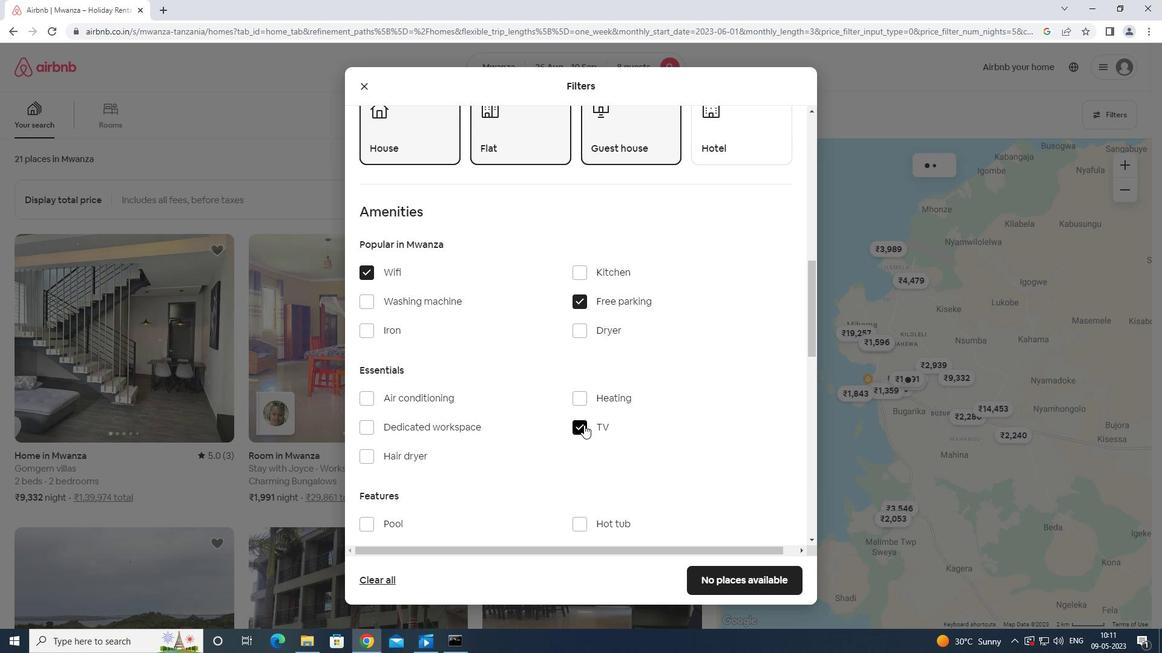 
Action: Mouse scrolled (584, 423) with delta (0, 0)
Screenshot: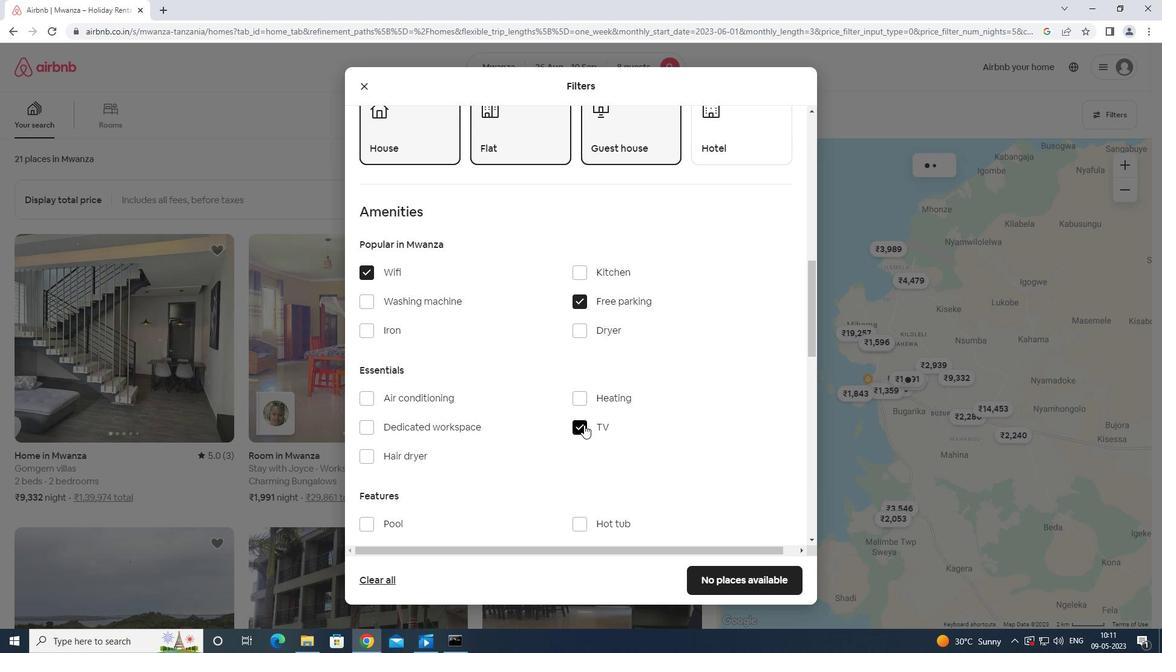 
Action: Mouse scrolled (584, 423) with delta (0, 0)
Screenshot: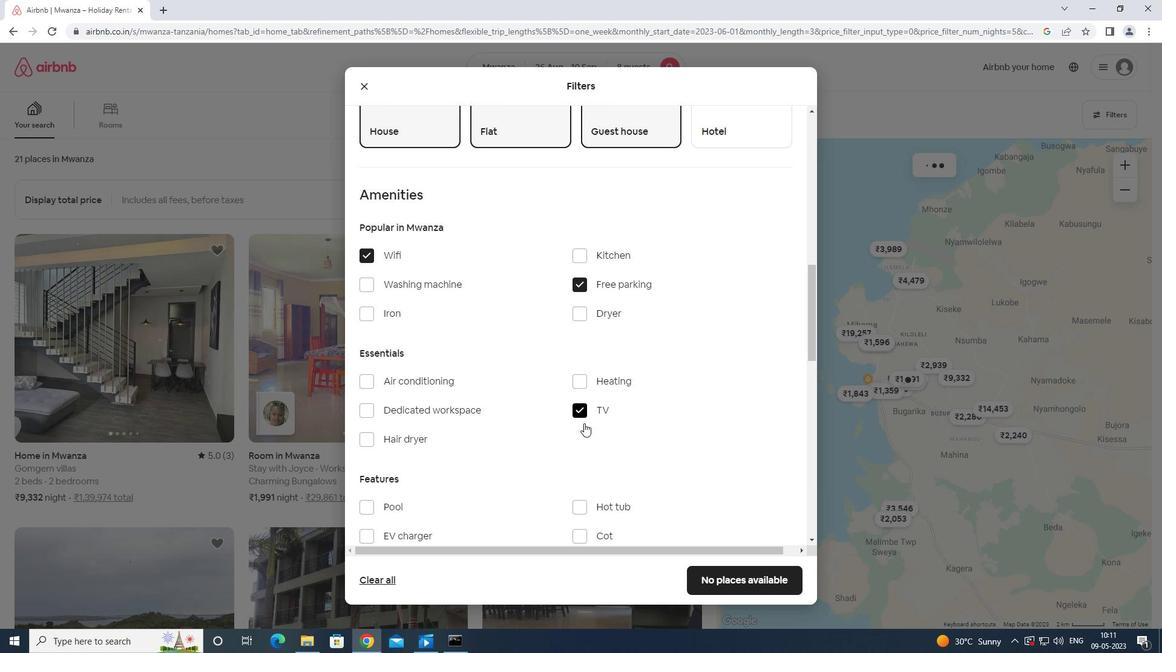 
Action: Mouse scrolled (584, 423) with delta (0, 0)
Screenshot: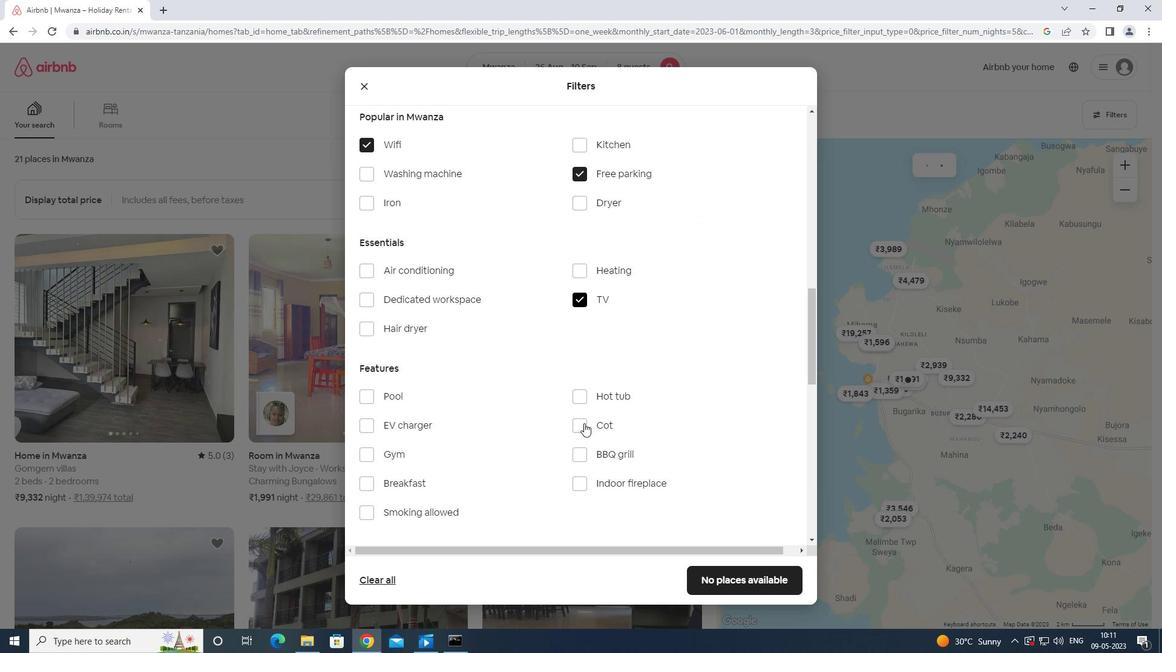 
Action: Mouse moved to (372, 343)
Screenshot: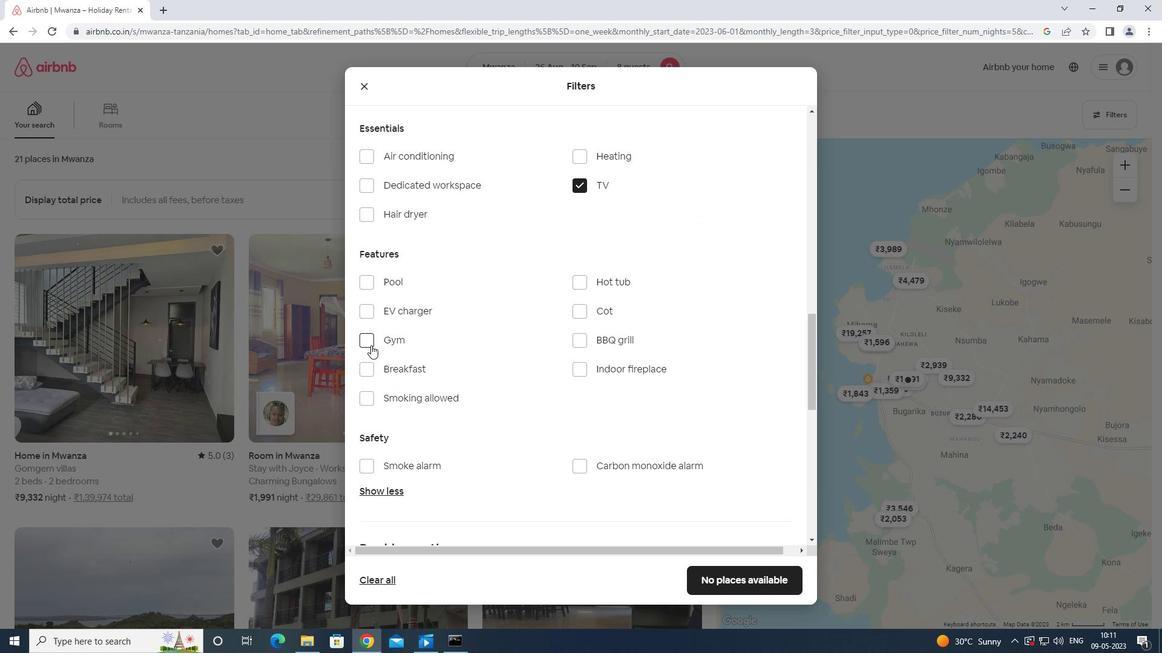 
Action: Mouse pressed left at (372, 343)
Screenshot: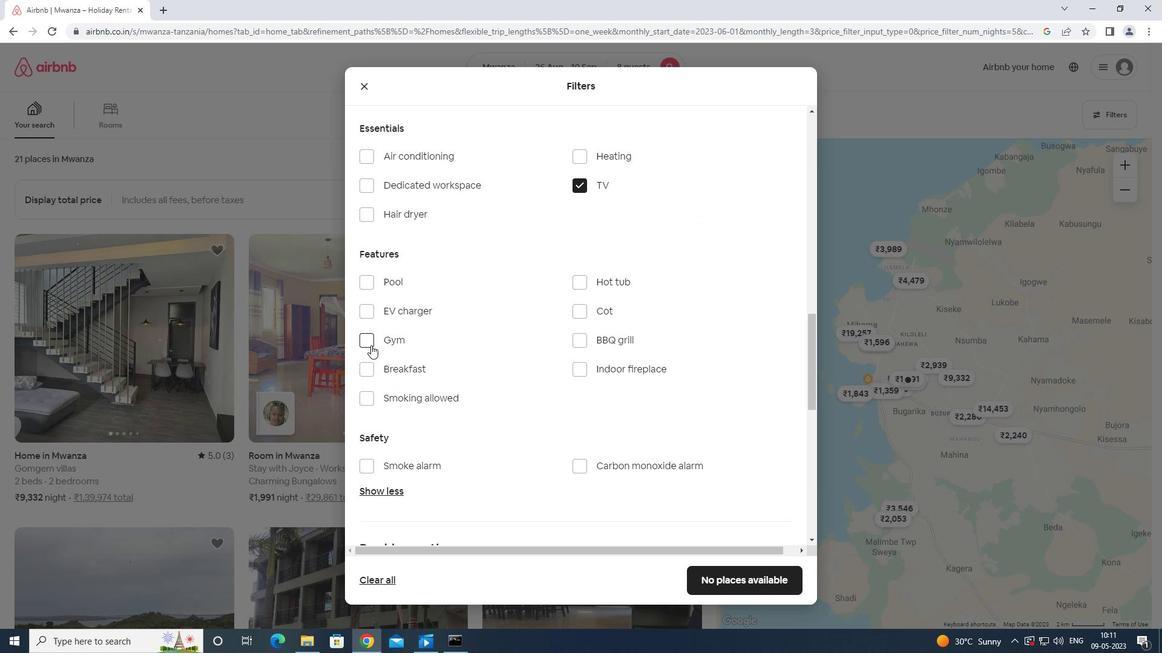 
Action: Mouse moved to (368, 367)
Screenshot: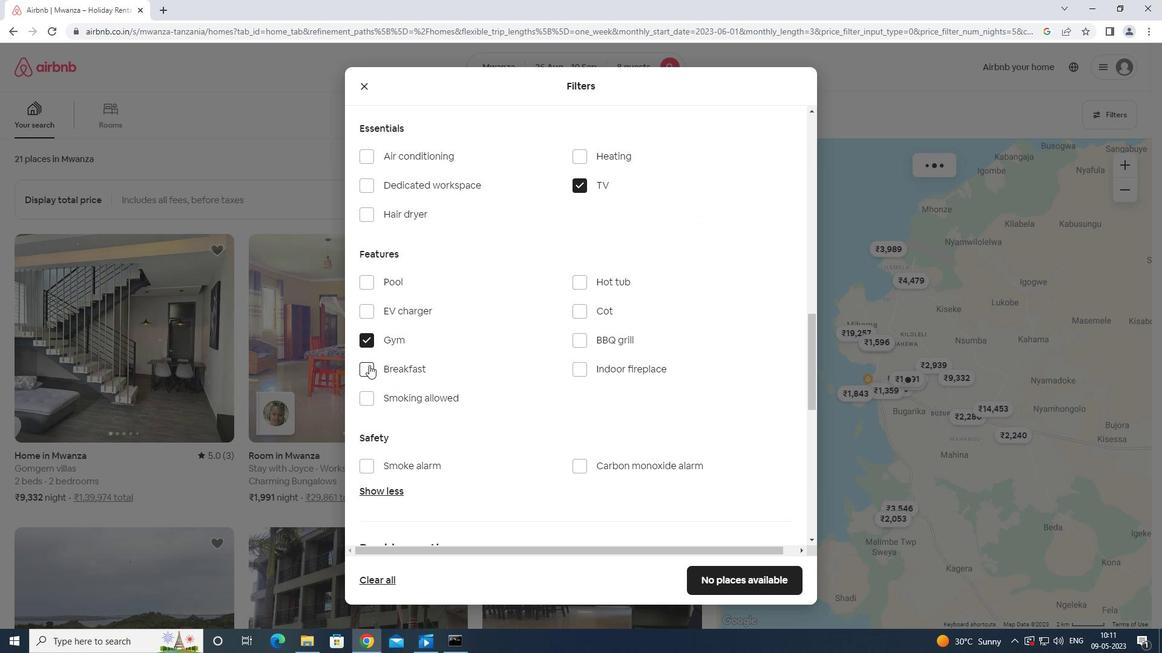 
Action: Mouse pressed left at (368, 367)
Screenshot: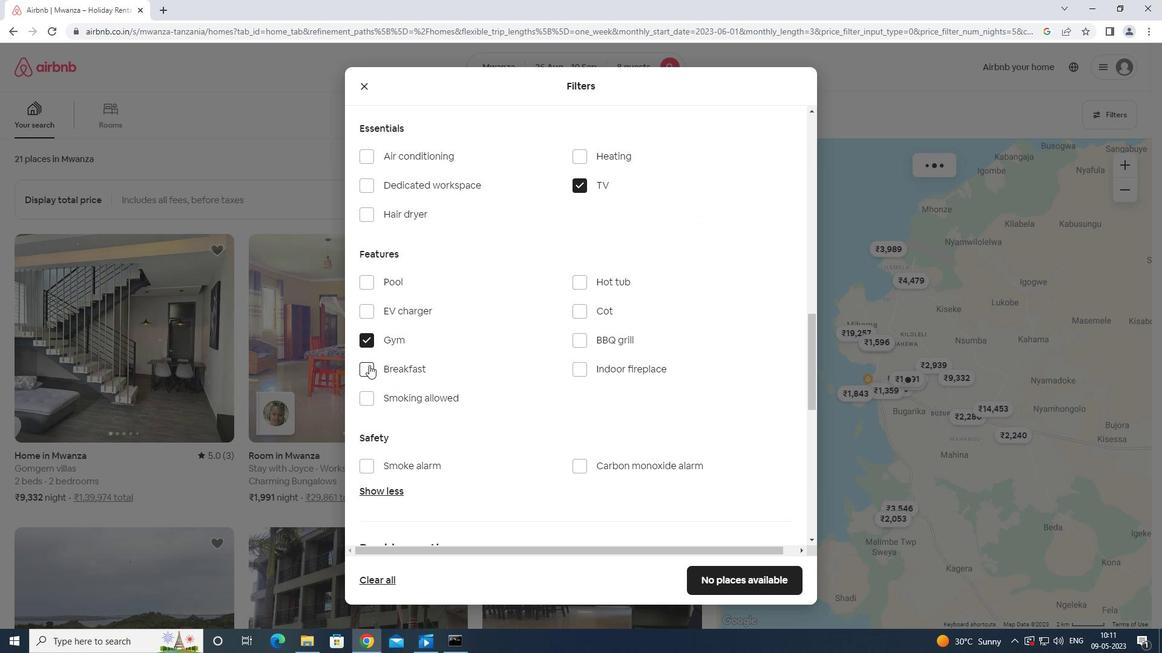 
Action: Mouse moved to (378, 382)
Screenshot: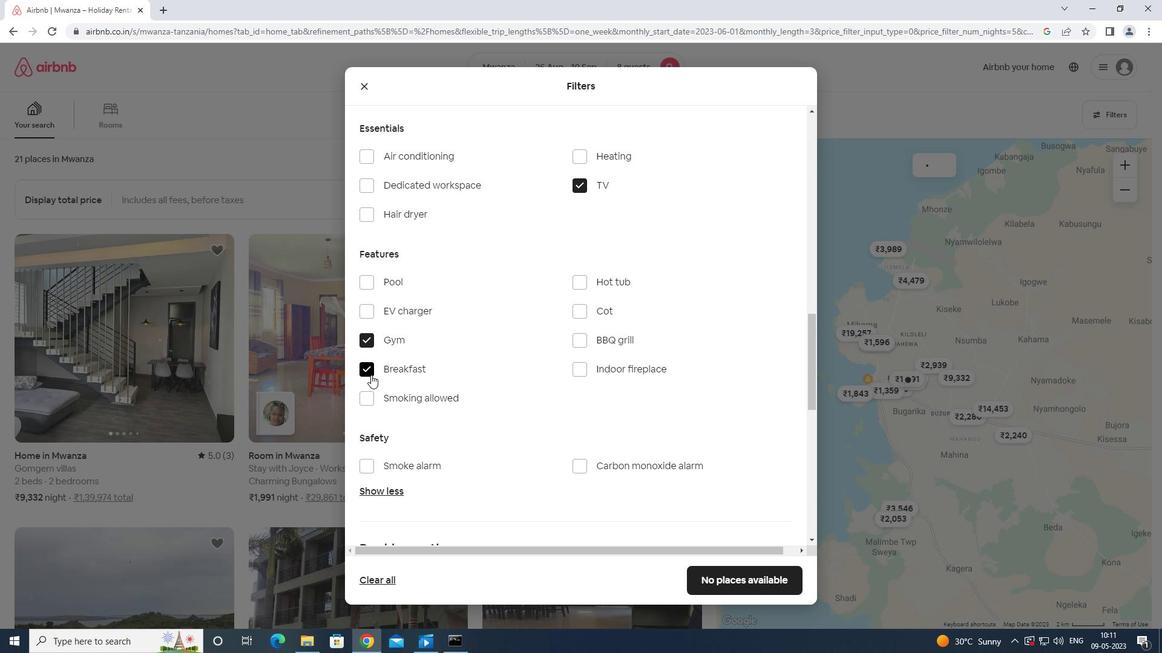
Action: Mouse scrolled (378, 381) with delta (0, 0)
Screenshot: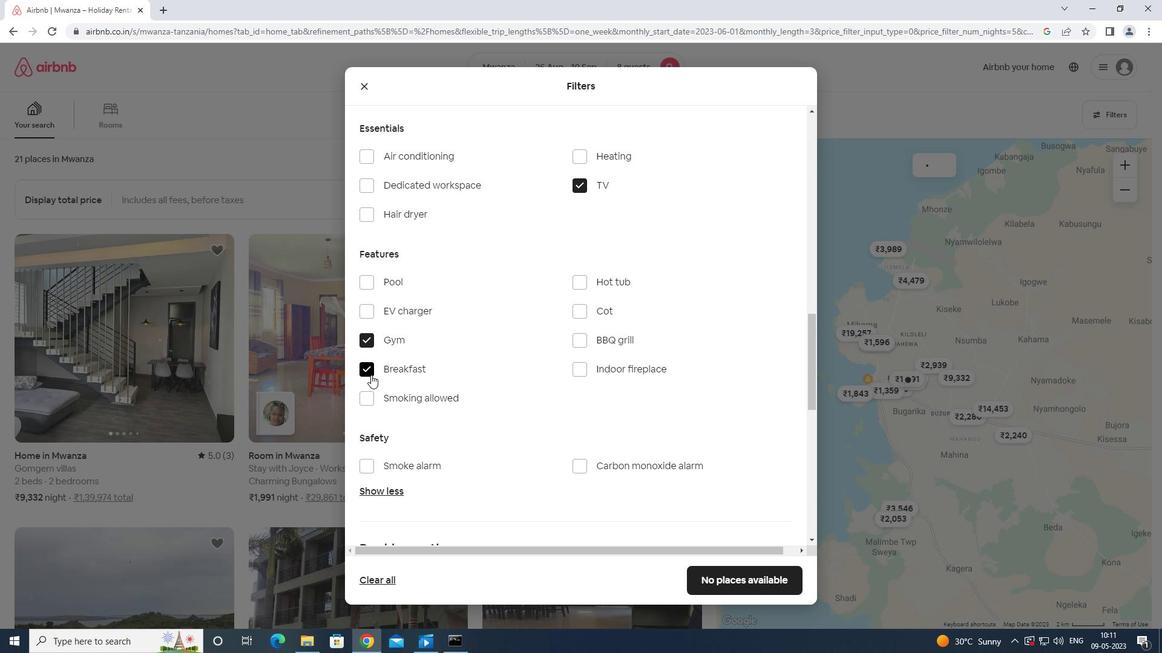 
Action: Mouse moved to (379, 383)
Screenshot: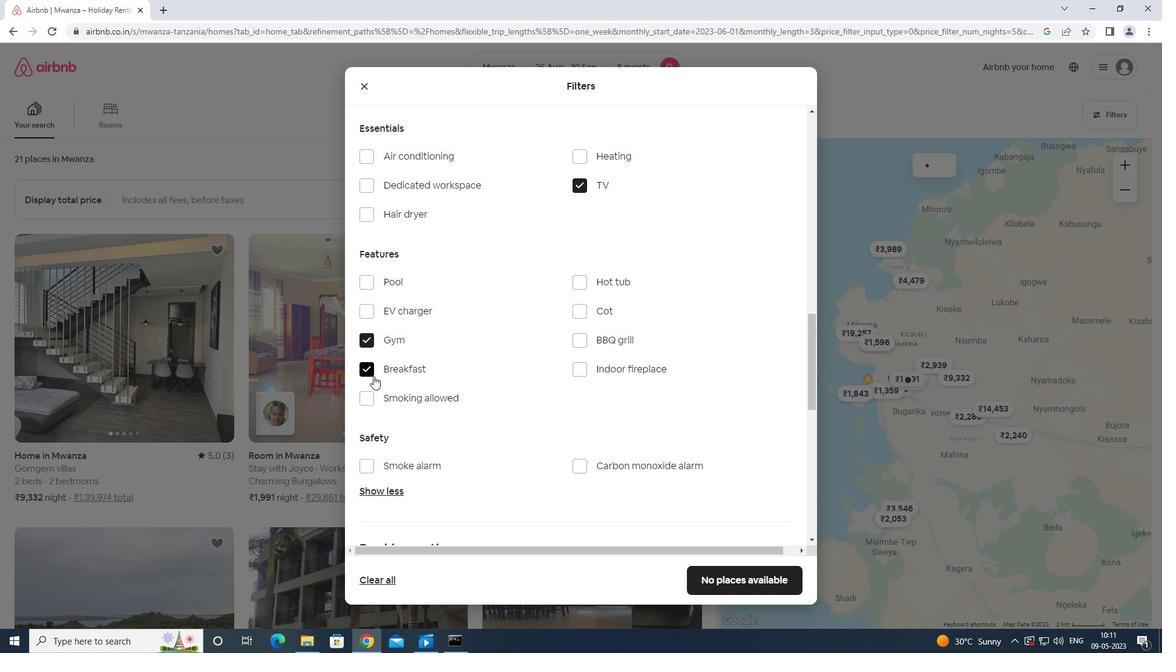 
Action: Mouse scrolled (379, 383) with delta (0, 0)
Screenshot: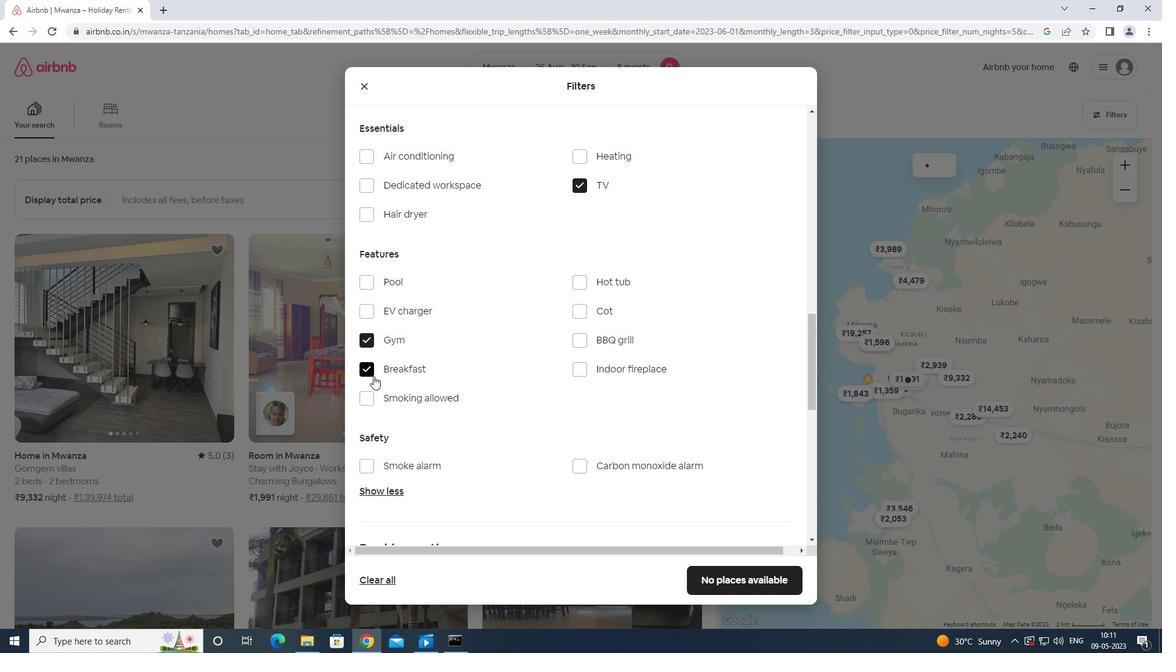 
Action: Mouse moved to (385, 385)
Screenshot: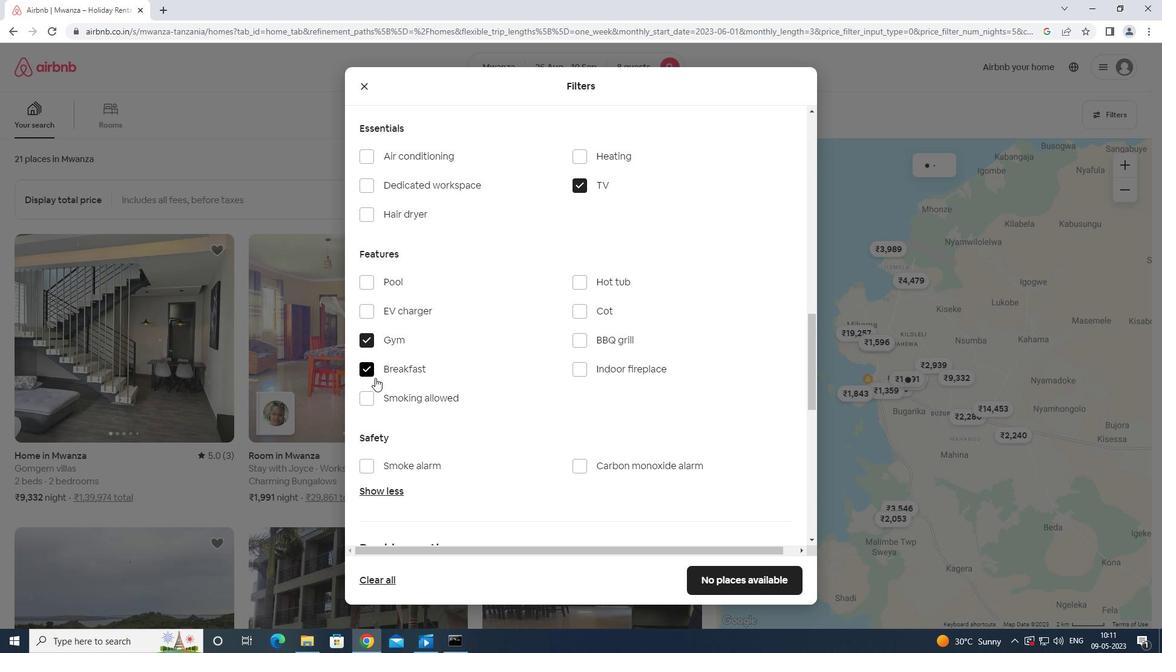 
Action: Mouse scrolled (385, 385) with delta (0, 0)
Screenshot: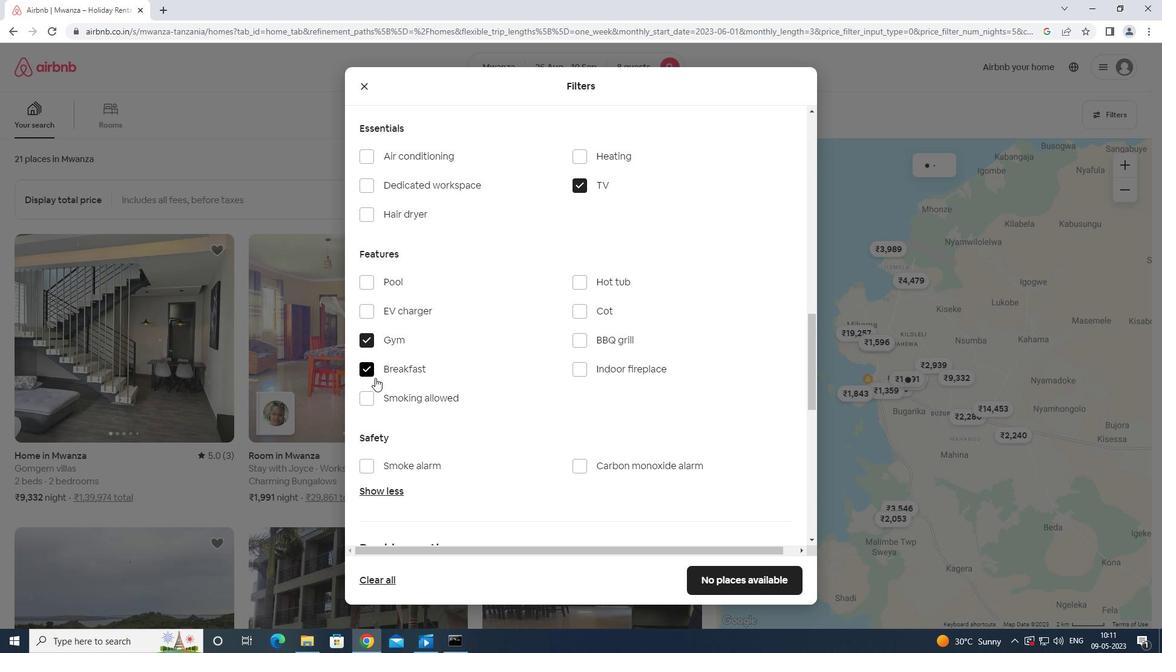 
Action: Mouse moved to (388, 386)
Screenshot: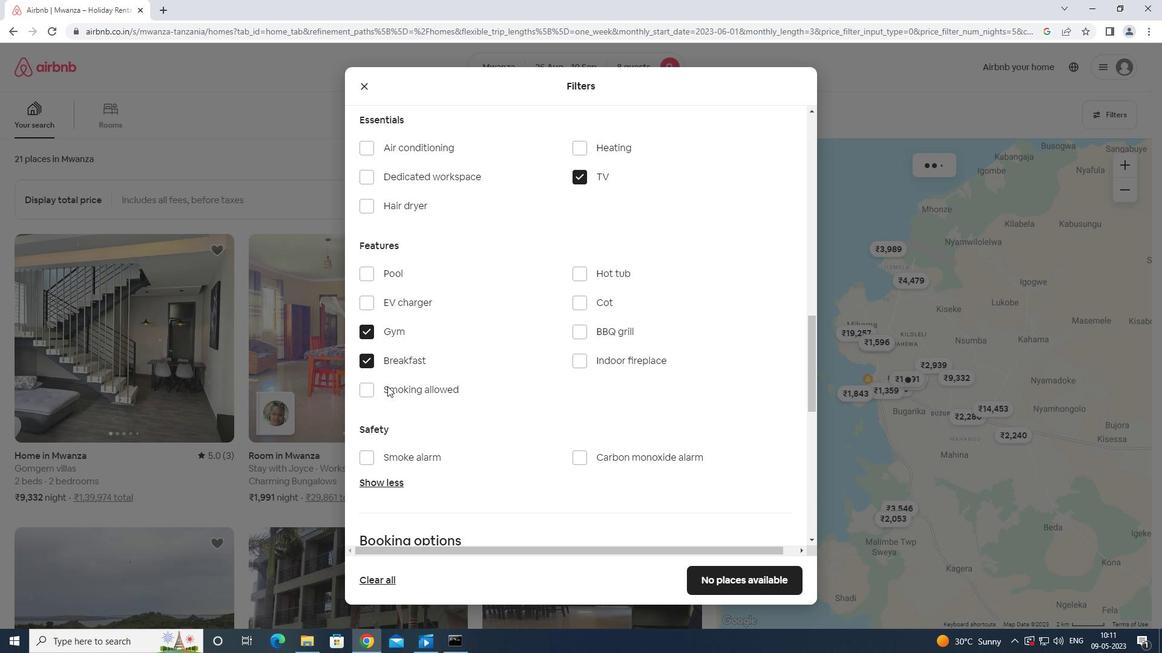 
Action: Mouse scrolled (388, 386) with delta (0, 0)
Screenshot: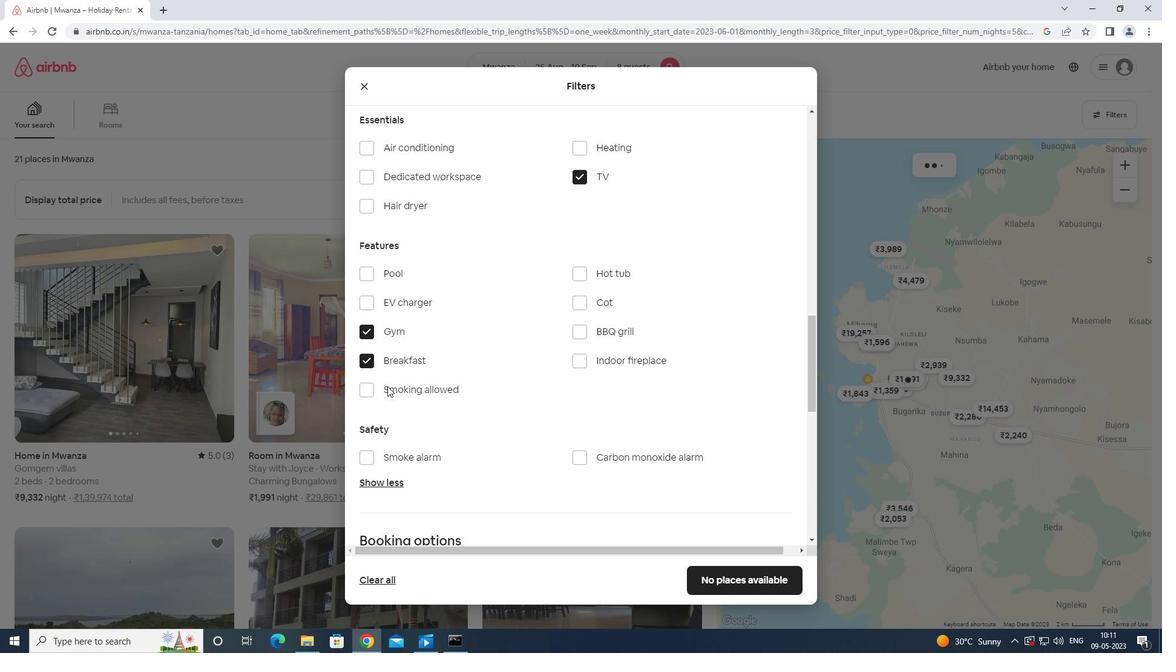 
Action: Mouse moved to (764, 392)
Screenshot: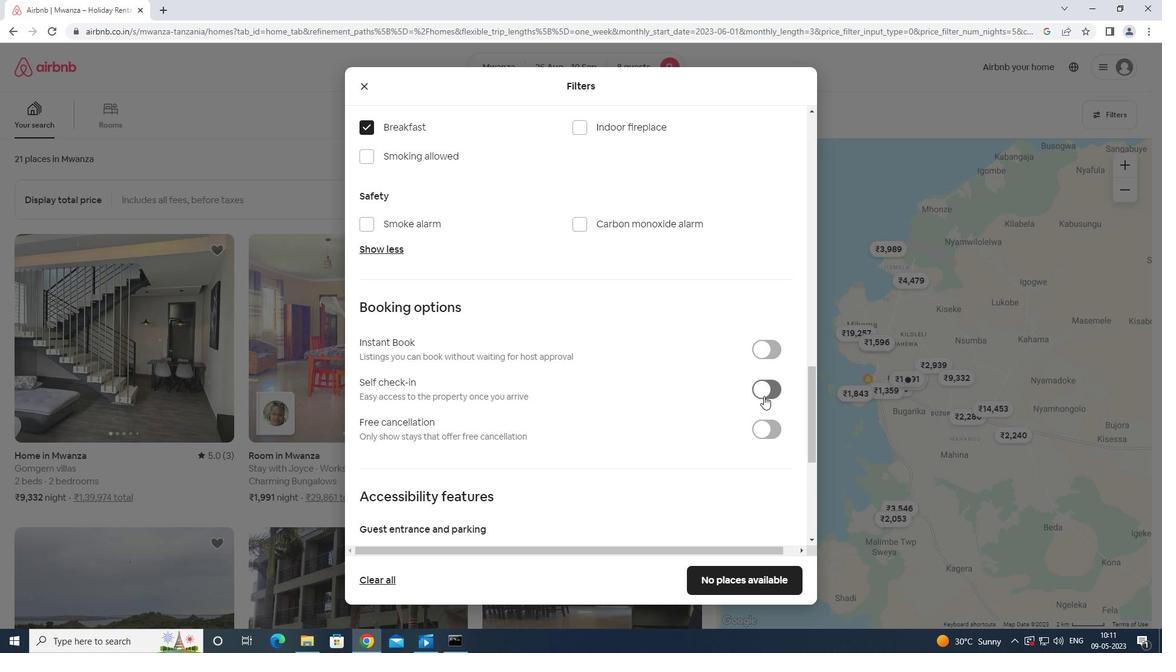 
Action: Mouse pressed left at (764, 392)
Screenshot: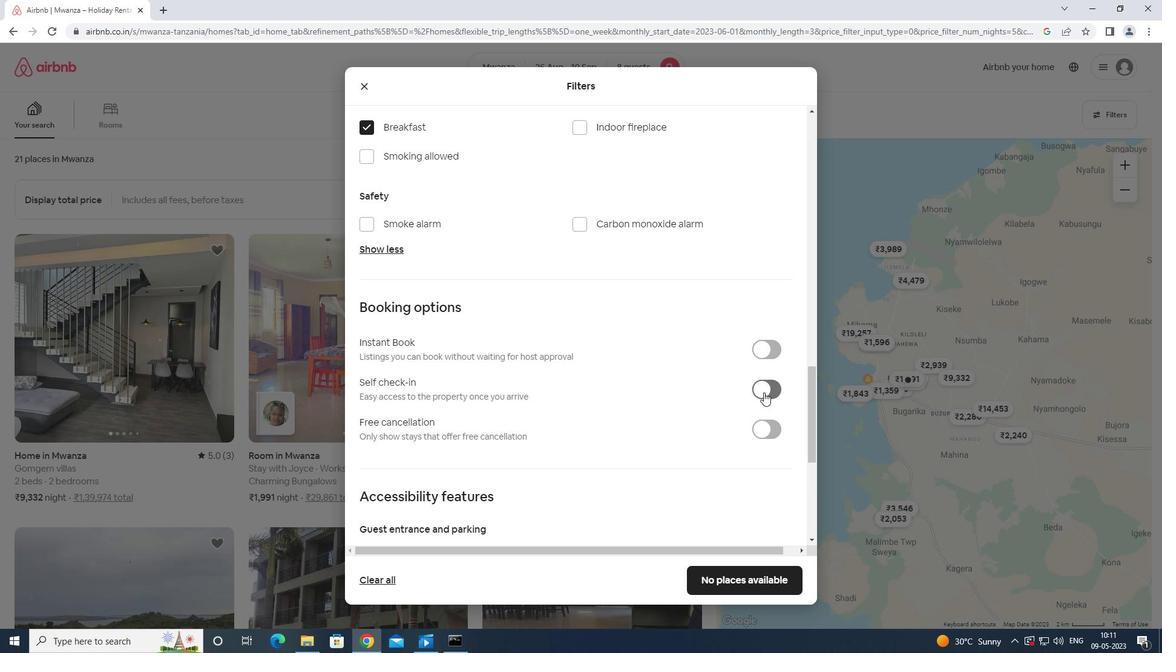 
Action: Mouse moved to (762, 391)
Screenshot: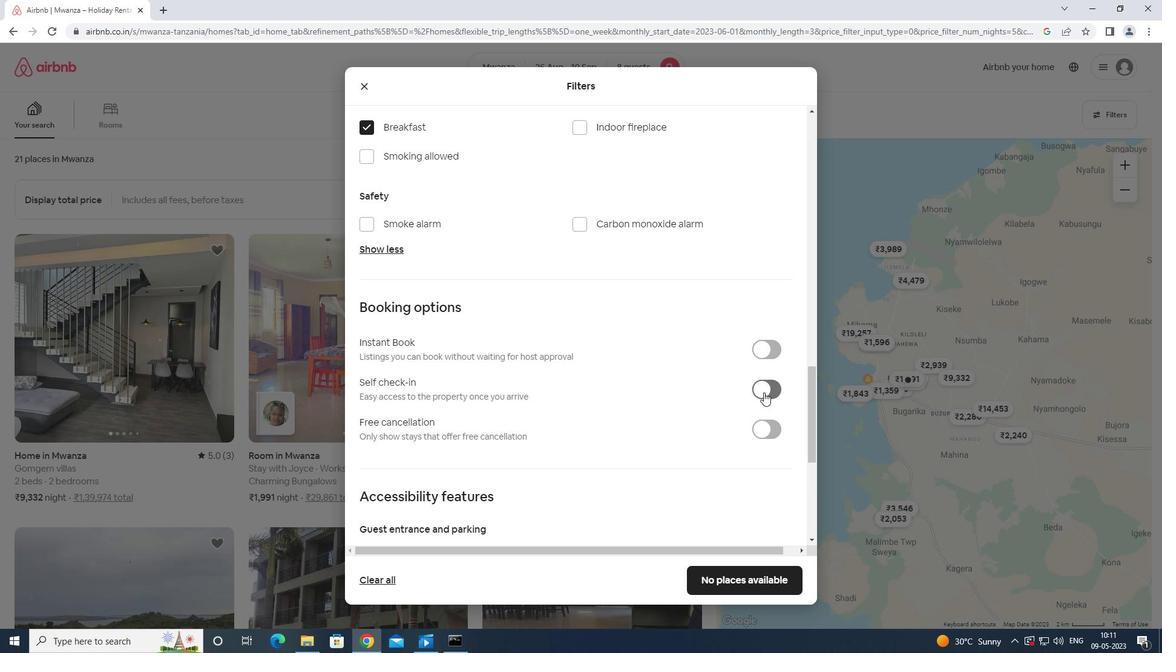 
Action: Mouse scrolled (762, 391) with delta (0, 0)
Screenshot: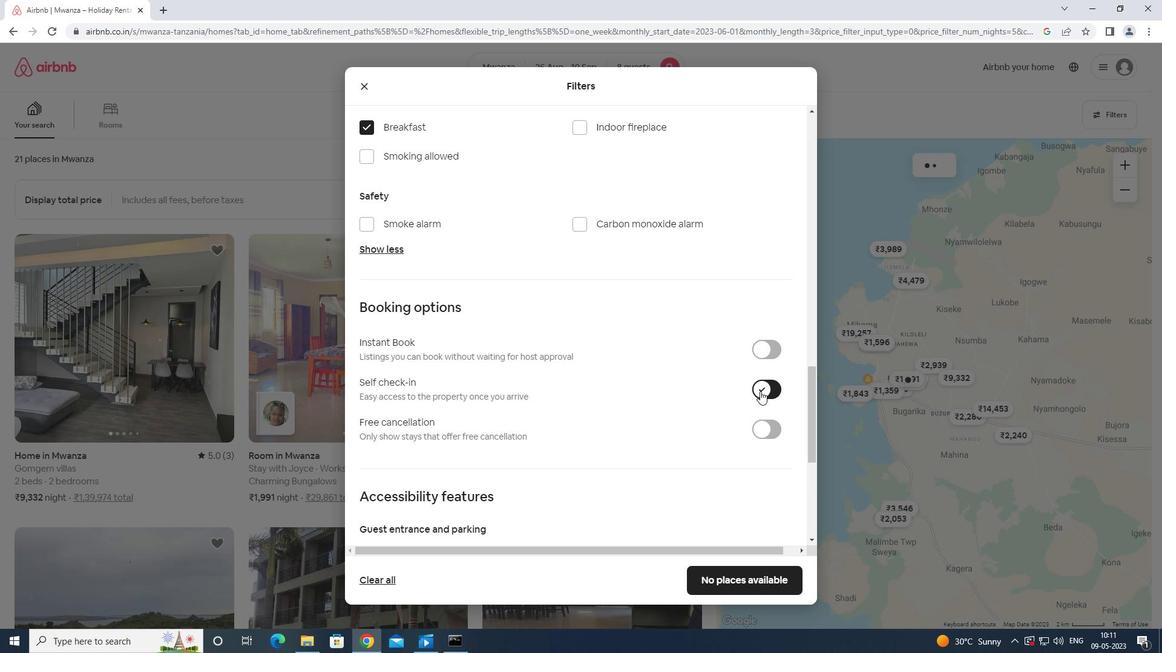 
Action: Mouse moved to (762, 392)
Screenshot: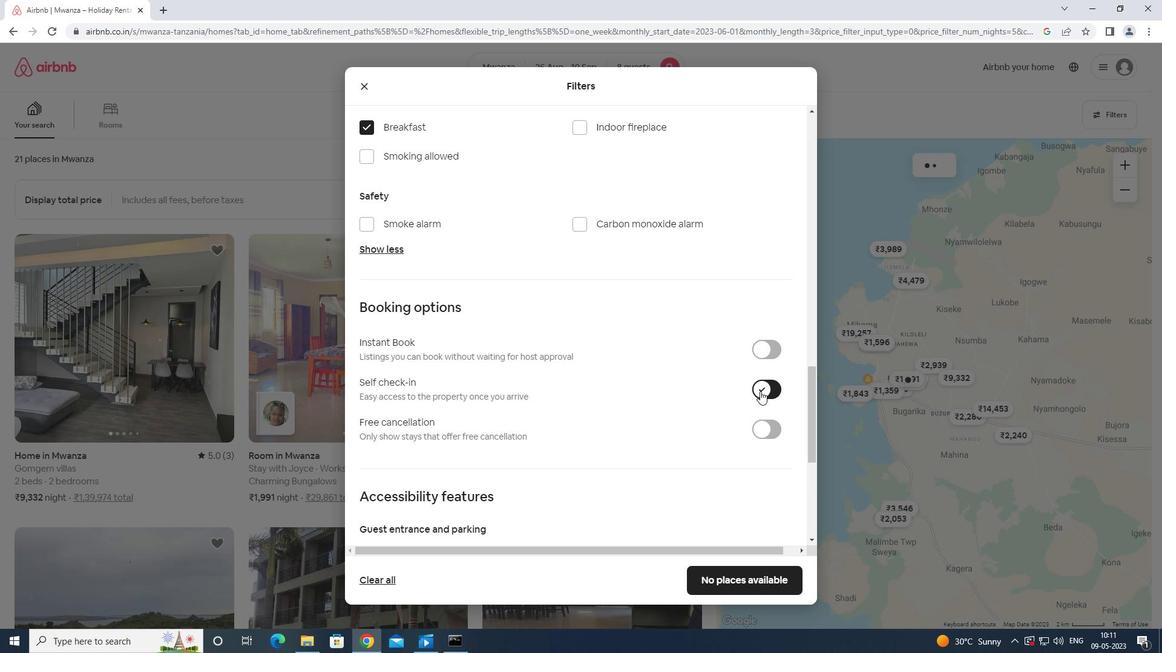 
Action: Mouse scrolled (762, 391) with delta (0, 0)
Screenshot: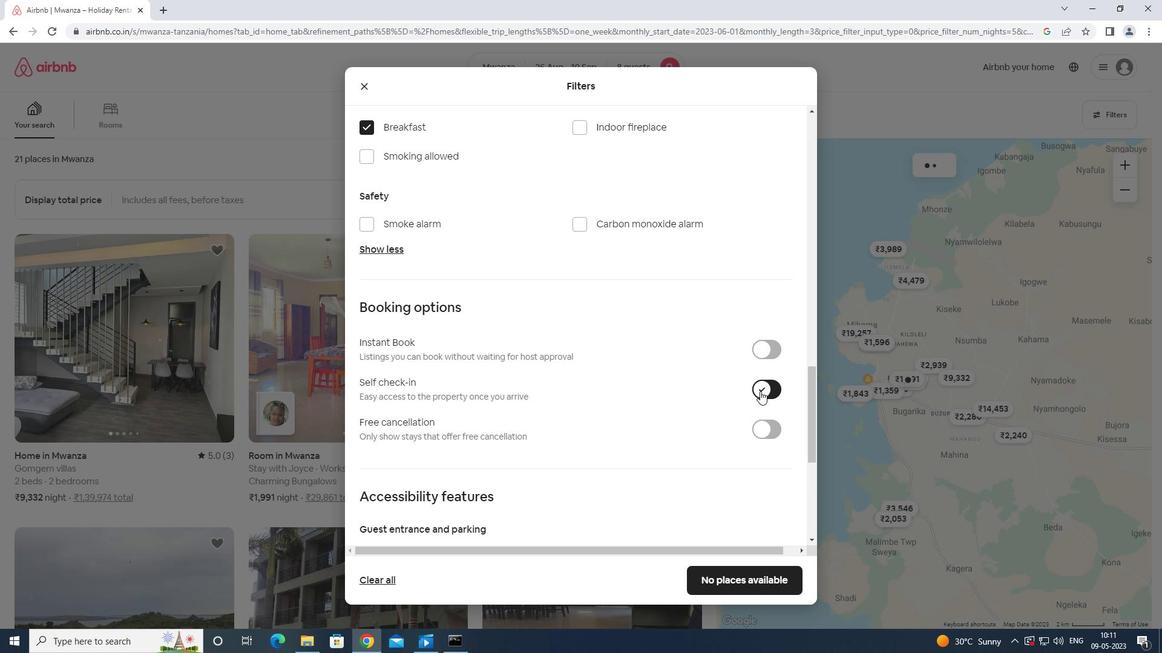 
Action: Mouse moved to (762, 392)
Screenshot: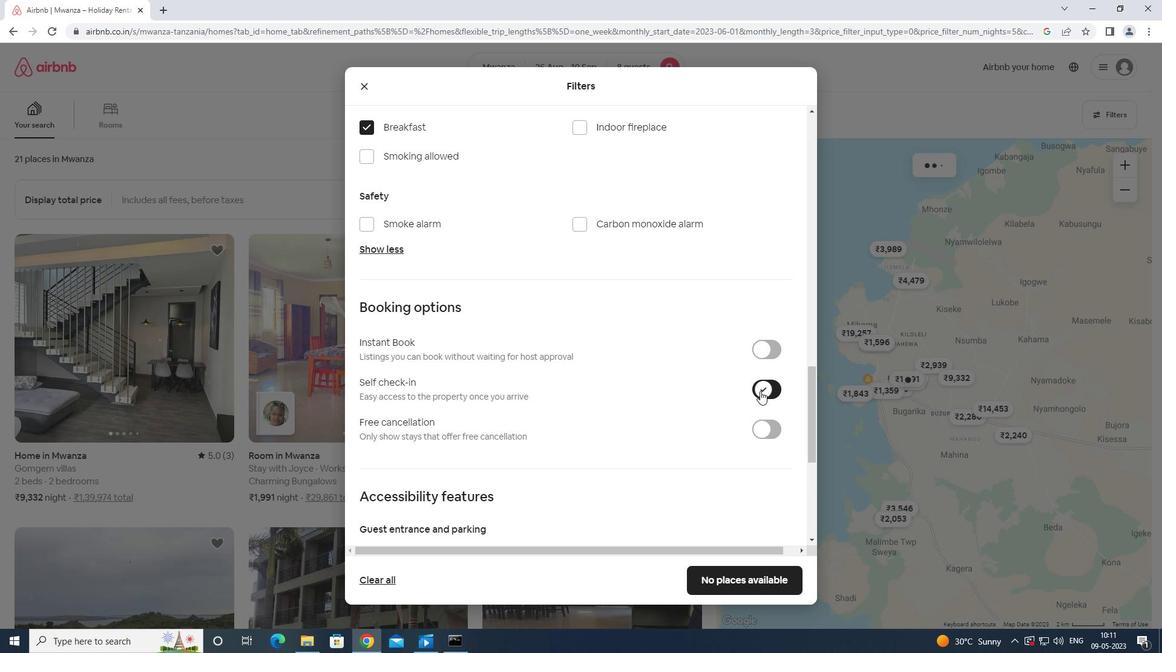 
Action: Mouse scrolled (762, 392) with delta (0, 0)
Screenshot: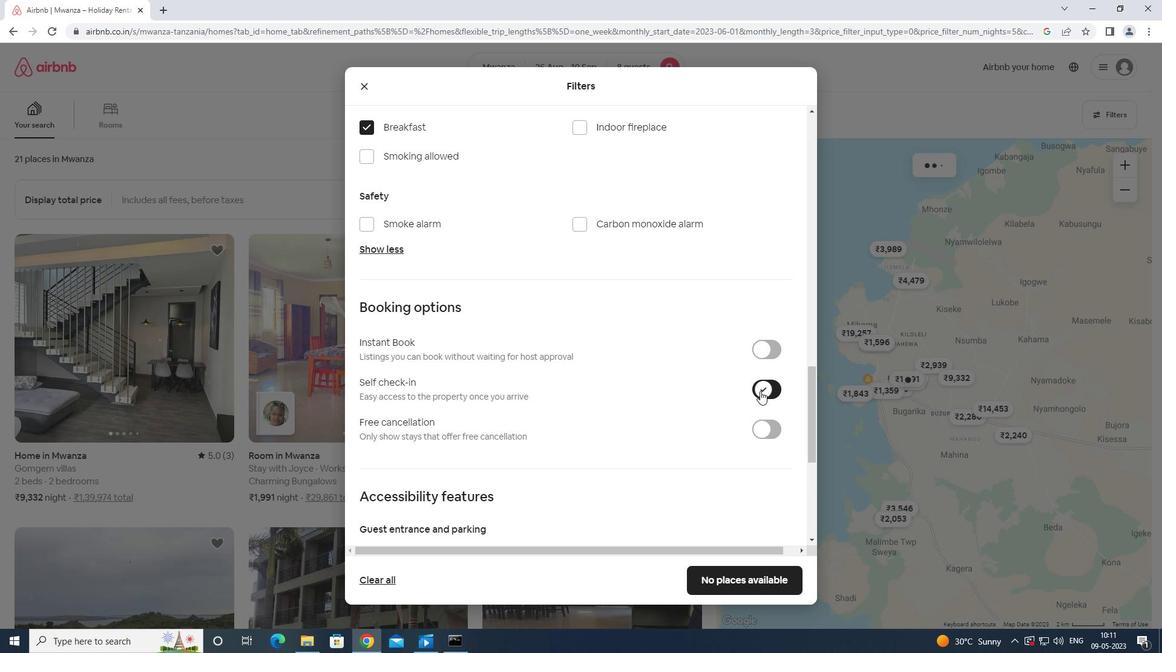 
Action: Mouse moved to (762, 393)
Screenshot: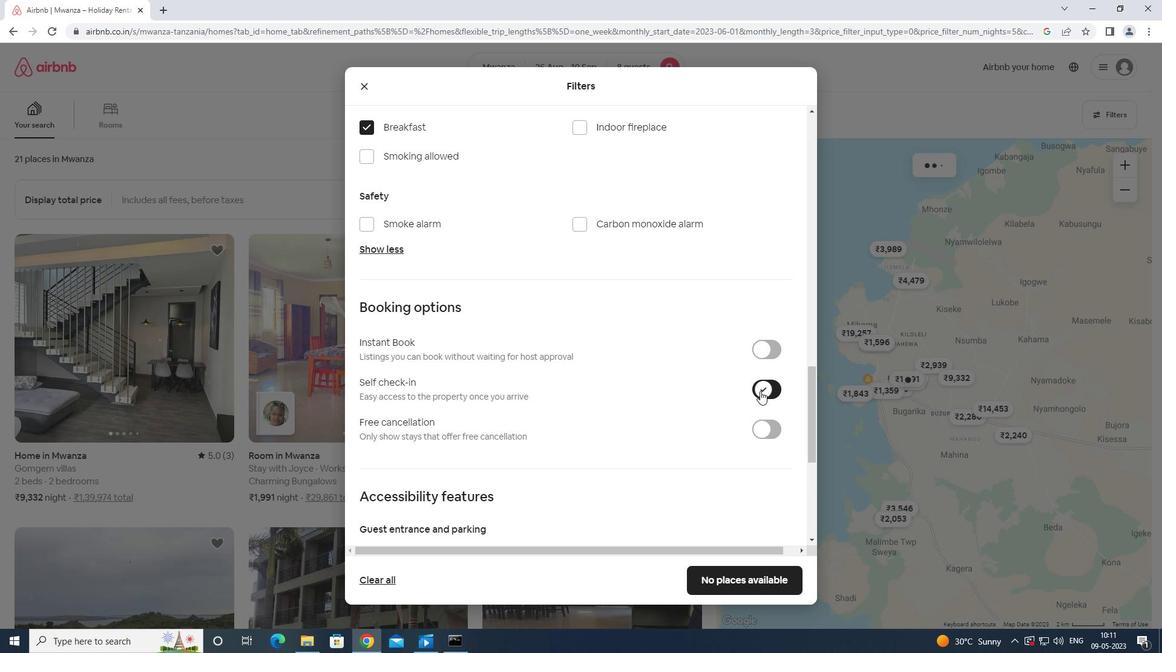 
Action: Mouse scrolled (762, 392) with delta (0, 0)
Screenshot: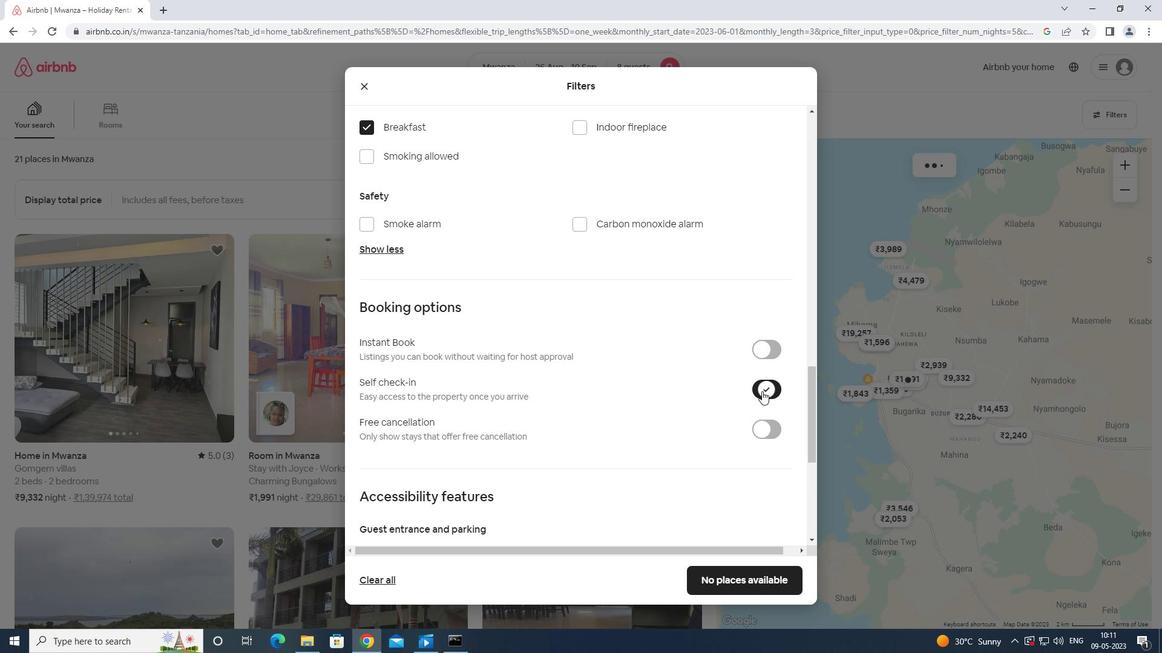 
Action: Mouse moved to (762, 394)
Screenshot: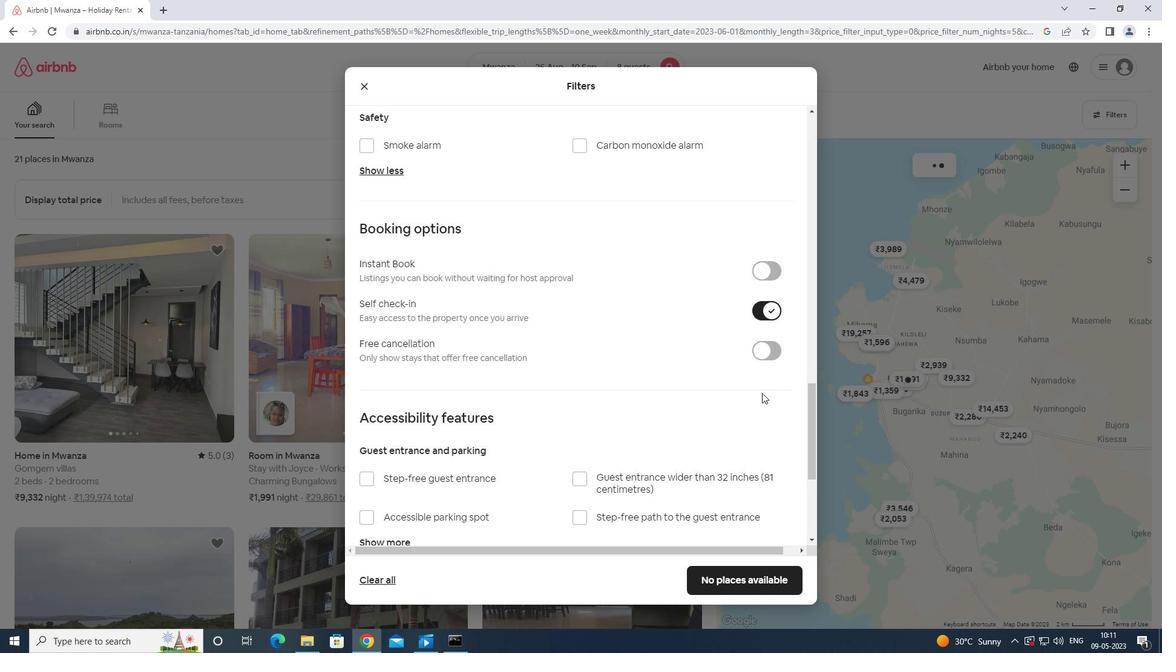 
Action: Mouse scrolled (762, 393) with delta (0, 0)
Screenshot: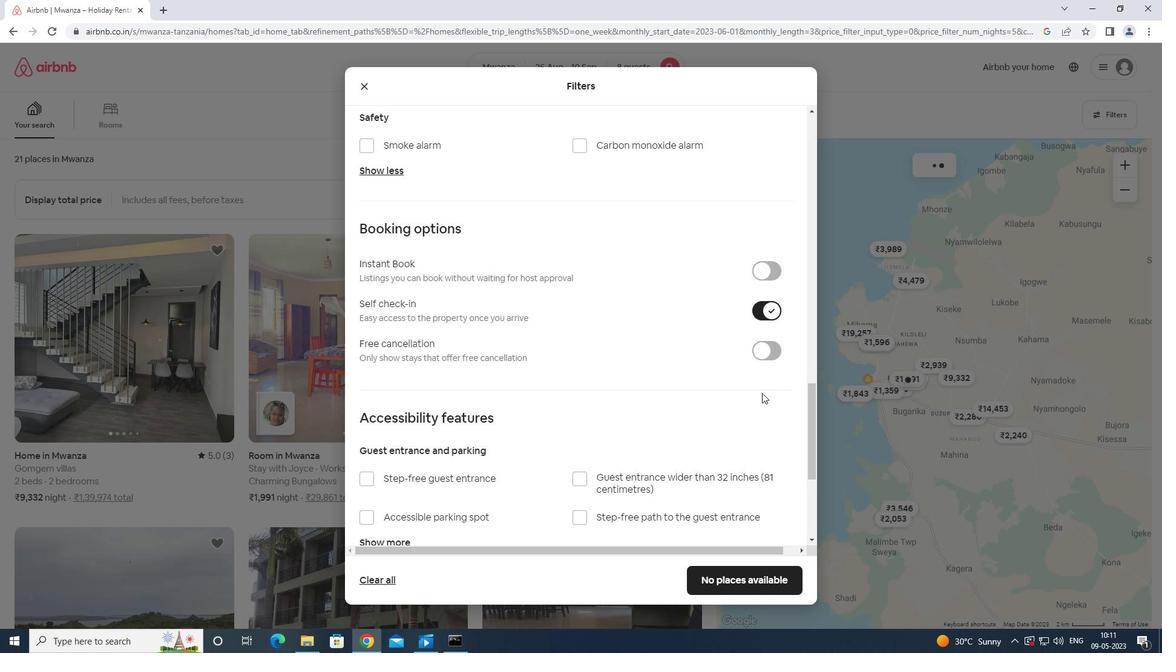 
Action: Mouse moved to (762, 394)
Screenshot: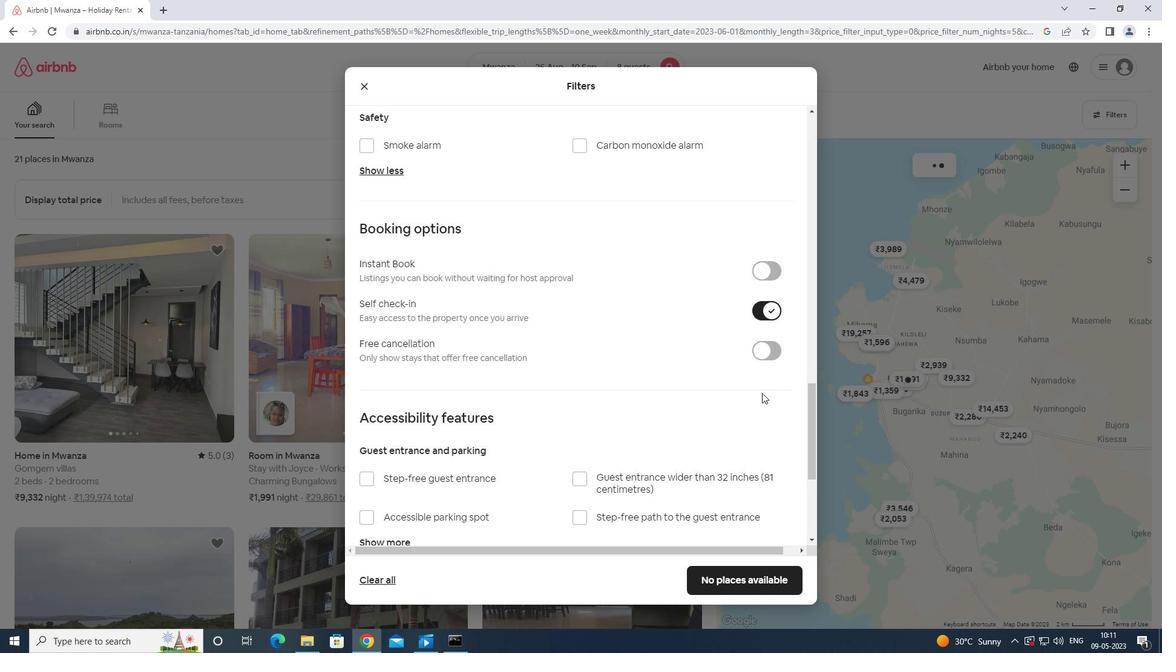 
Action: Mouse scrolled (762, 393) with delta (0, 0)
Screenshot: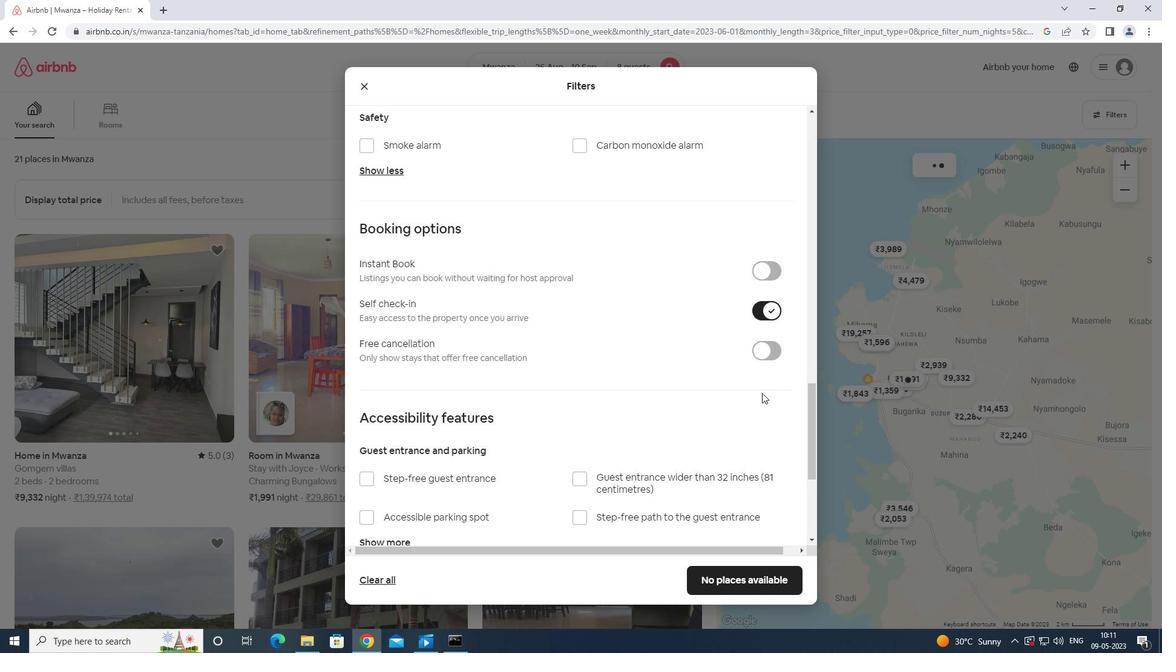 
Action: Mouse scrolled (762, 393) with delta (0, 0)
Screenshot: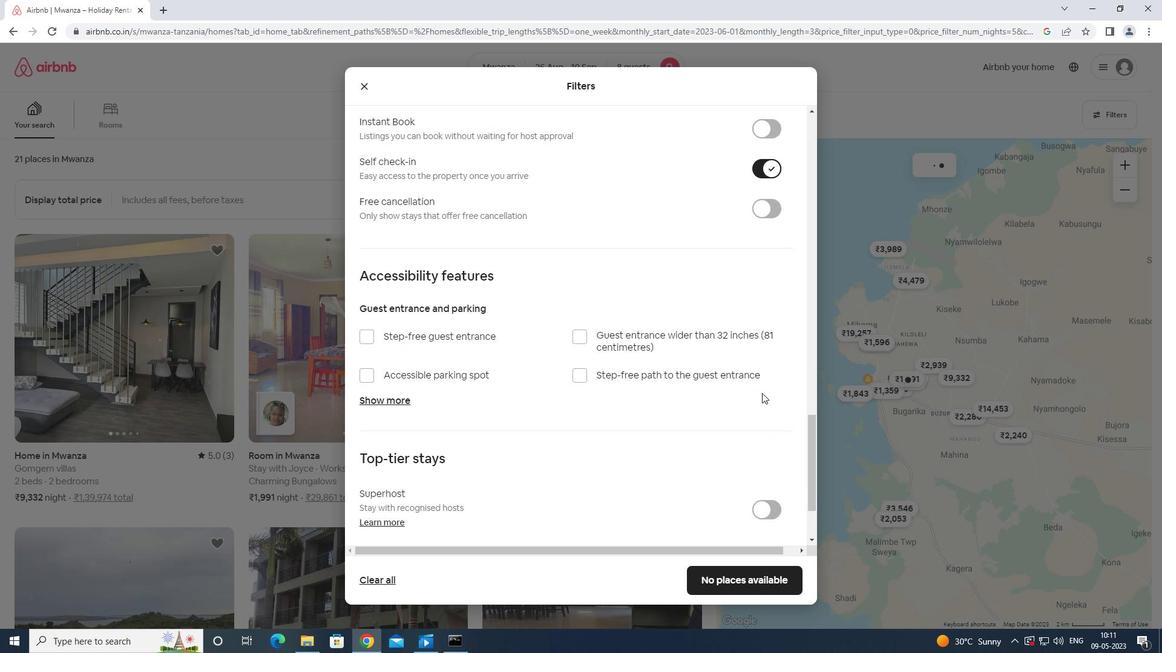 
Action: Mouse scrolled (762, 393) with delta (0, 0)
Screenshot: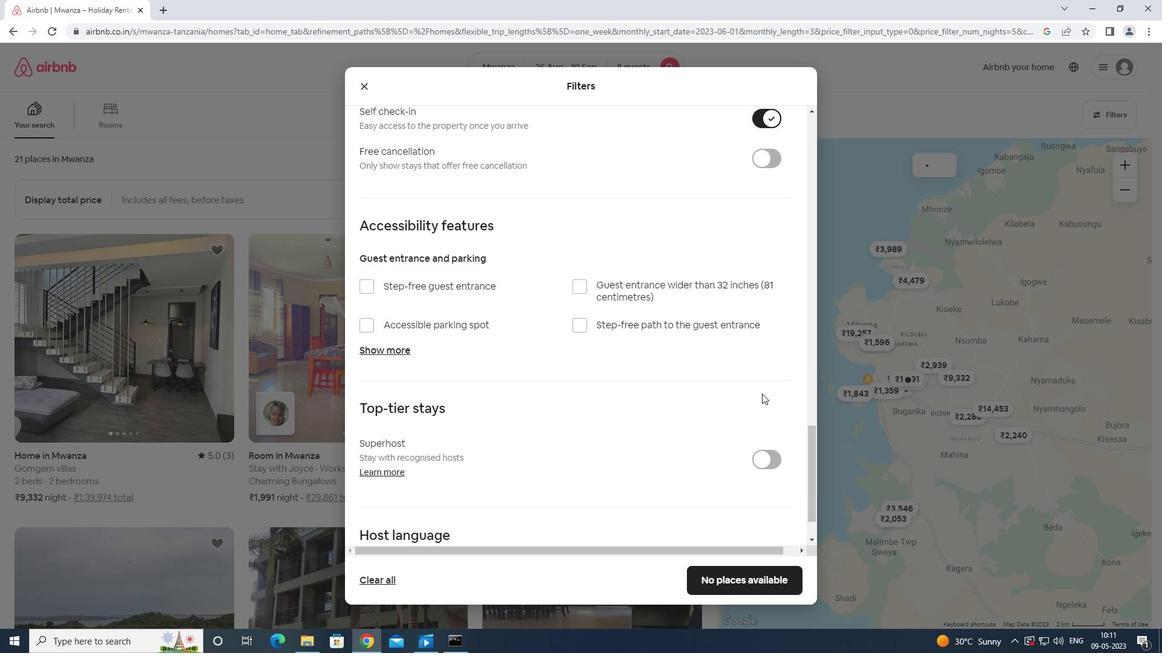 
Action: Mouse scrolled (762, 393) with delta (0, 0)
Screenshot: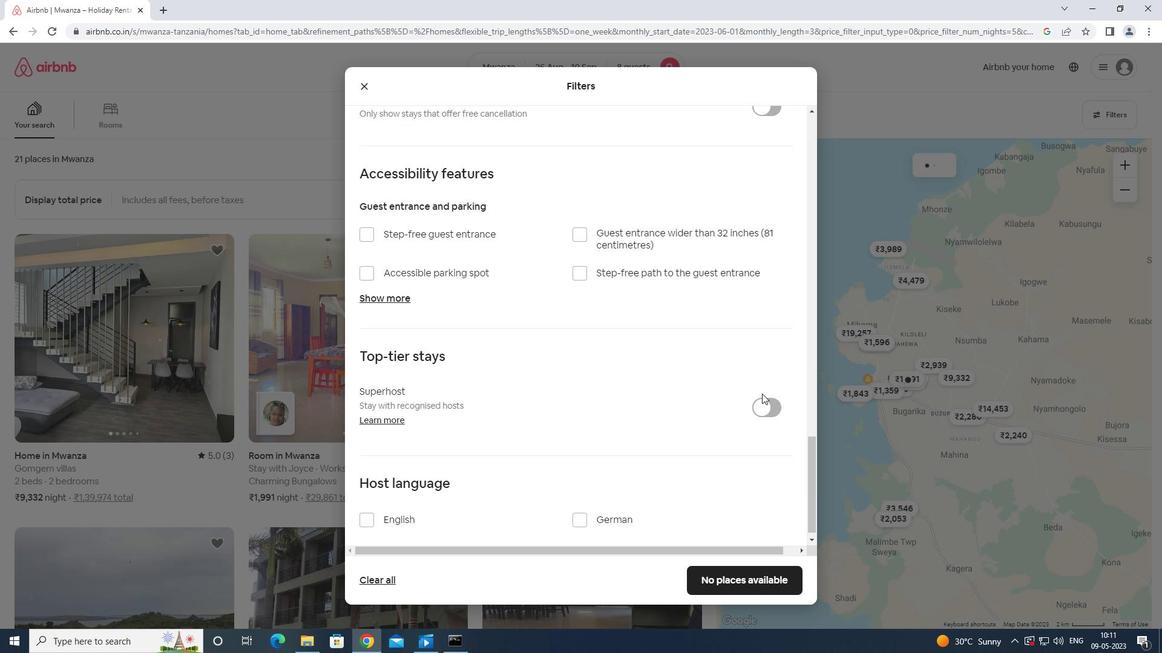 
Action: Mouse moved to (363, 504)
Screenshot: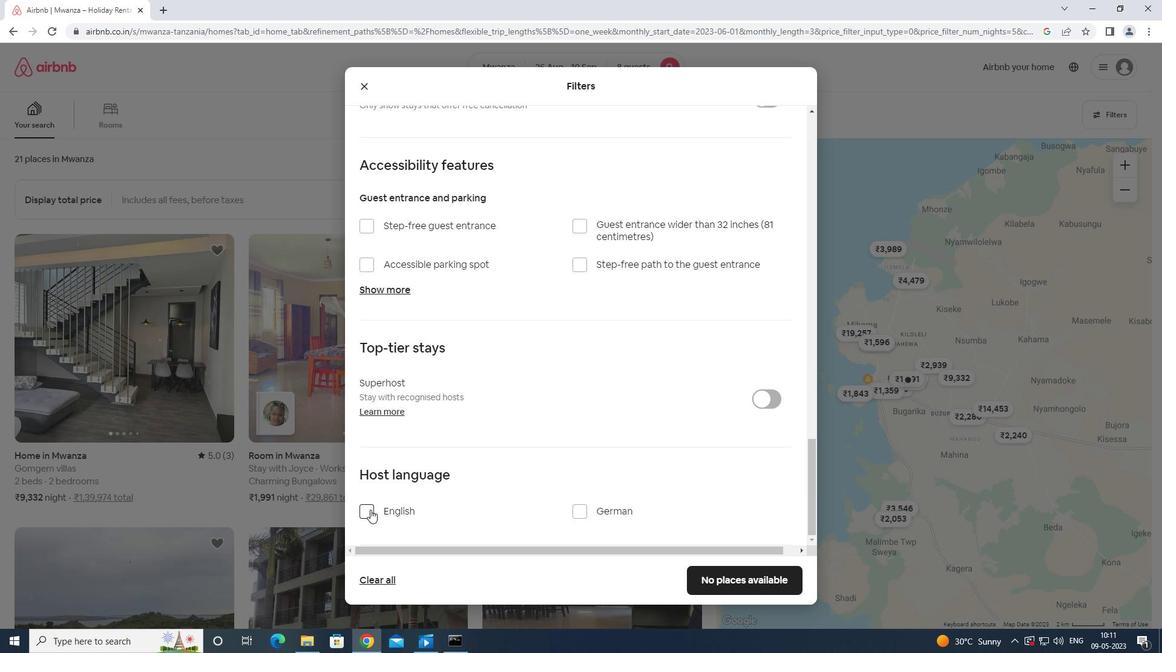 
Action: Mouse pressed left at (363, 504)
Screenshot: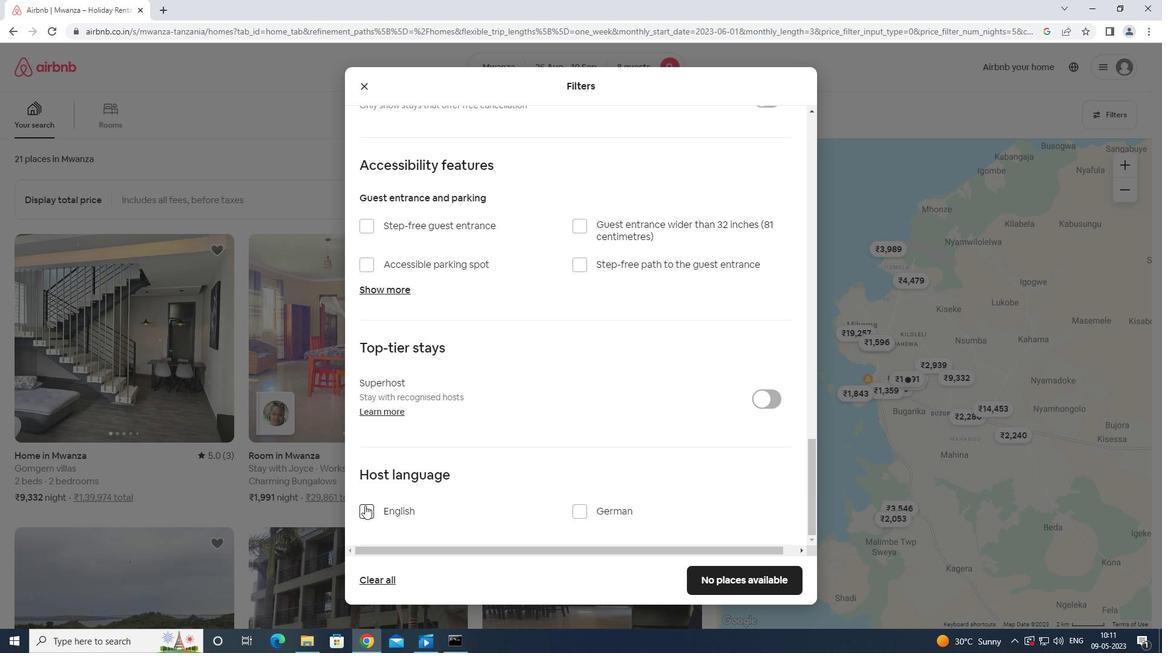 
Action: Mouse moved to (747, 575)
Screenshot: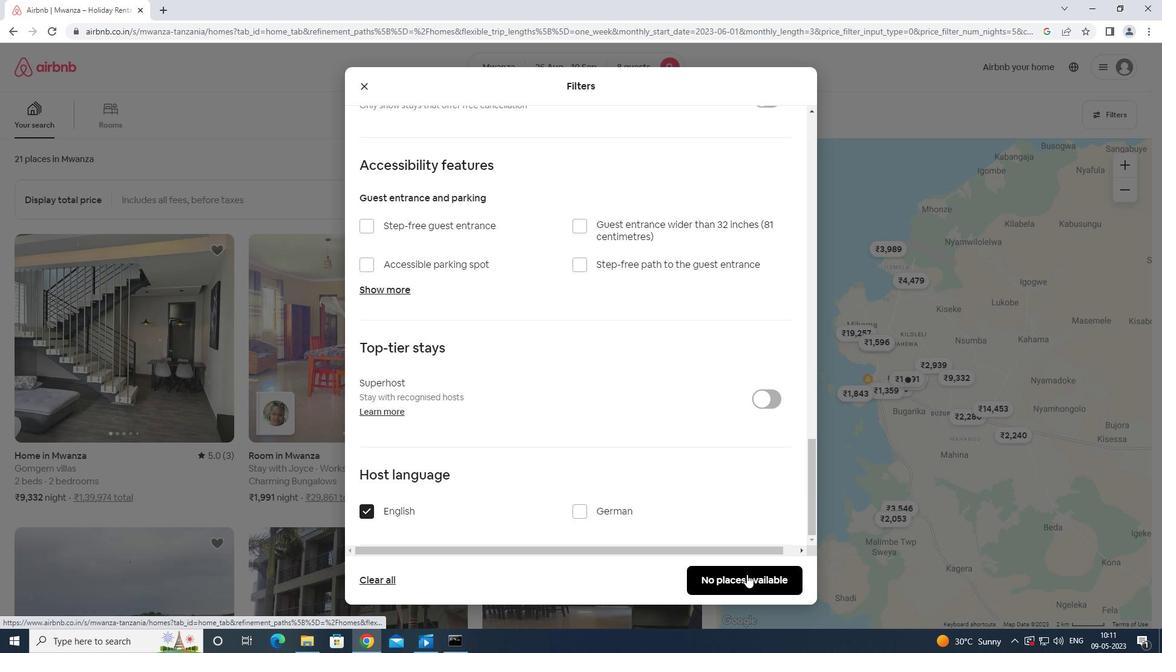 
Action: Mouse pressed left at (747, 575)
Screenshot: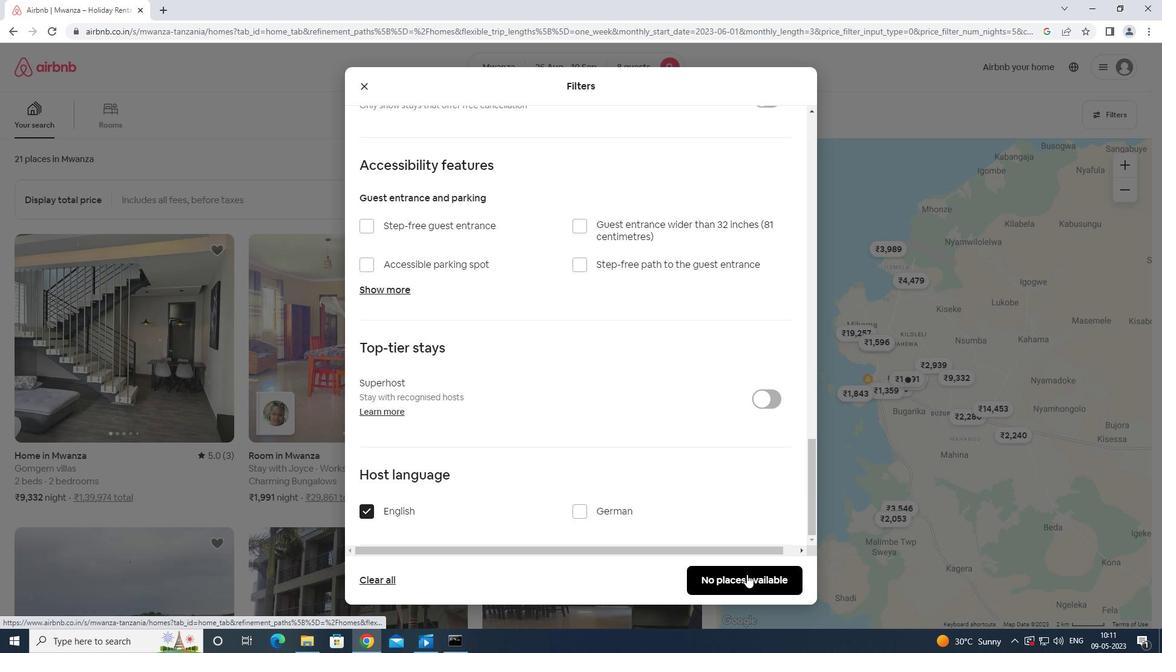 
Action: Mouse moved to (748, 575)
Screenshot: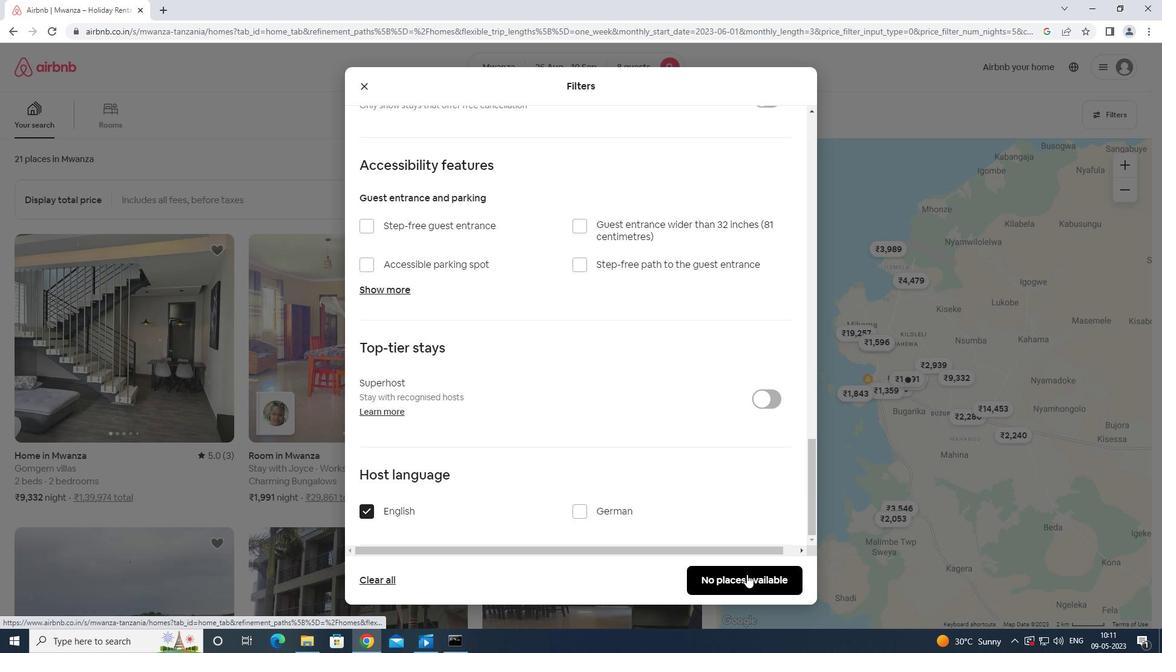 
